 Task: Change the font of the selected cells to Calibri, set the font size to 20, and bold the text.
Action: Mouse moved to (161, 128)
Screenshot: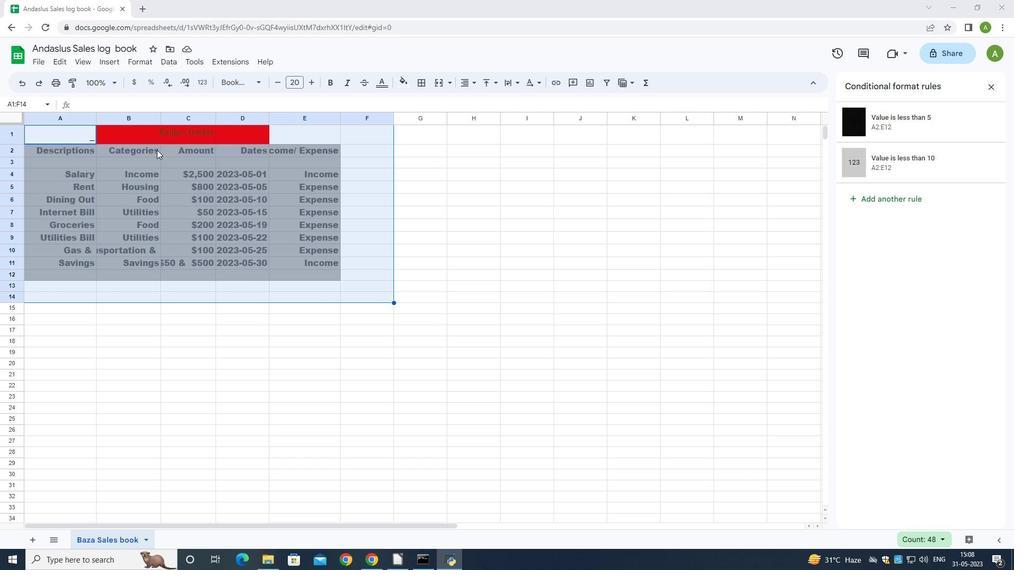 
Action: Mouse pressed left at (161, 128)
Screenshot: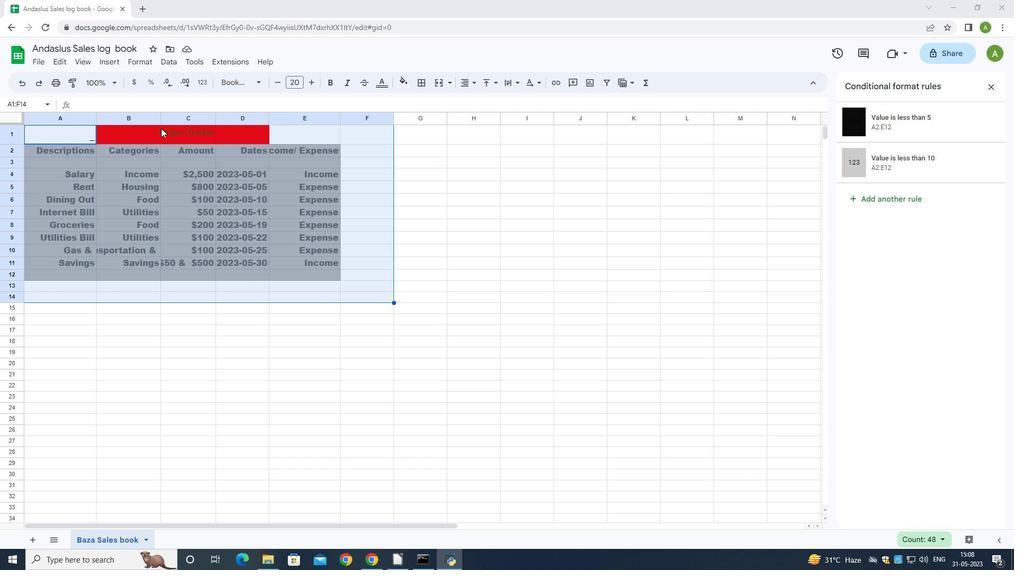
Action: Mouse moved to (179, 134)
Screenshot: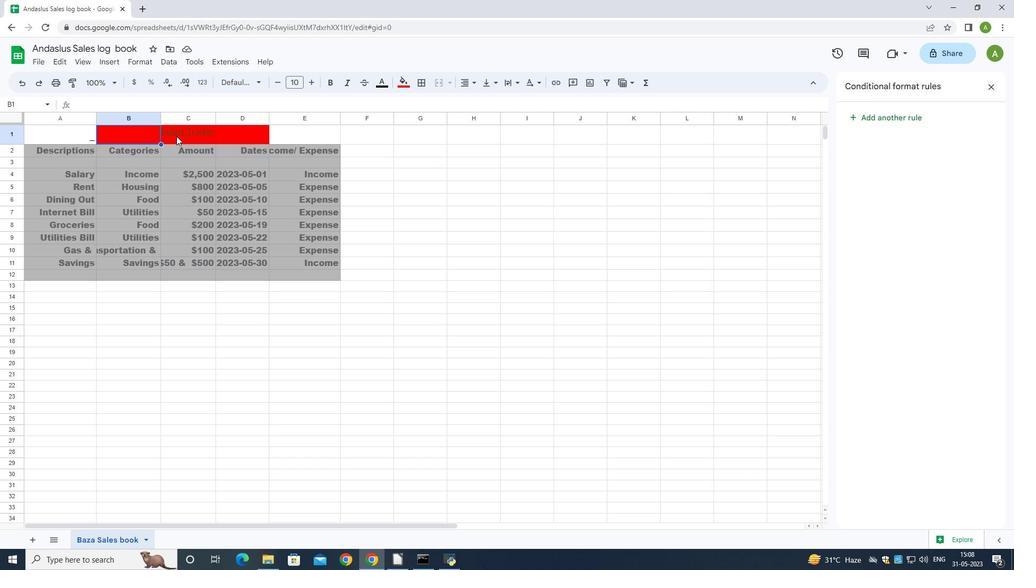 
Action: Mouse pressed left at (179, 134)
Screenshot: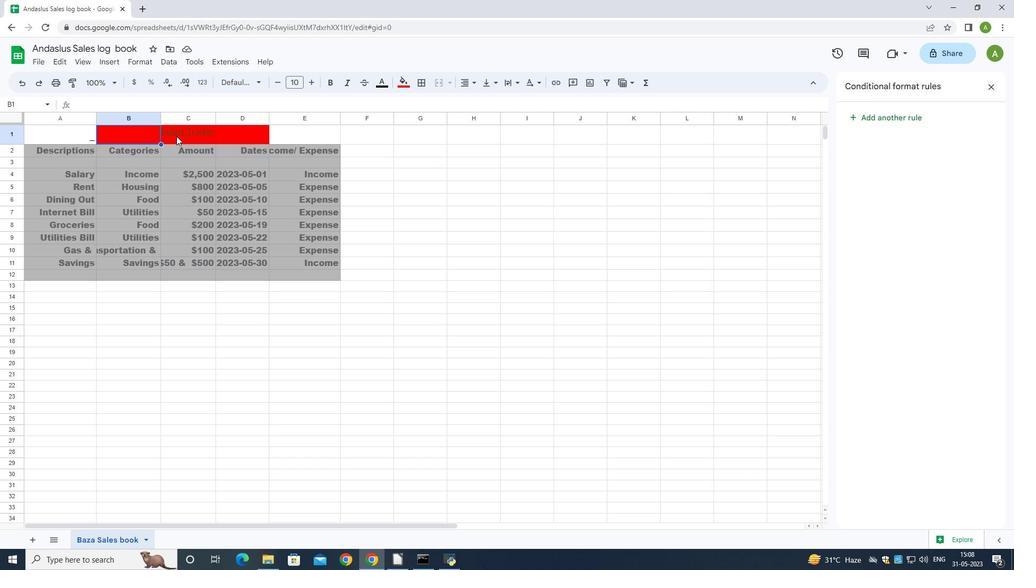 
Action: Mouse moved to (255, 82)
Screenshot: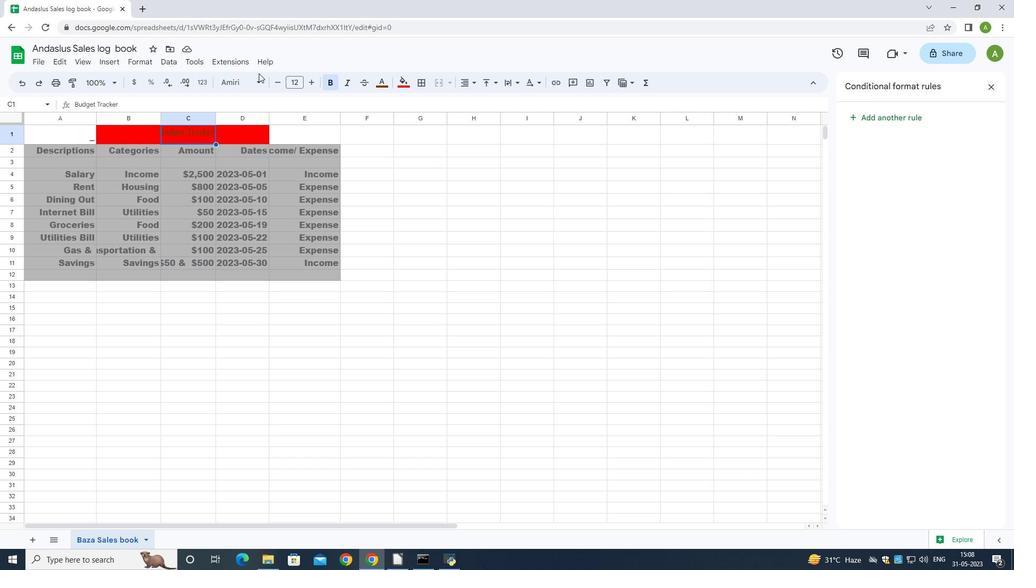 
Action: Mouse pressed left at (255, 82)
Screenshot: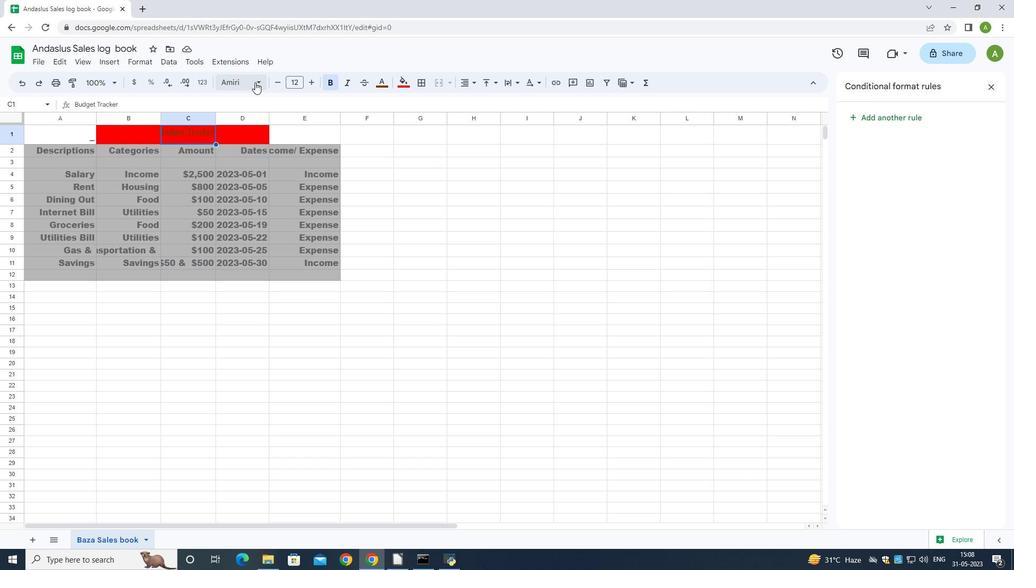 
Action: Mouse moved to (269, 188)
Screenshot: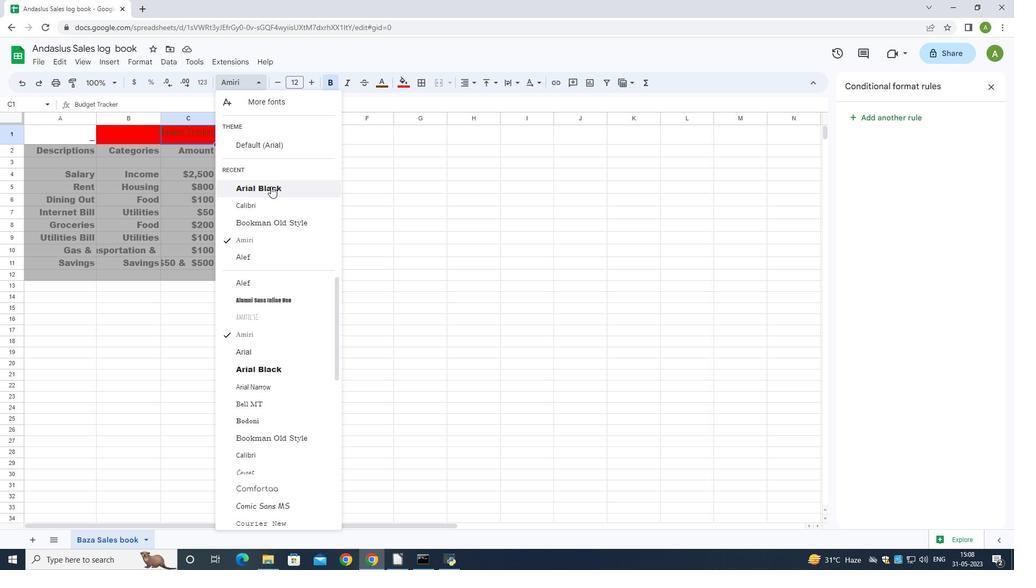 
Action: Mouse pressed left at (269, 188)
Screenshot: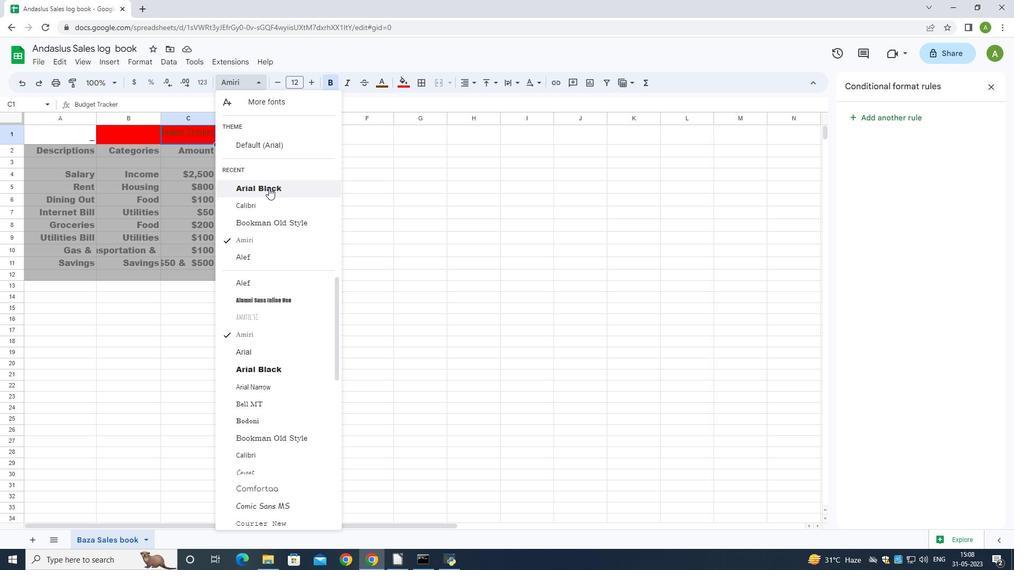 
Action: Mouse moved to (148, 59)
Screenshot: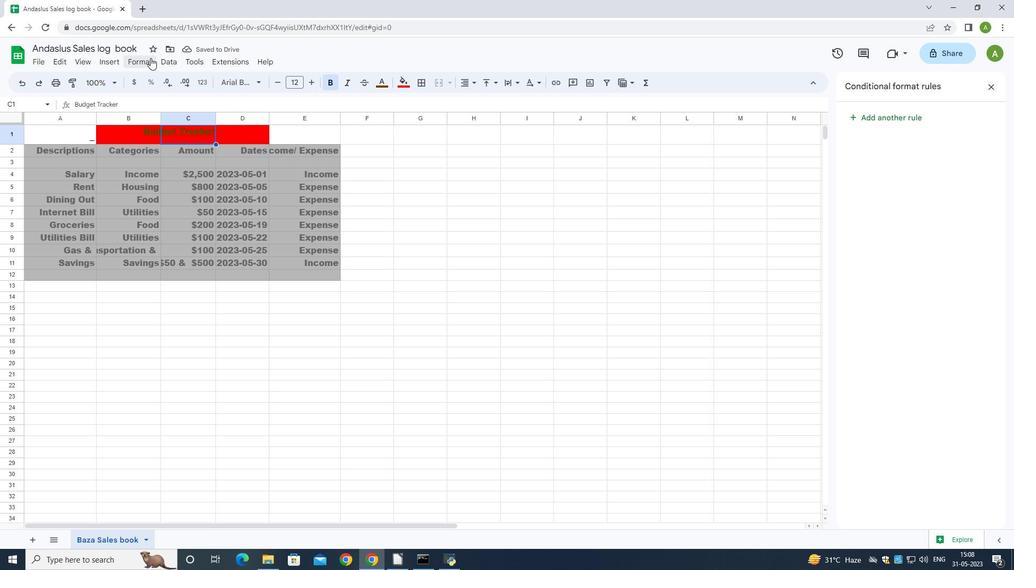 
Action: Mouse pressed left at (148, 59)
Screenshot: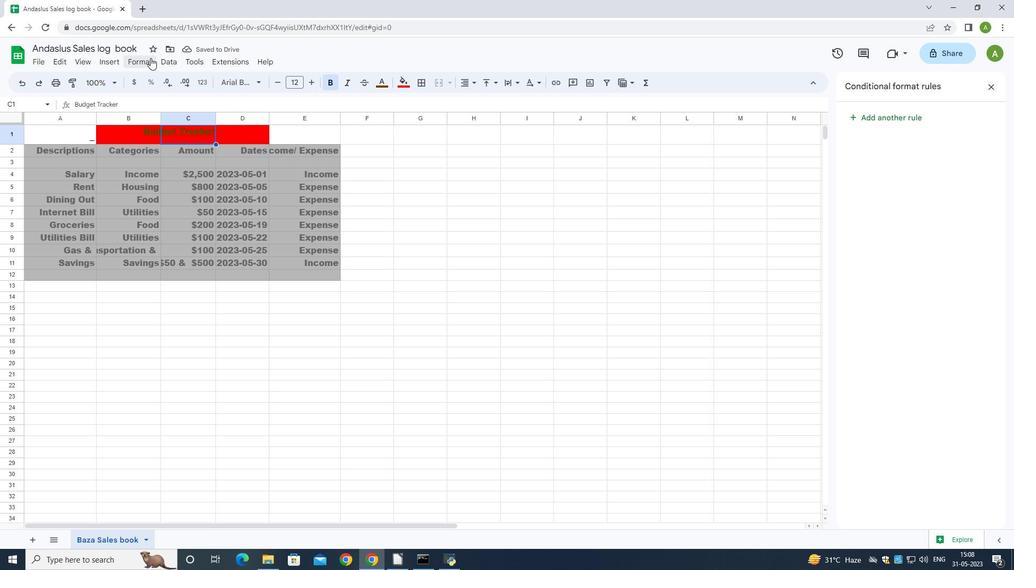 
Action: Mouse moved to (327, 159)
Screenshot: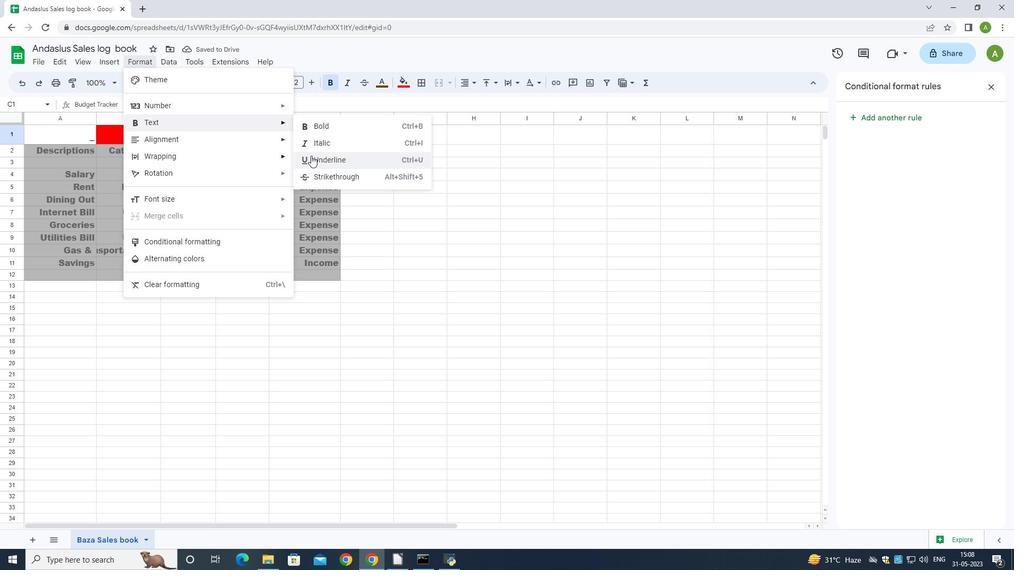 
Action: Mouse pressed left at (327, 159)
Screenshot: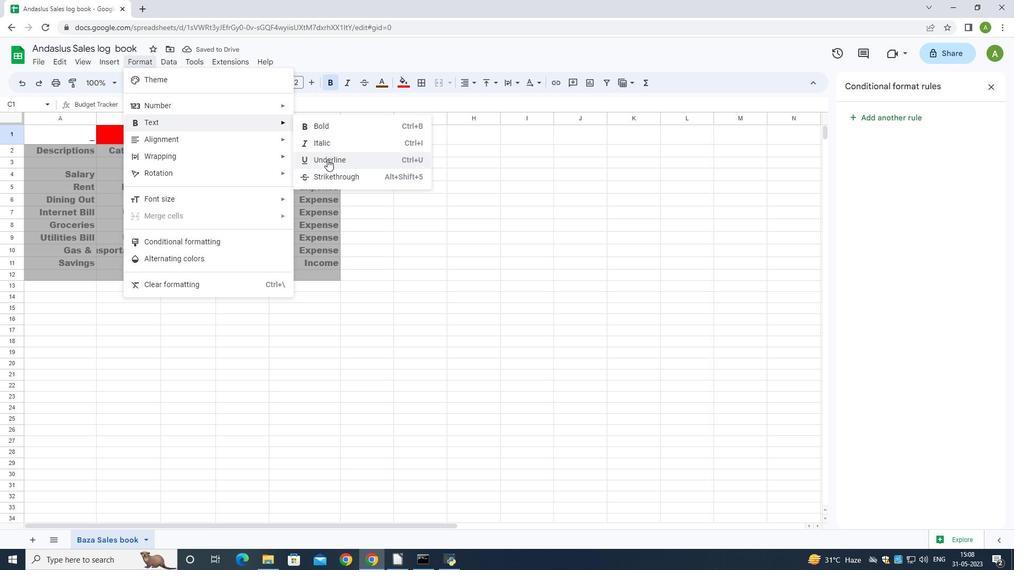 
Action: Mouse moved to (144, 62)
Screenshot: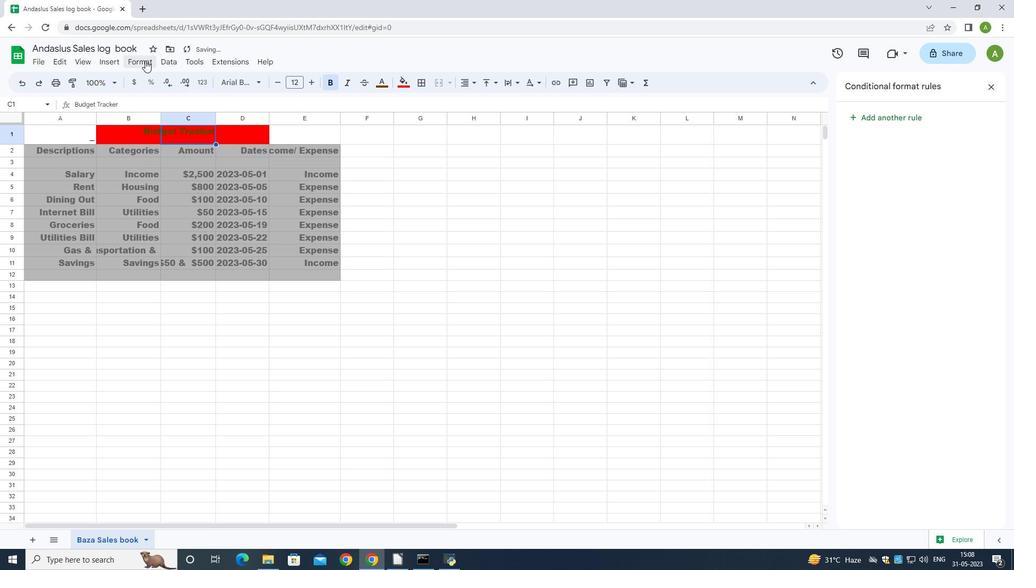 
Action: Mouse pressed left at (144, 62)
Screenshot: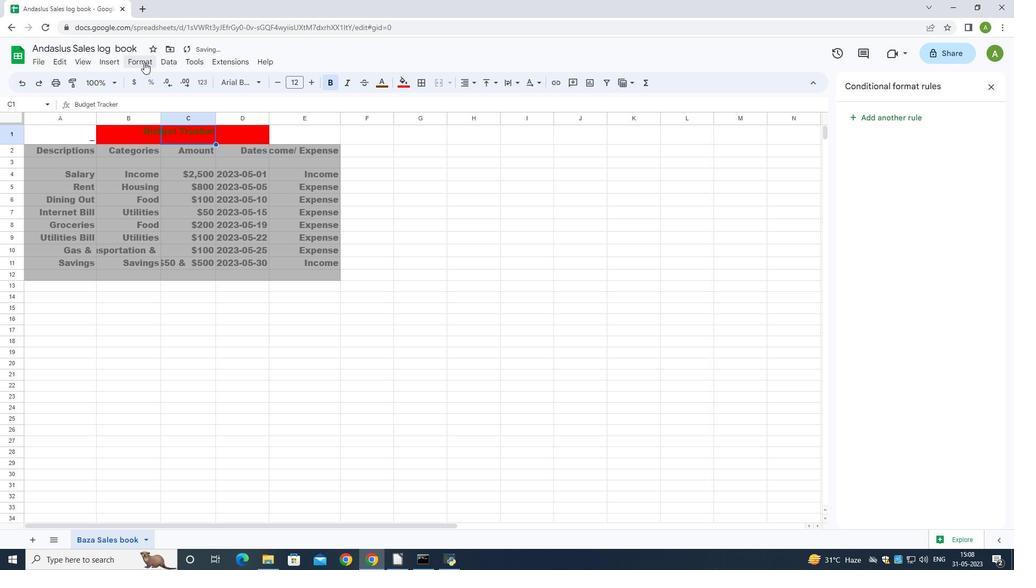 
Action: Mouse moved to (318, 163)
Screenshot: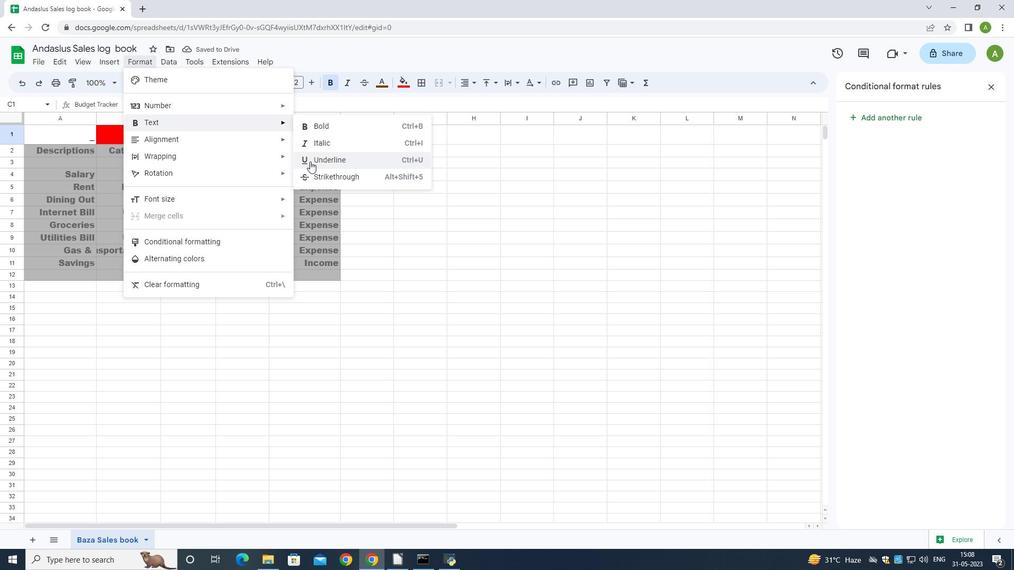 
Action: Mouse pressed left at (318, 163)
Screenshot: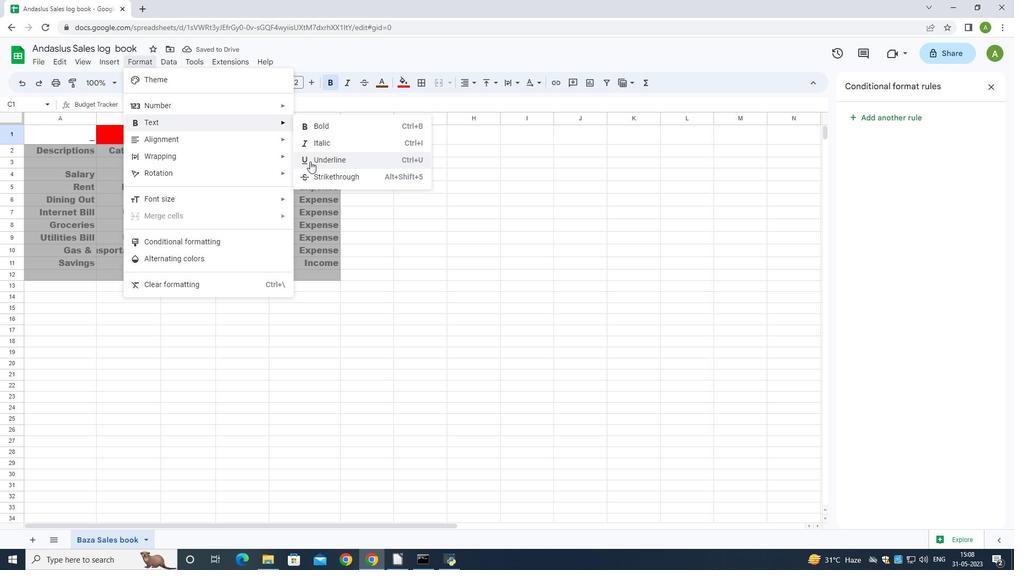 
Action: Mouse moved to (279, 81)
Screenshot: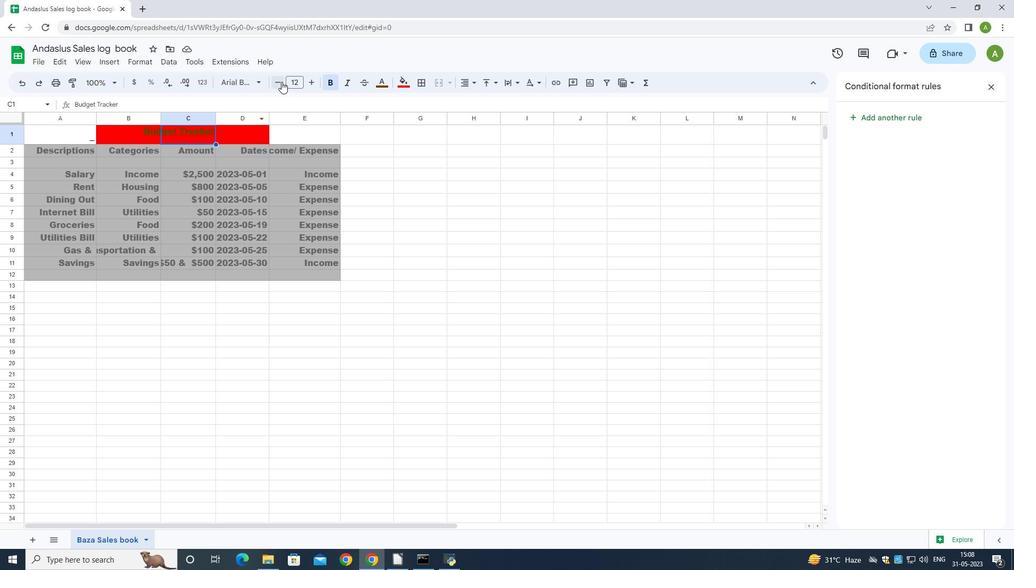 
Action: Mouse pressed left at (279, 81)
Screenshot: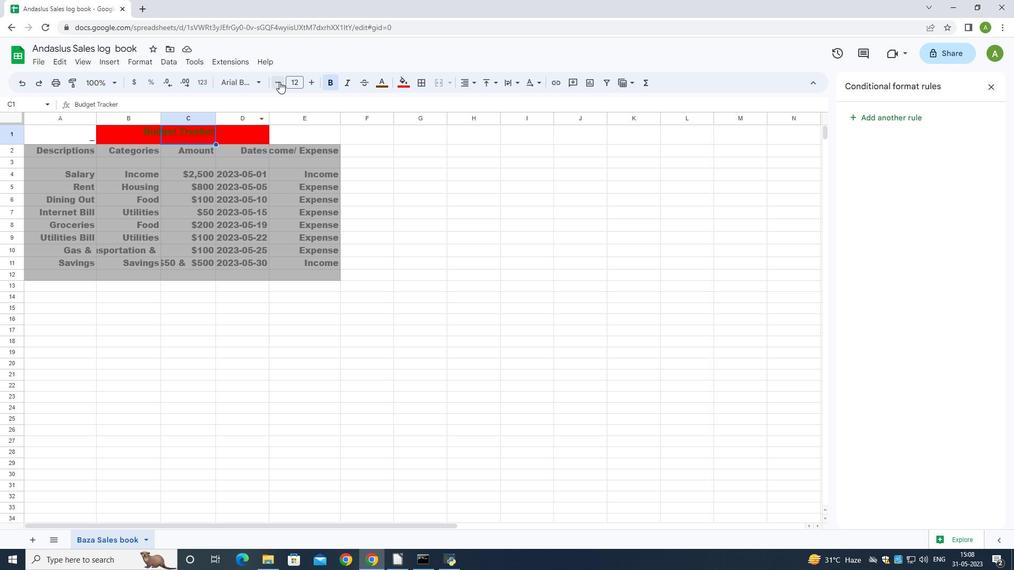 
Action: Mouse pressed left at (279, 81)
Screenshot: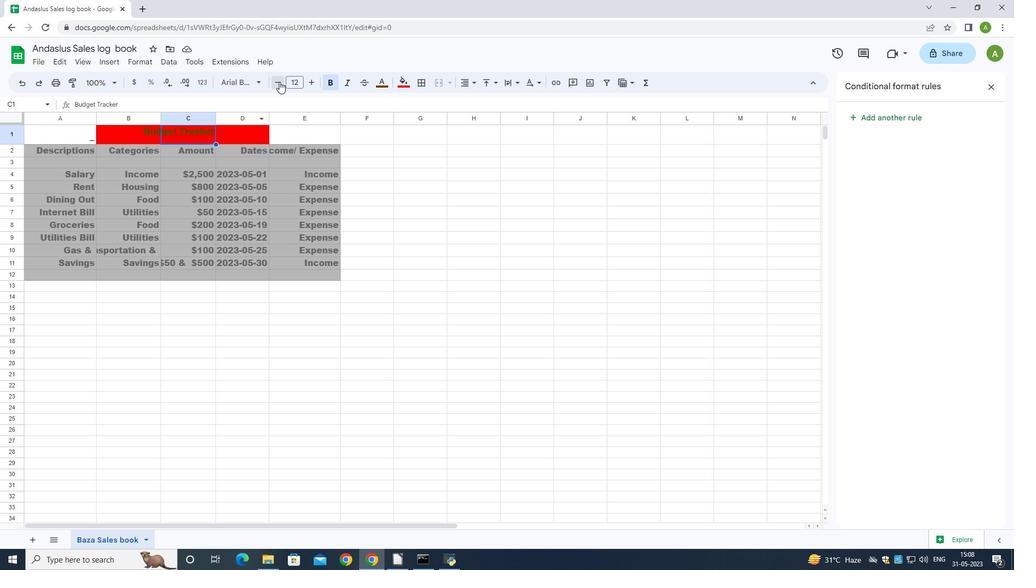 
Action: Mouse pressed left at (279, 81)
Screenshot: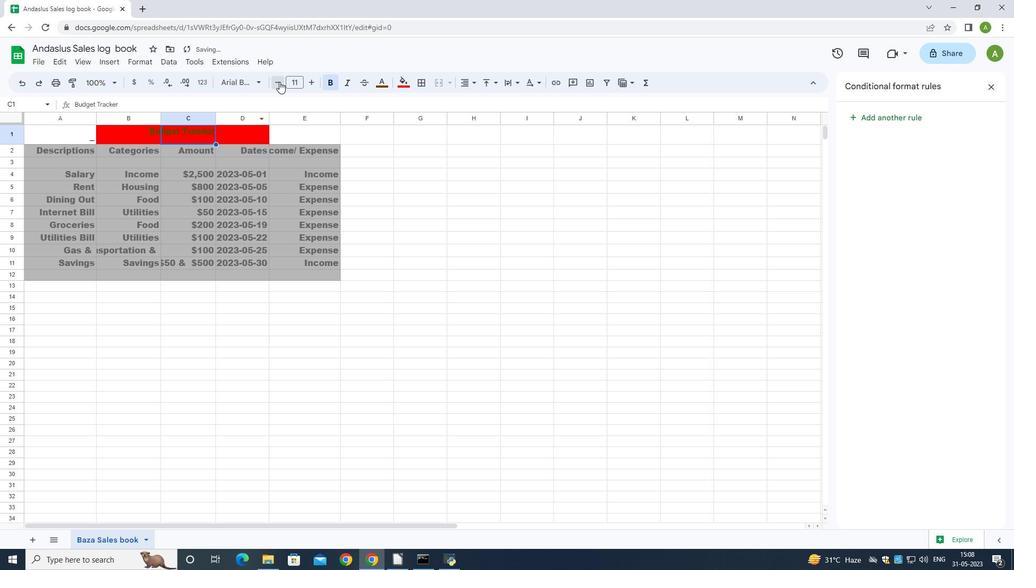 
Action: Mouse moved to (317, 82)
Screenshot: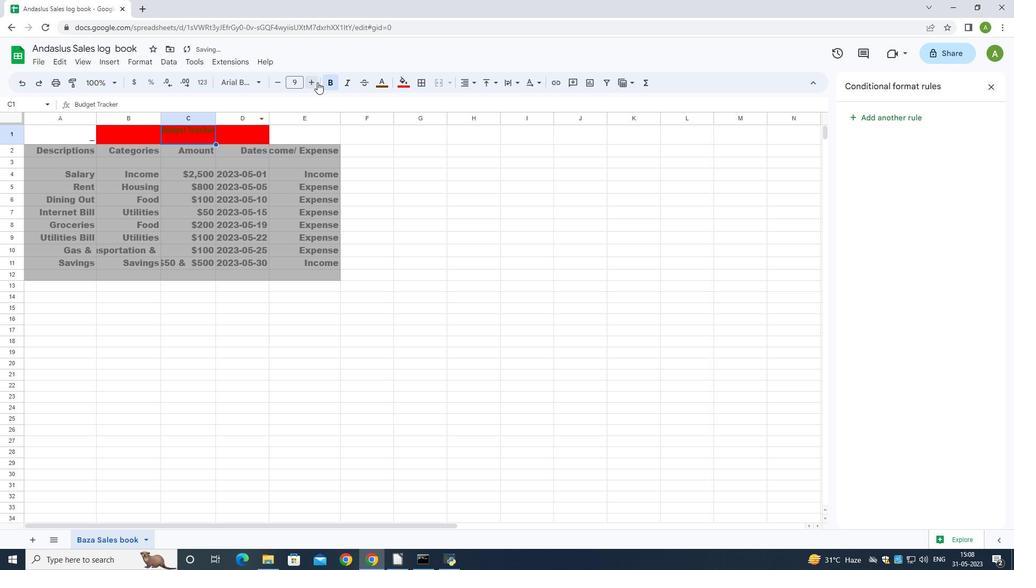 
Action: Mouse pressed left at (317, 82)
Screenshot: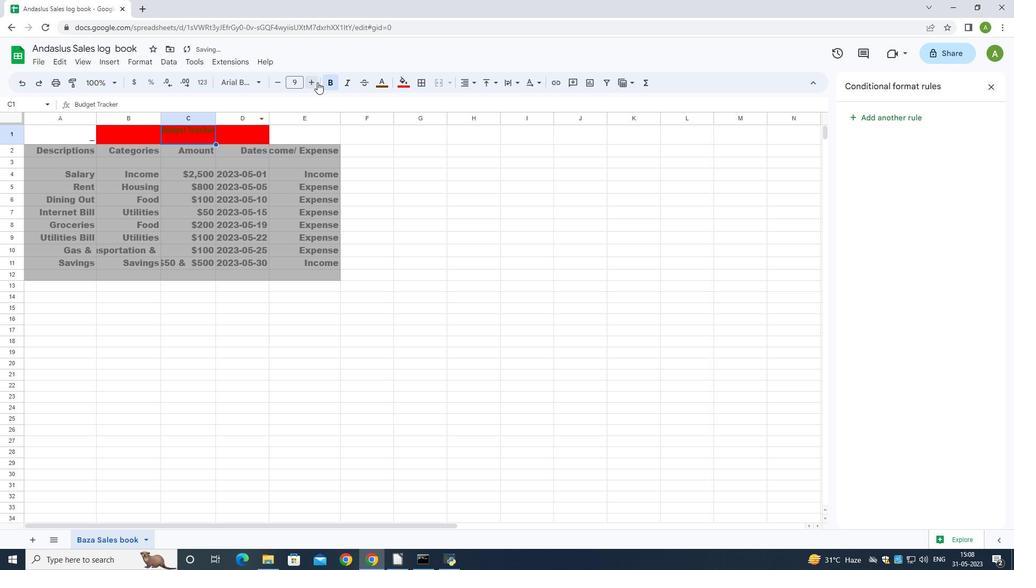 
Action: Mouse pressed left at (317, 82)
Screenshot: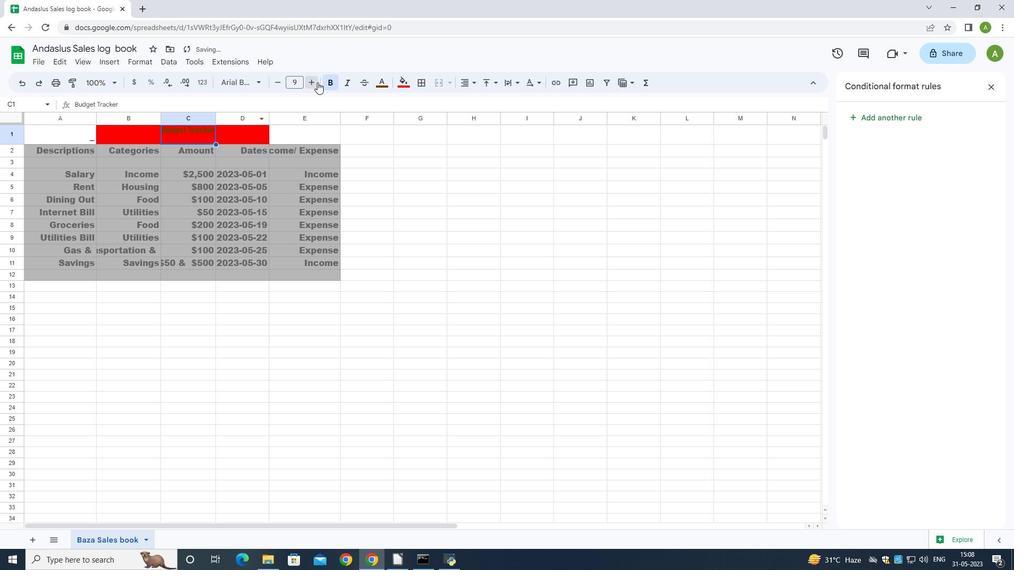 
Action: Mouse pressed left at (317, 82)
Screenshot: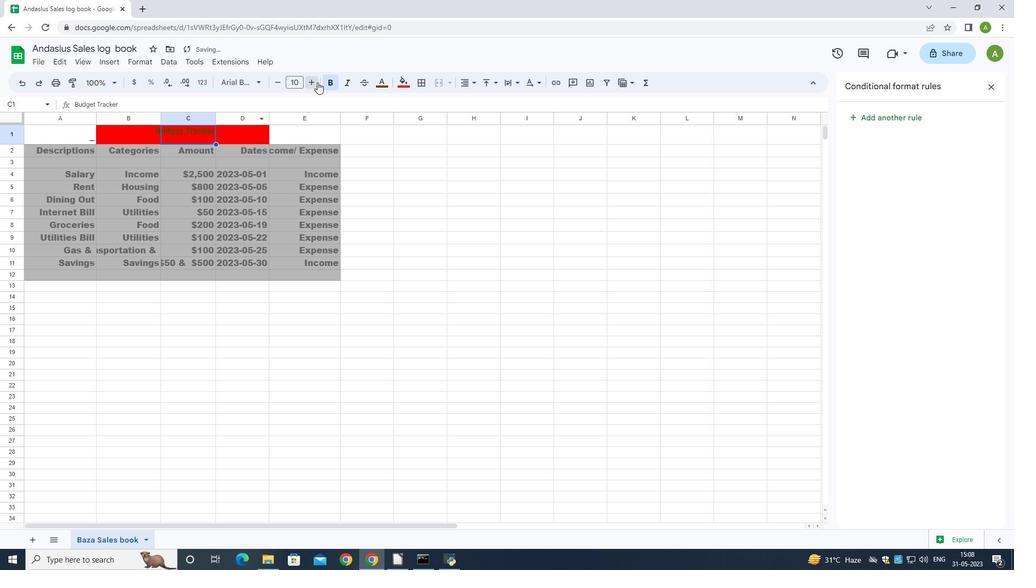 
Action: Mouse pressed left at (317, 82)
Screenshot: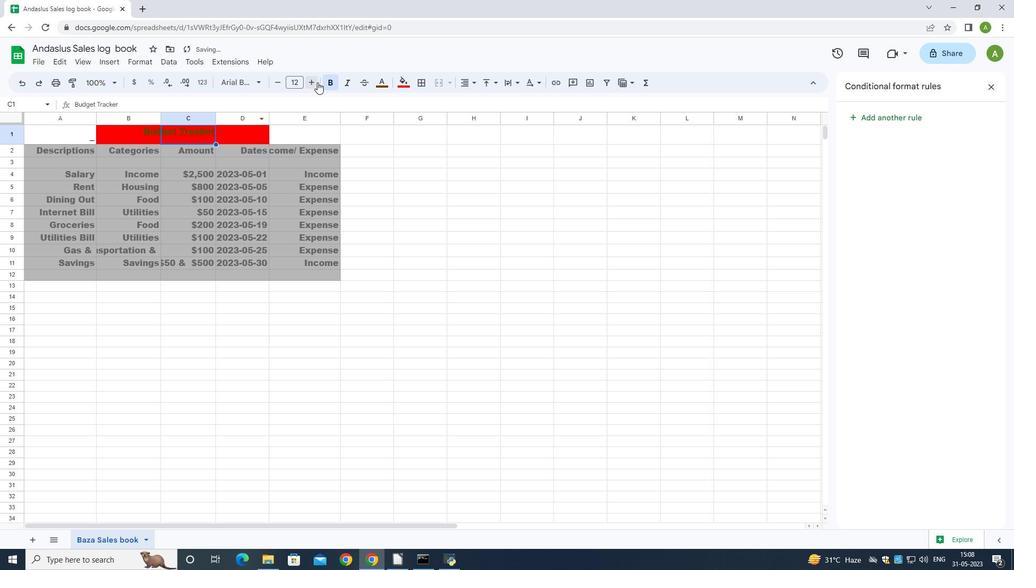
Action: Mouse pressed left at (317, 82)
Screenshot: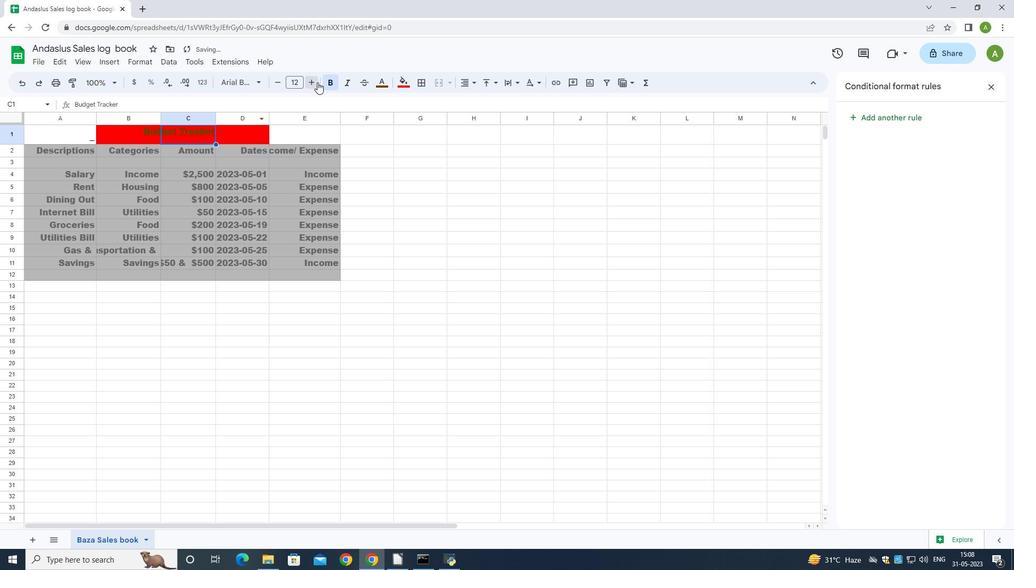 
Action: Mouse pressed left at (317, 82)
Screenshot: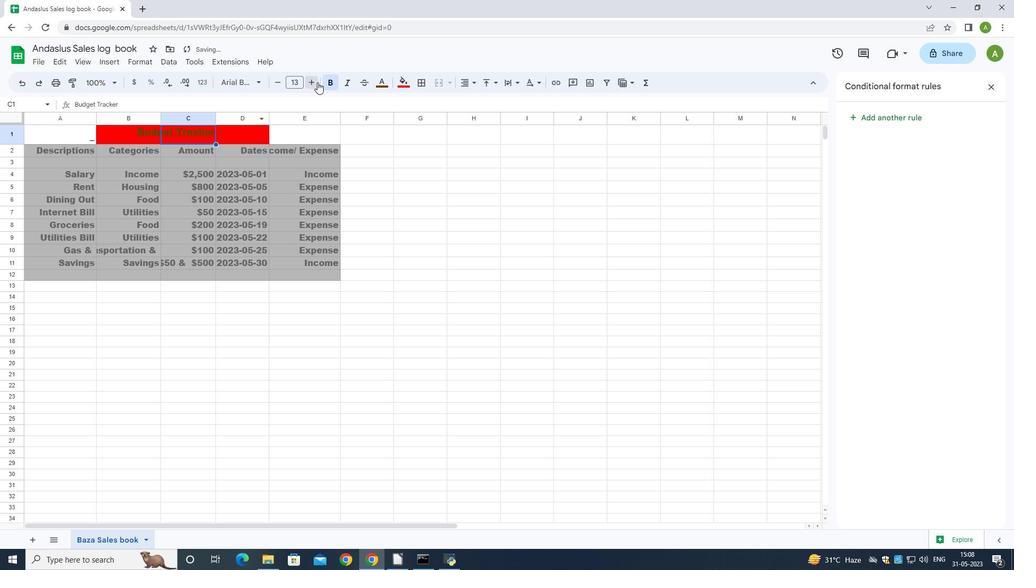 
Action: Mouse pressed left at (317, 82)
Screenshot: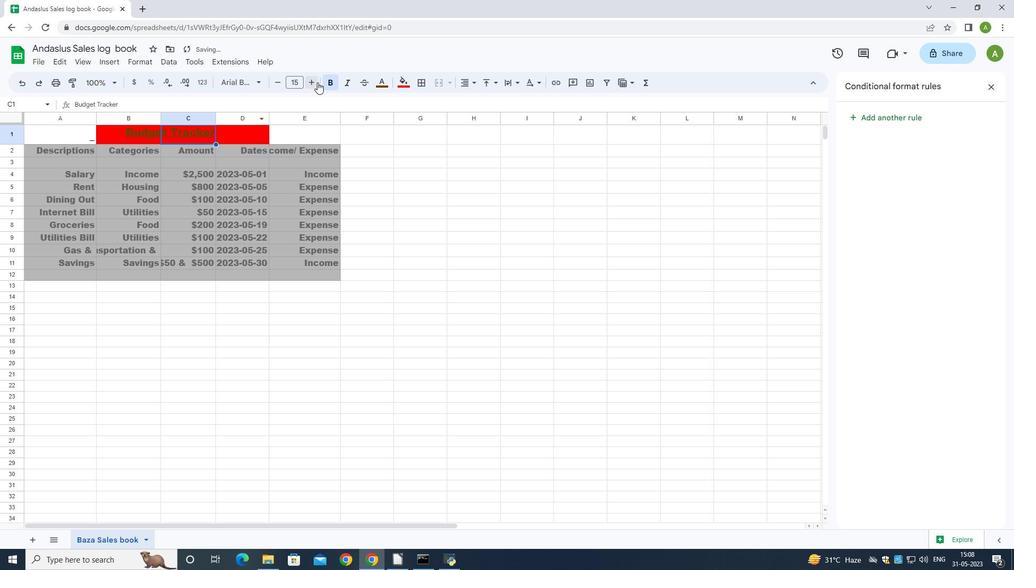
Action: Mouse pressed left at (317, 82)
Screenshot: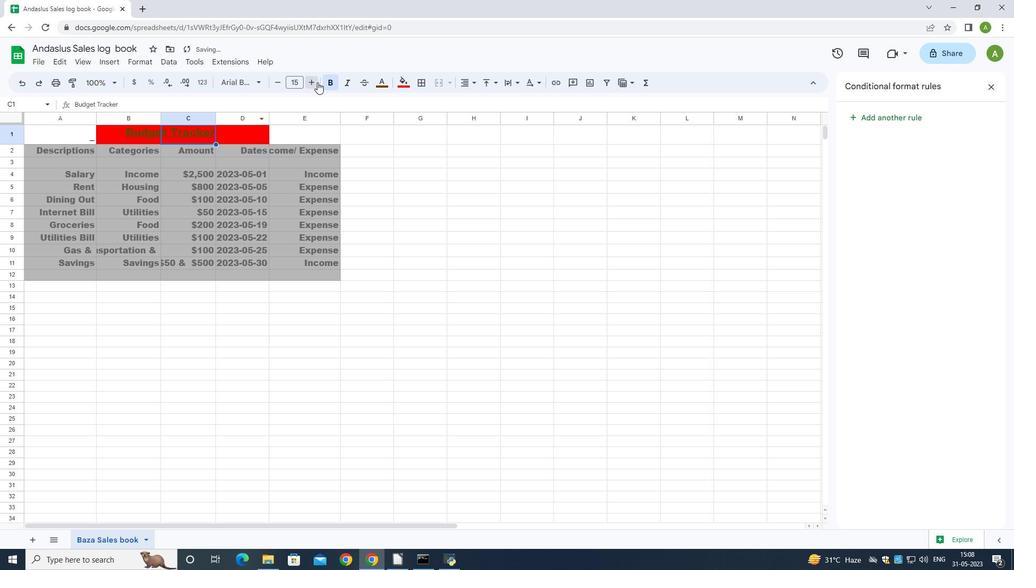 
Action: Mouse pressed left at (317, 82)
Screenshot: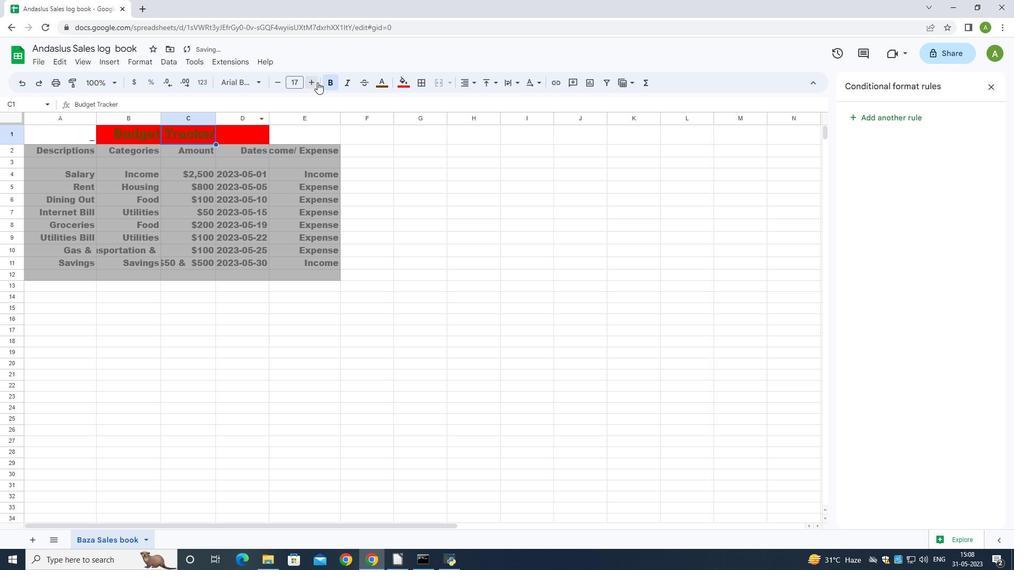 
Action: Mouse moved to (33, 146)
Screenshot: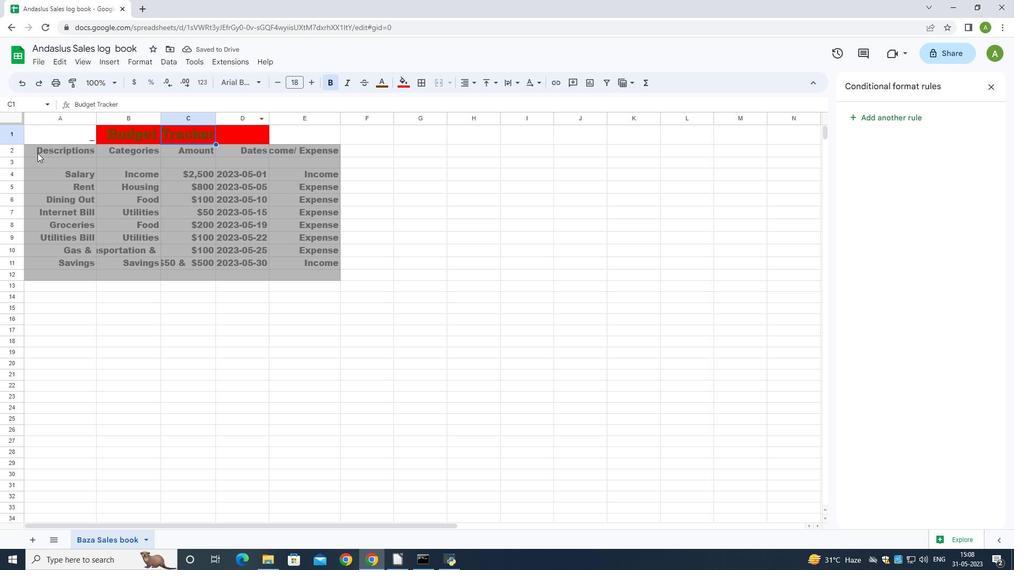 
Action: Mouse pressed left at (33, 146)
Screenshot: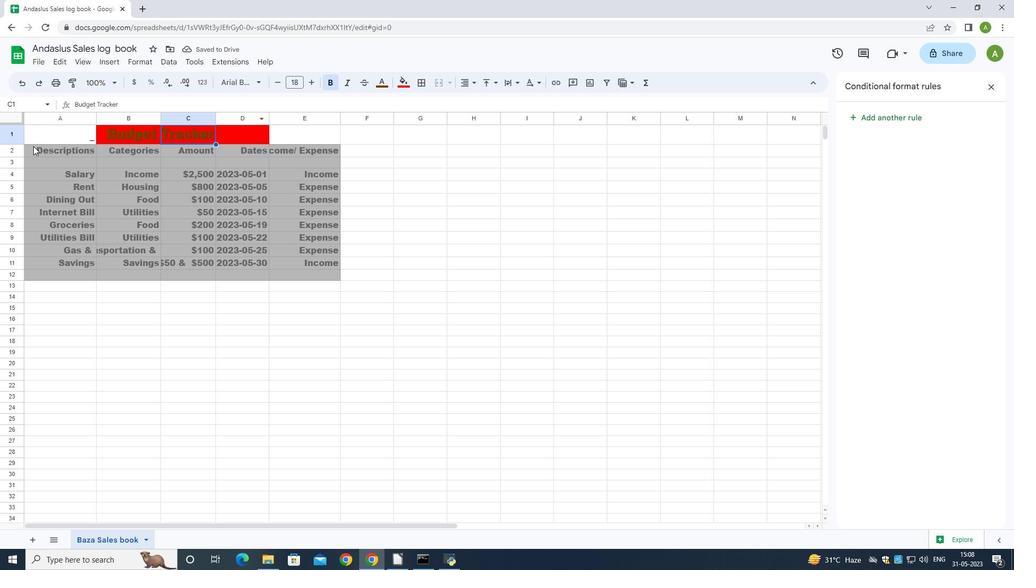 
Action: Mouse pressed left at (33, 146)
Screenshot: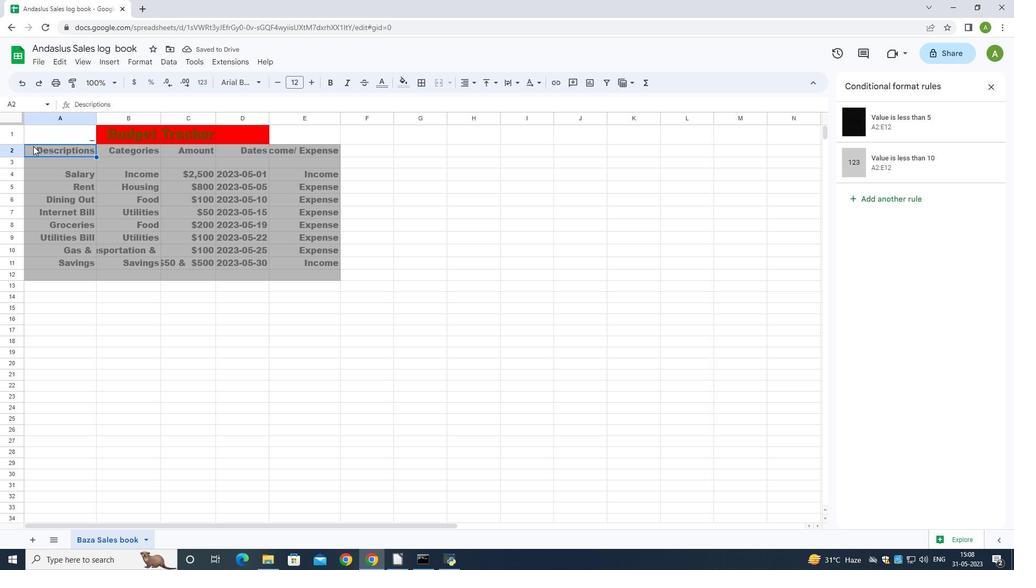 
Action: Mouse moved to (235, 85)
Screenshot: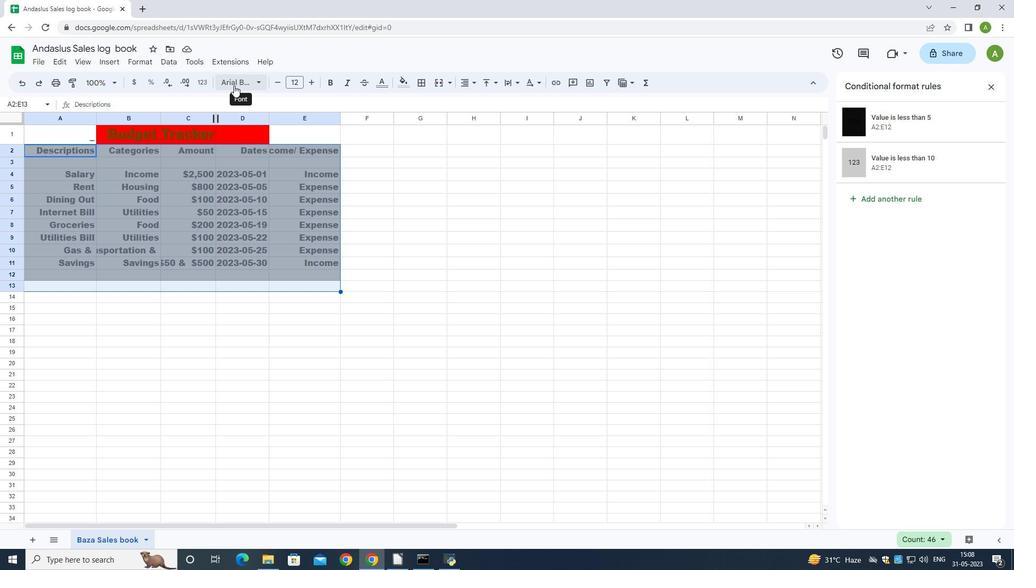 
Action: Mouse pressed left at (235, 85)
Screenshot: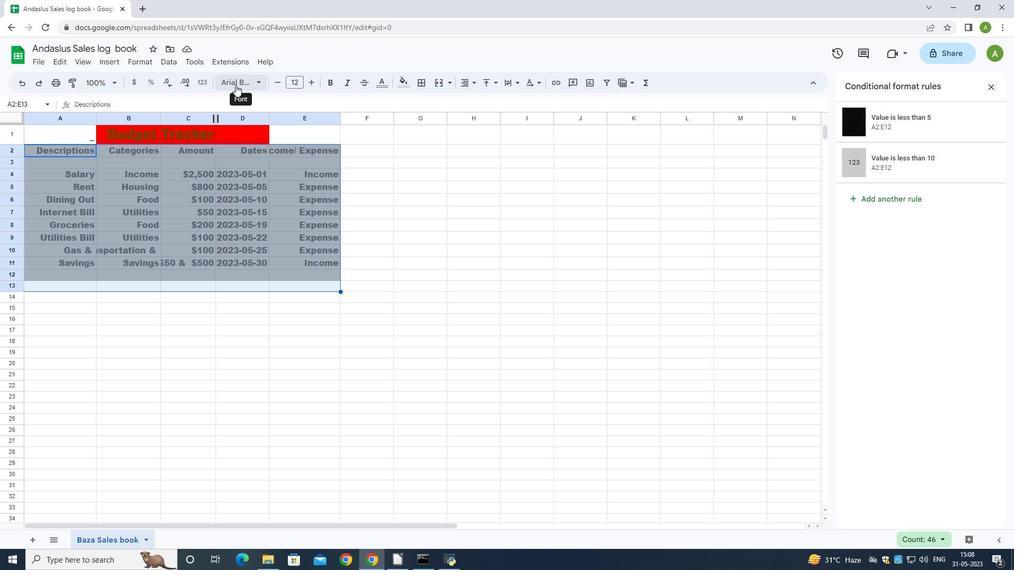 
Action: Mouse moved to (294, 353)
Screenshot: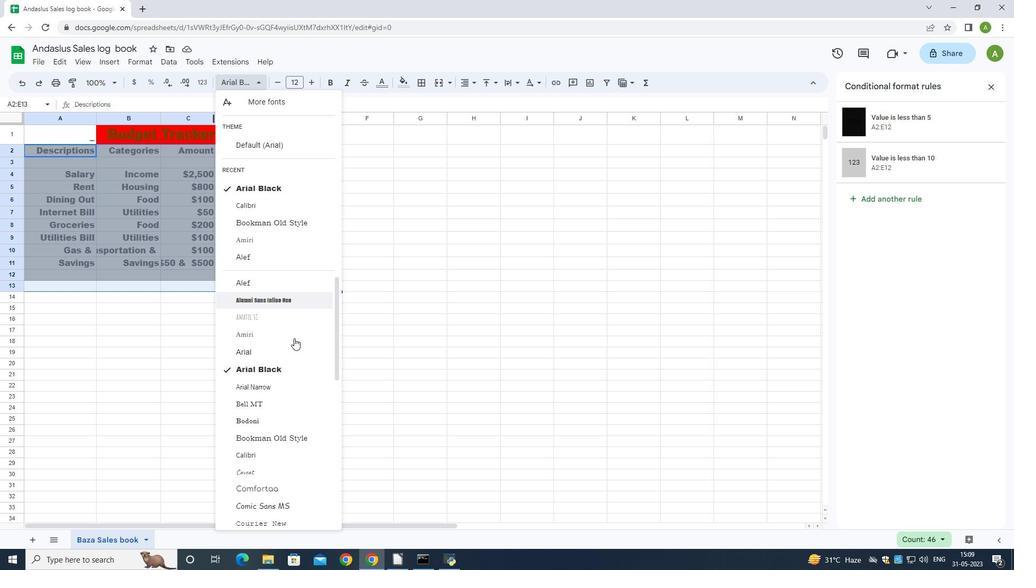 
Action: Mouse scrolled (294, 352) with delta (0, 0)
Screenshot: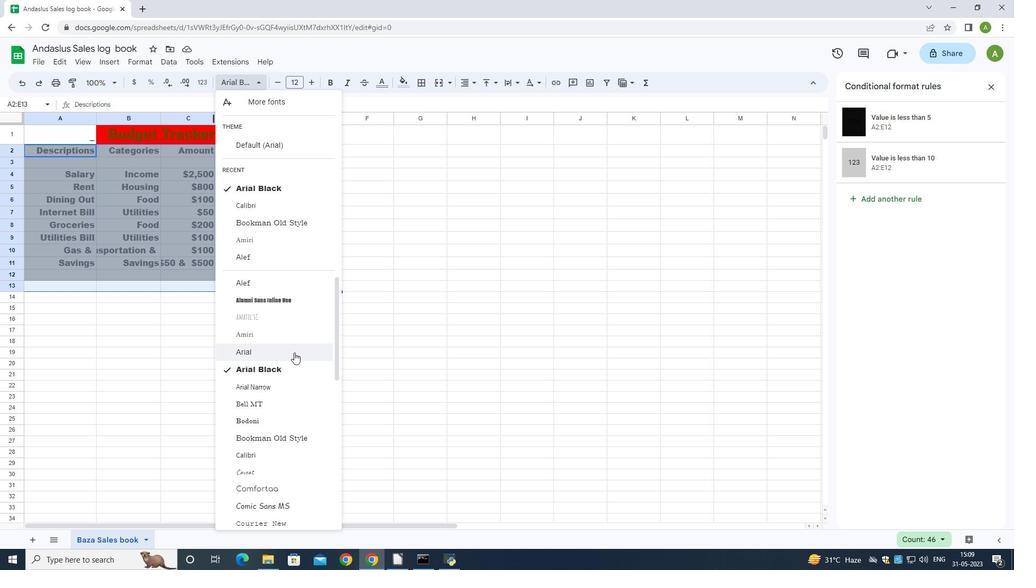 
Action: Mouse moved to (267, 370)
Screenshot: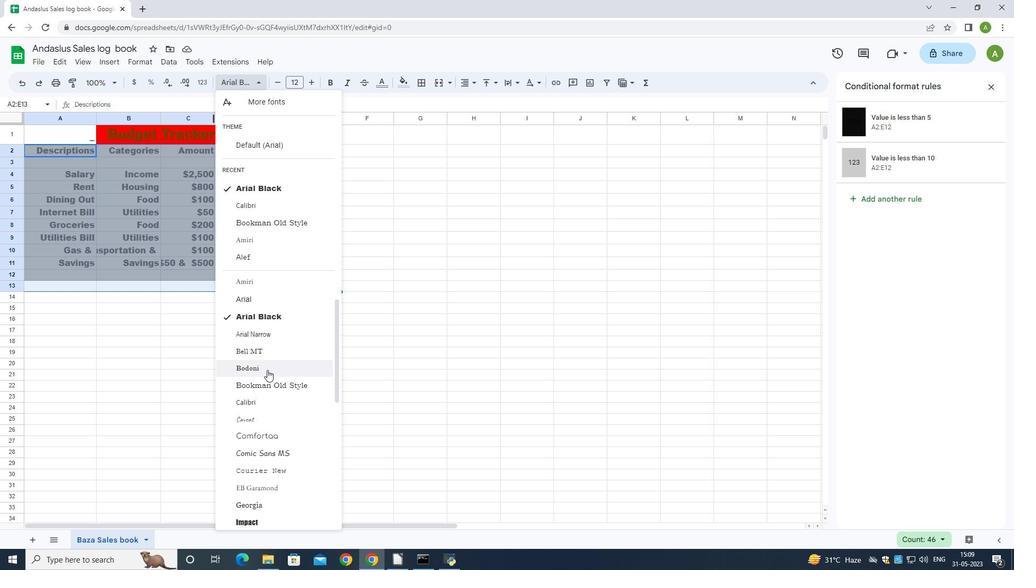 
Action: Mouse scrolled (267, 369) with delta (0, 0)
Screenshot: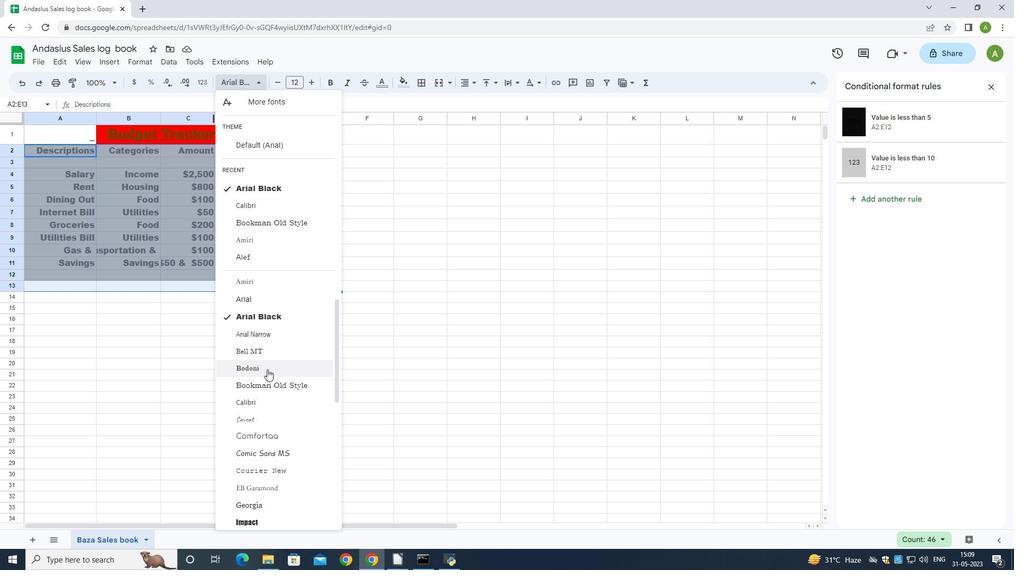 
Action: Mouse scrolled (267, 369) with delta (0, 0)
Screenshot: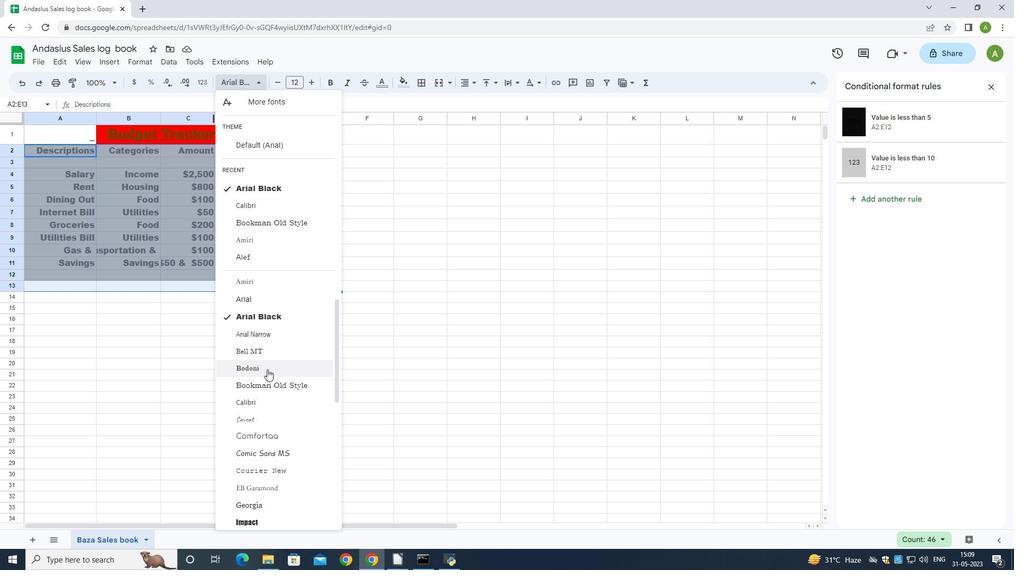 
Action: Mouse moved to (268, 371)
Screenshot: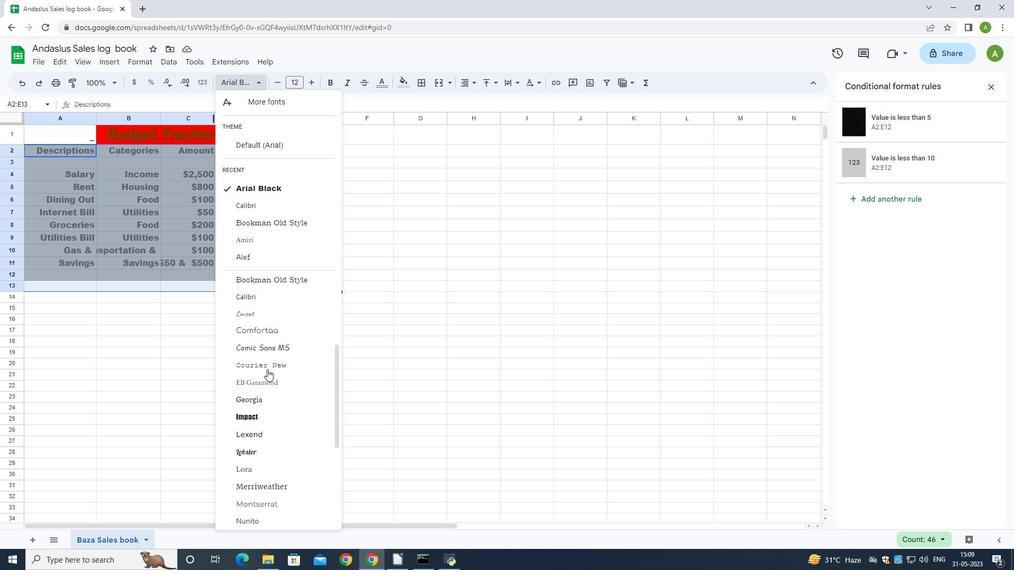 
Action: Mouse scrolled (268, 371) with delta (0, 0)
Screenshot: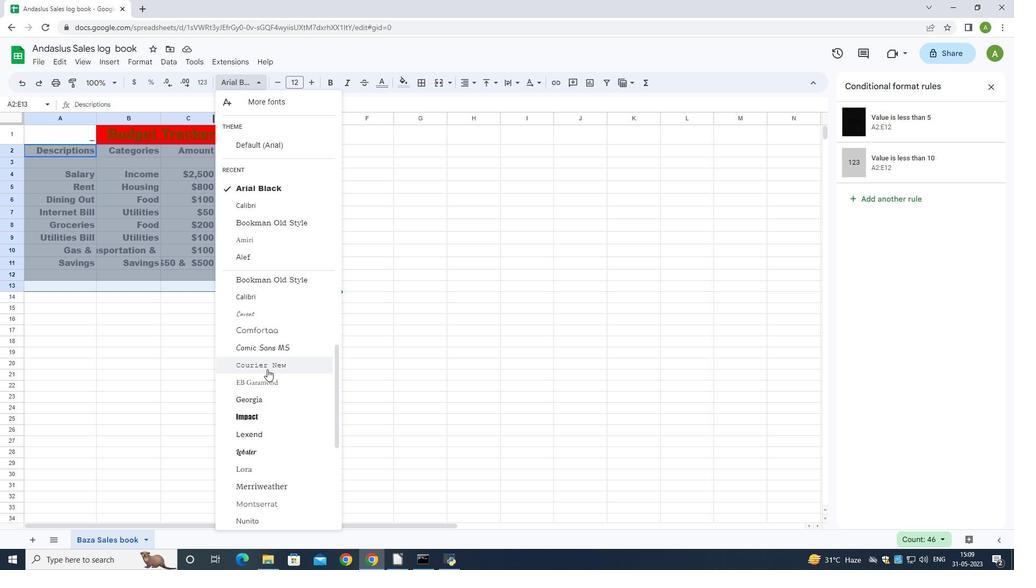 
Action: Mouse scrolled (268, 371) with delta (0, 0)
Screenshot: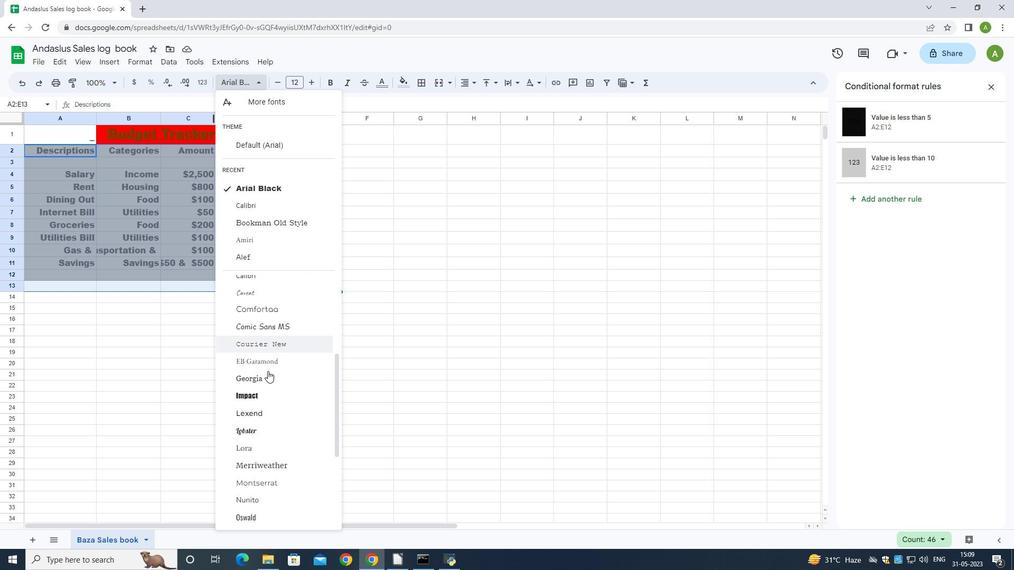 
Action: Mouse moved to (274, 390)
Screenshot: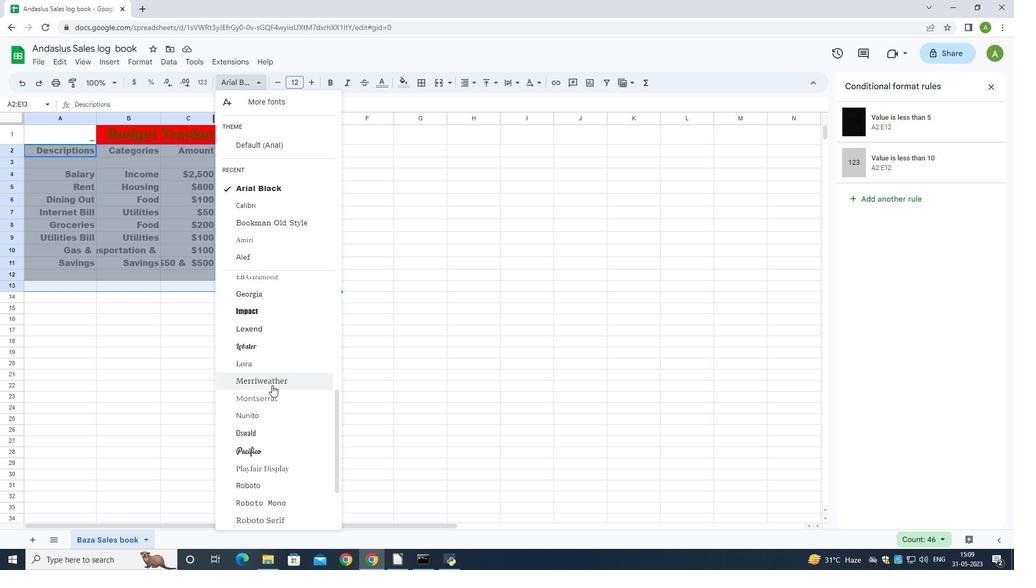 
Action: Mouse scrolled (274, 390) with delta (0, 0)
Screenshot: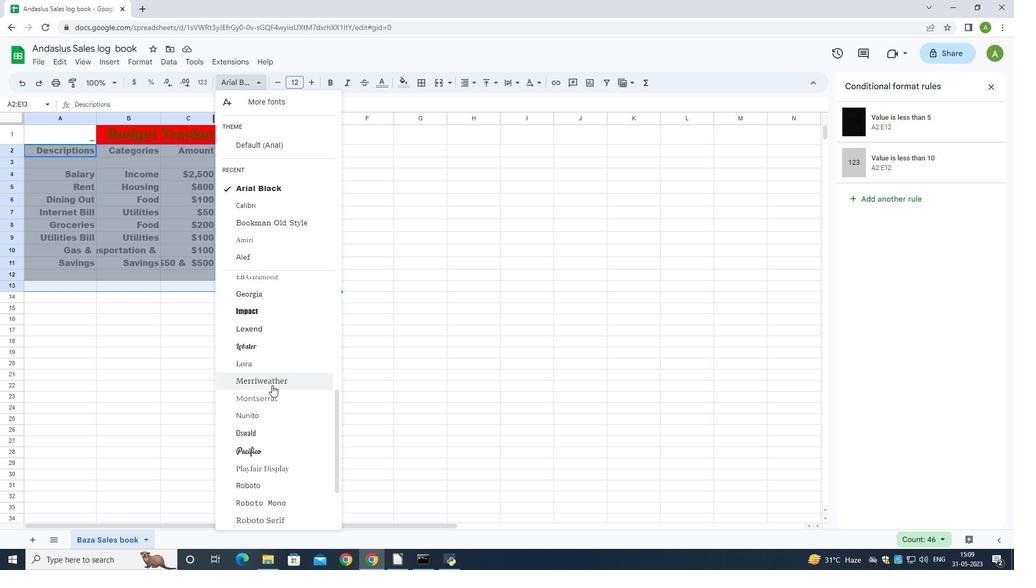 
Action: Mouse moved to (276, 400)
Screenshot: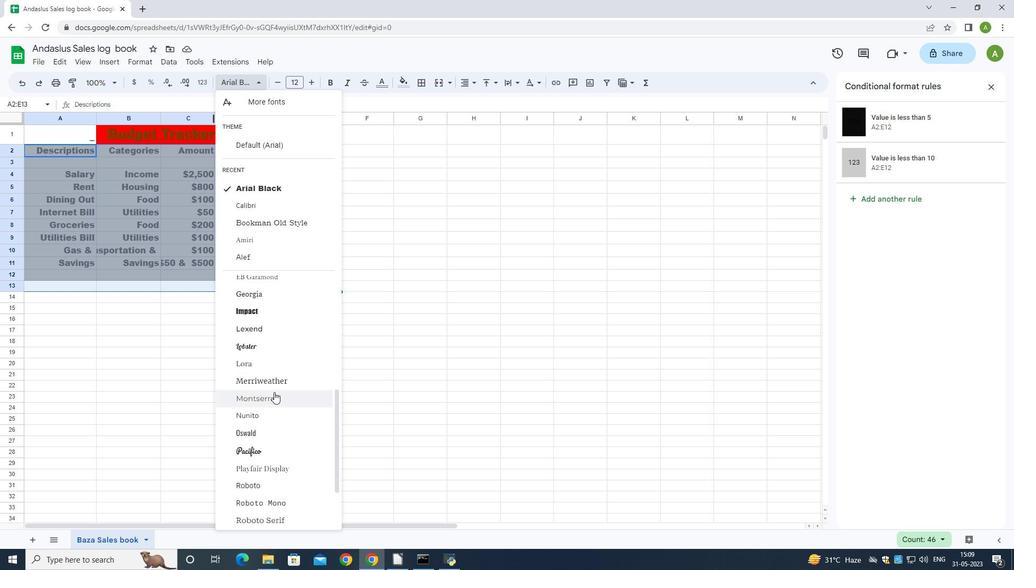 
Action: Mouse scrolled (276, 399) with delta (0, 0)
Screenshot: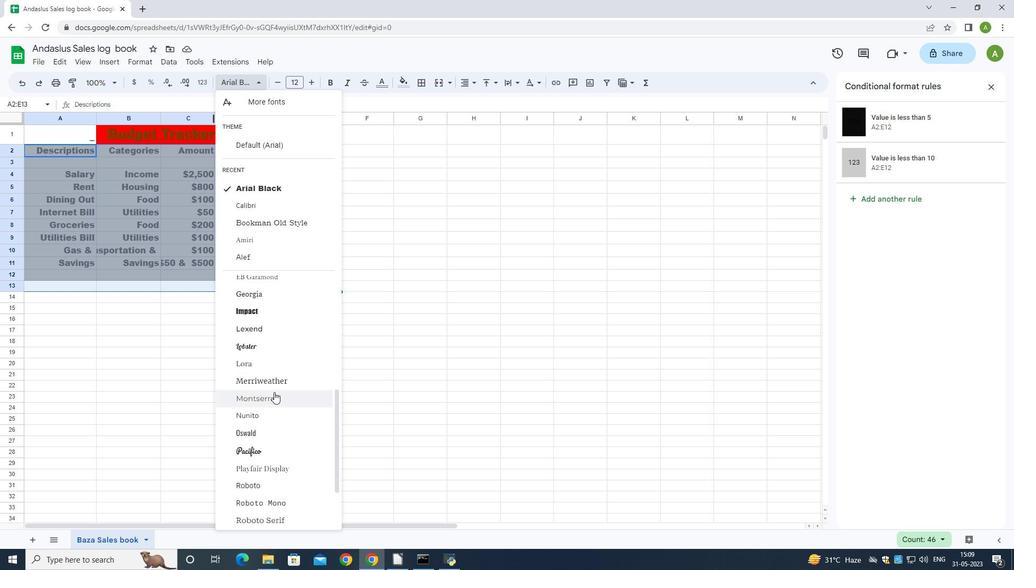 
Action: Mouse moved to (281, 436)
Screenshot: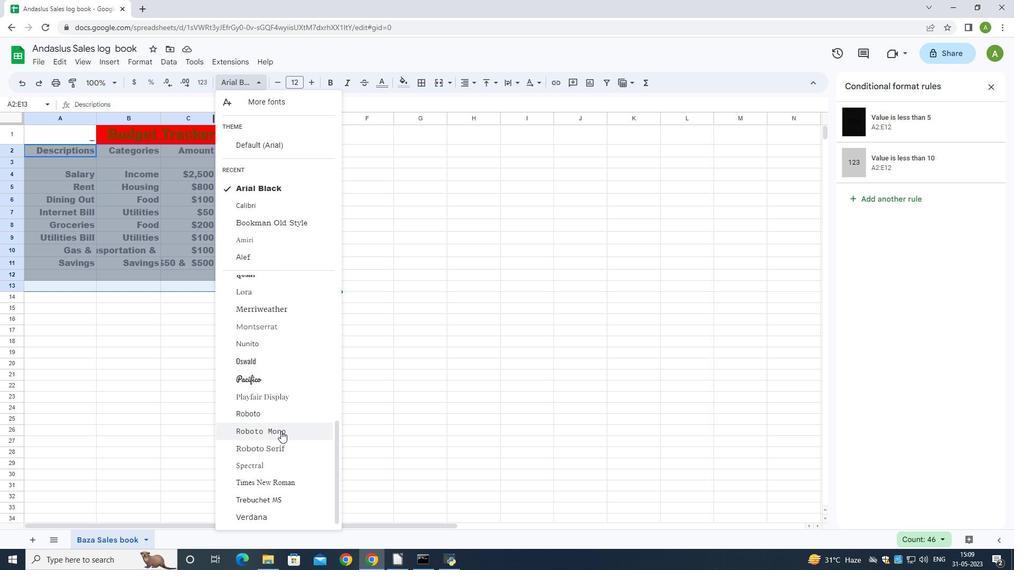 
Action: Mouse scrolled (281, 435) with delta (0, 0)
Screenshot: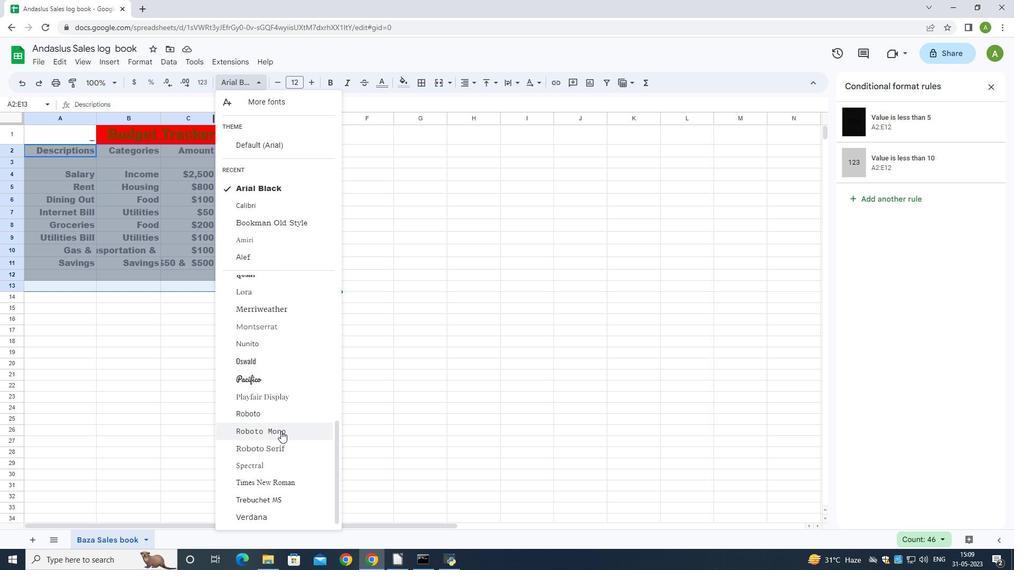 
Action: Mouse moved to (281, 436)
Screenshot: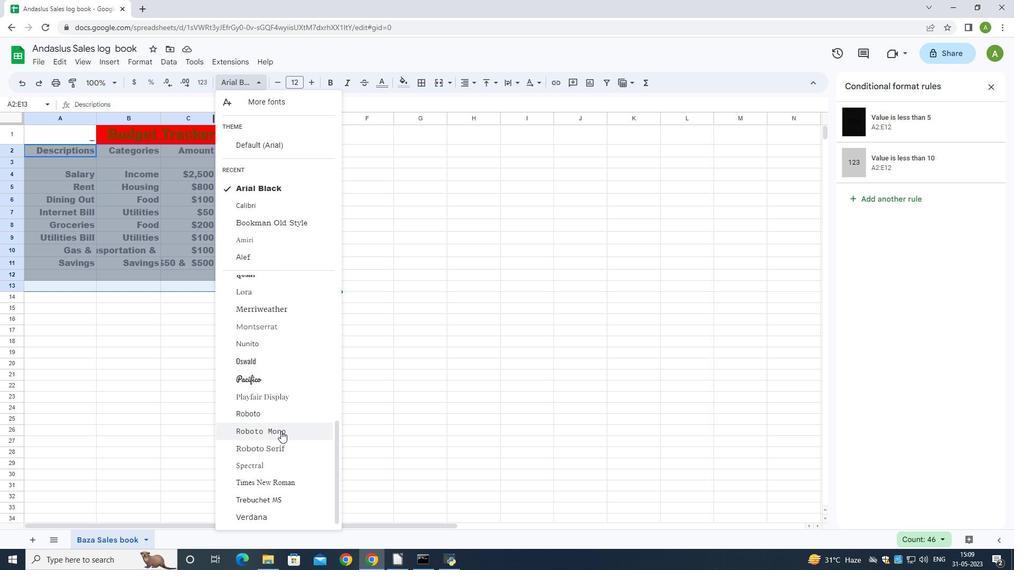 
Action: Mouse scrolled (281, 436) with delta (0, 0)
Screenshot: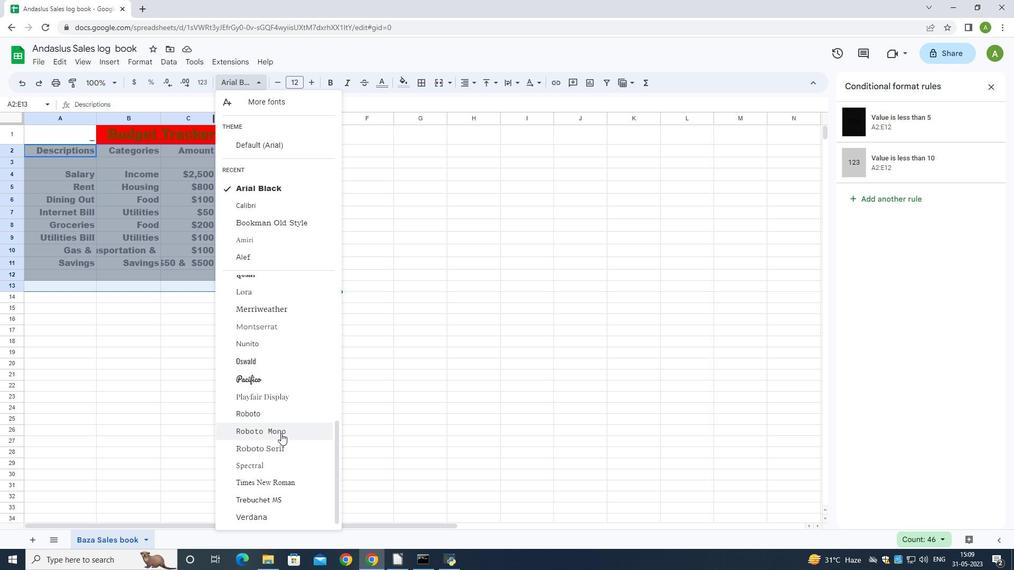 
Action: Mouse scrolled (281, 436) with delta (0, 0)
Screenshot: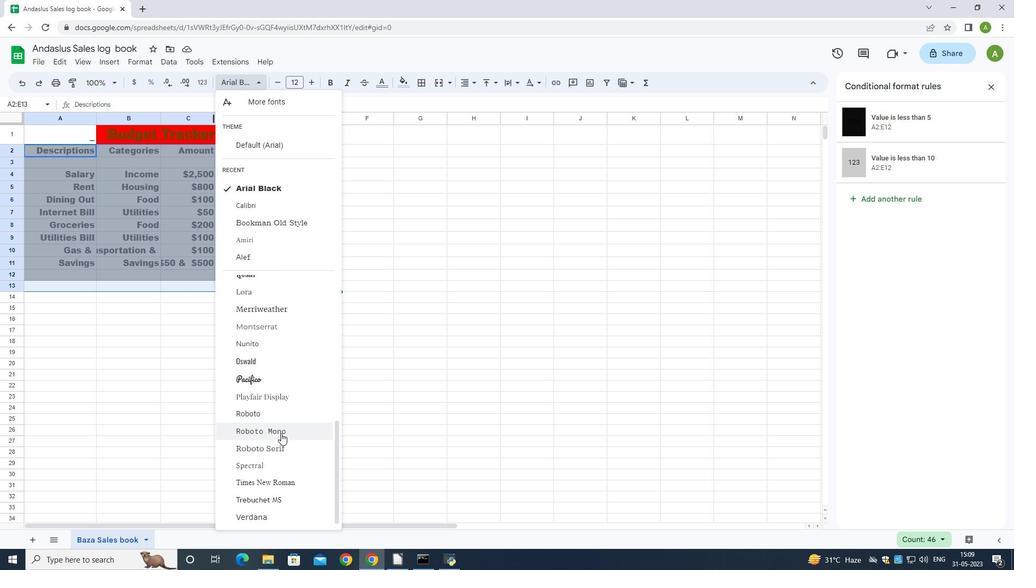 
Action: Mouse scrolled (281, 437) with delta (0, 0)
Screenshot: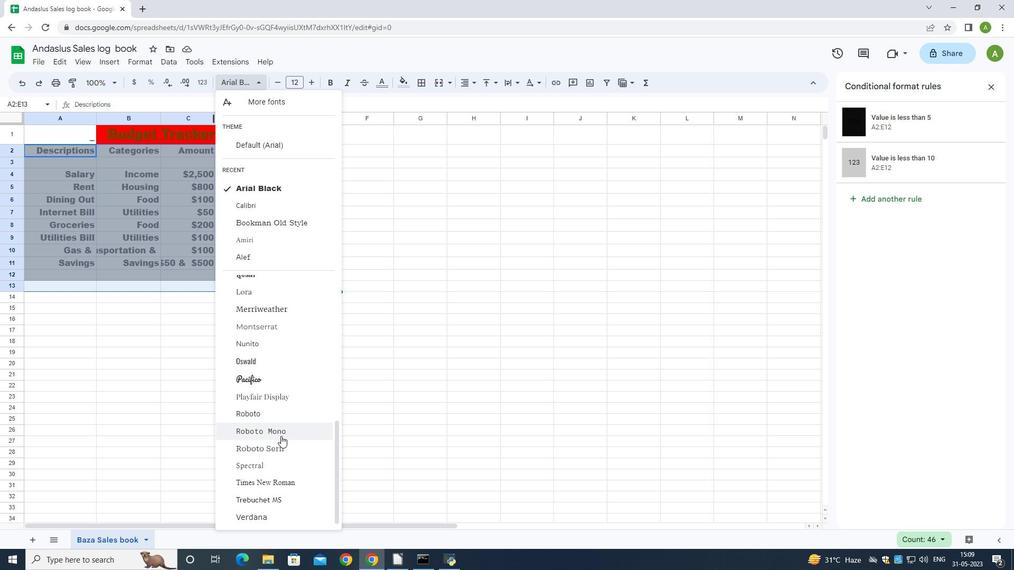 
Action: Mouse moved to (281, 435)
Screenshot: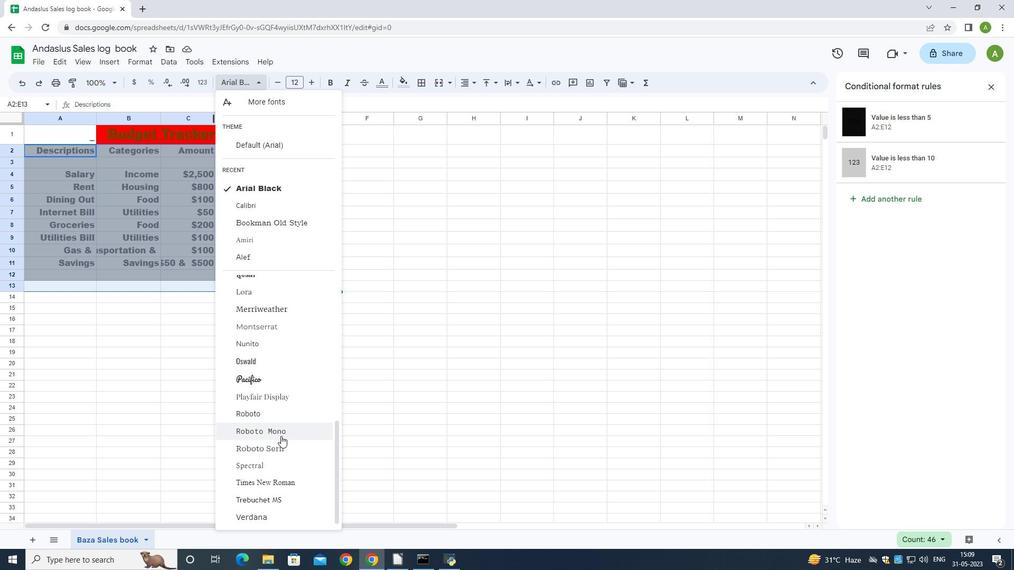 
Action: Mouse scrolled (281, 435) with delta (0, 0)
Screenshot: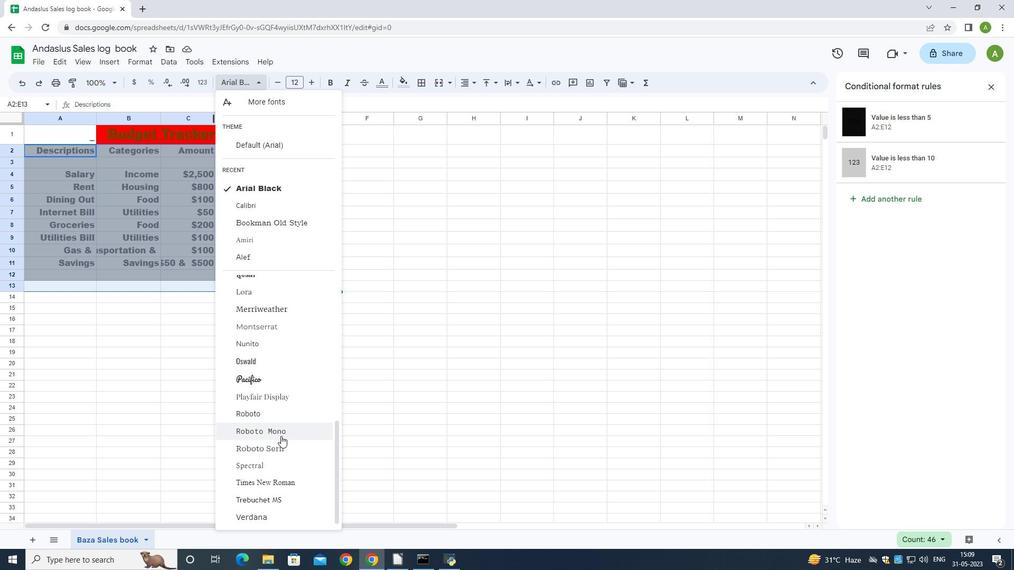 
Action: Mouse moved to (281, 433)
Screenshot: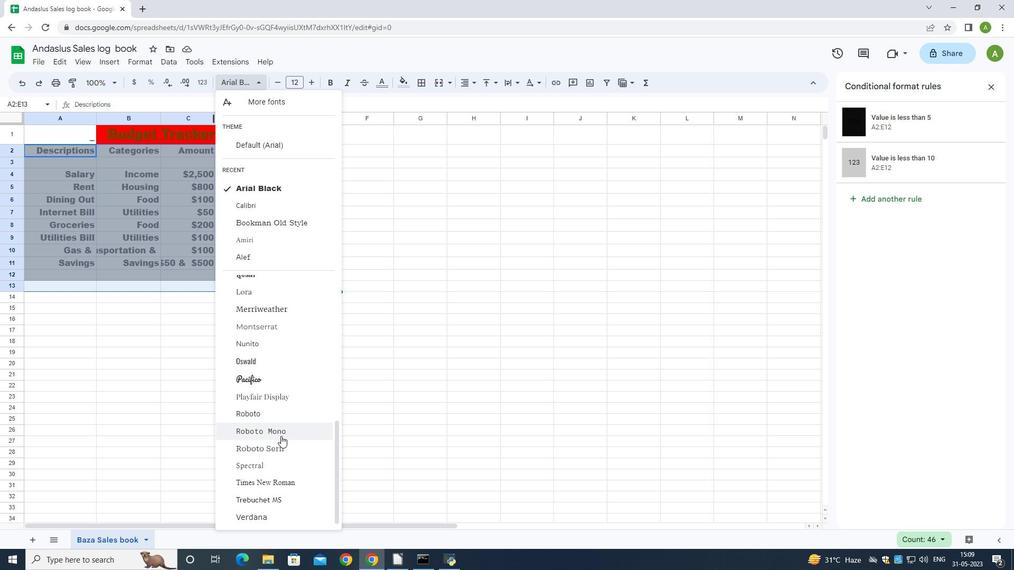 
Action: Mouse scrolled (281, 434) with delta (0, 0)
Screenshot: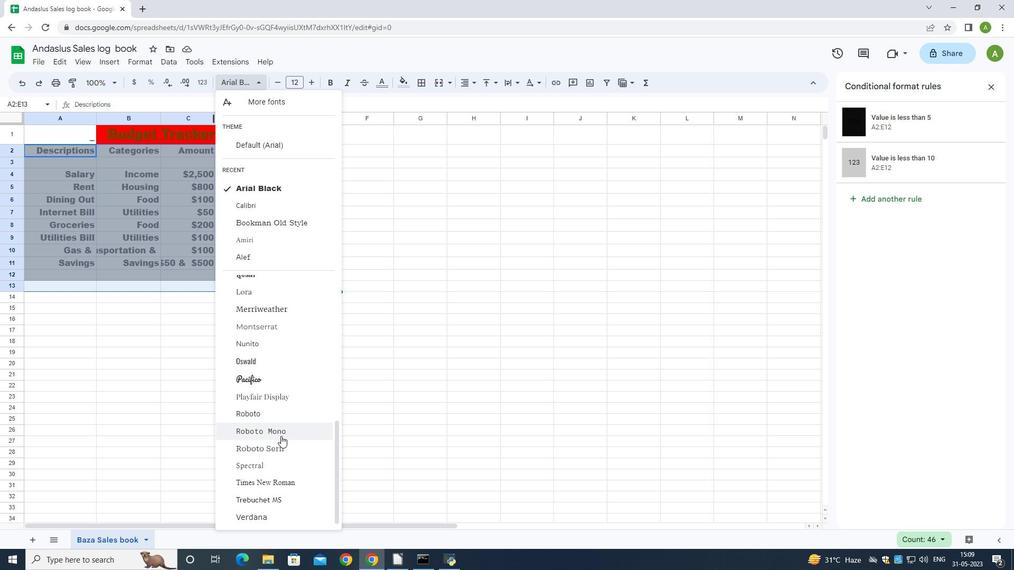 
Action: Mouse scrolled (281, 434) with delta (0, 0)
Screenshot: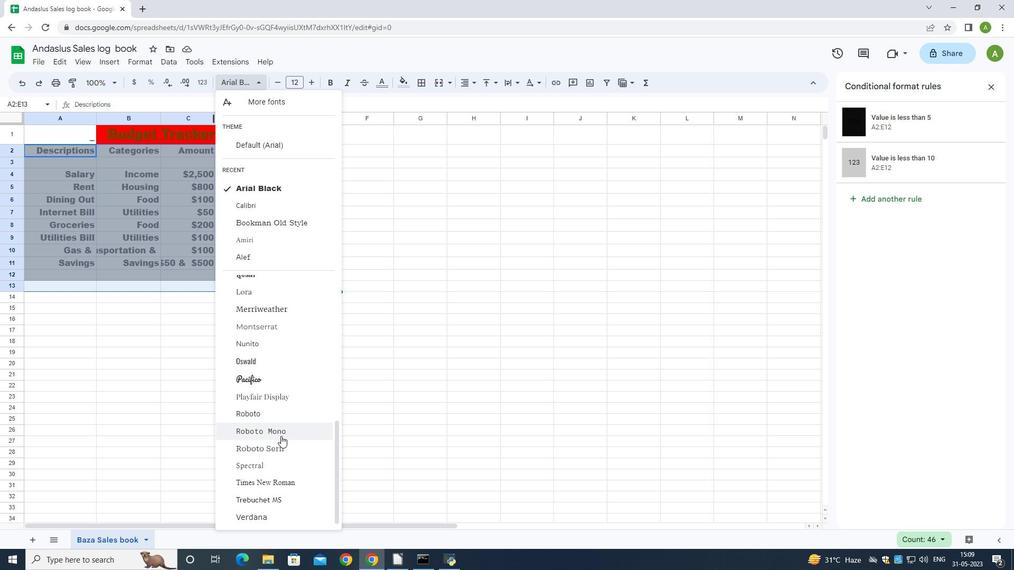 
Action: Mouse scrolled (281, 434) with delta (0, 0)
Screenshot: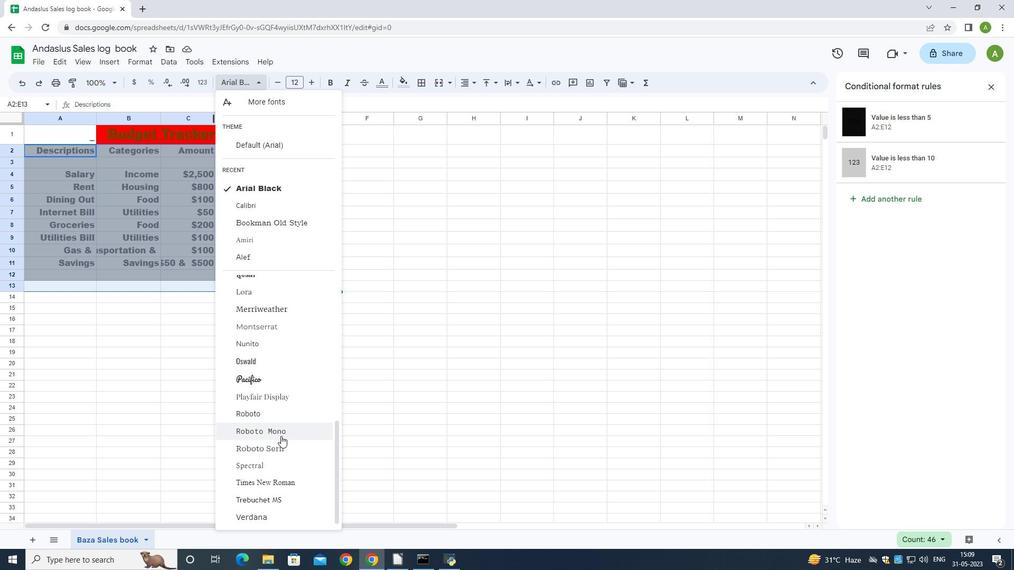 
Action: Mouse scrolled (281, 434) with delta (0, 0)
Screenshot: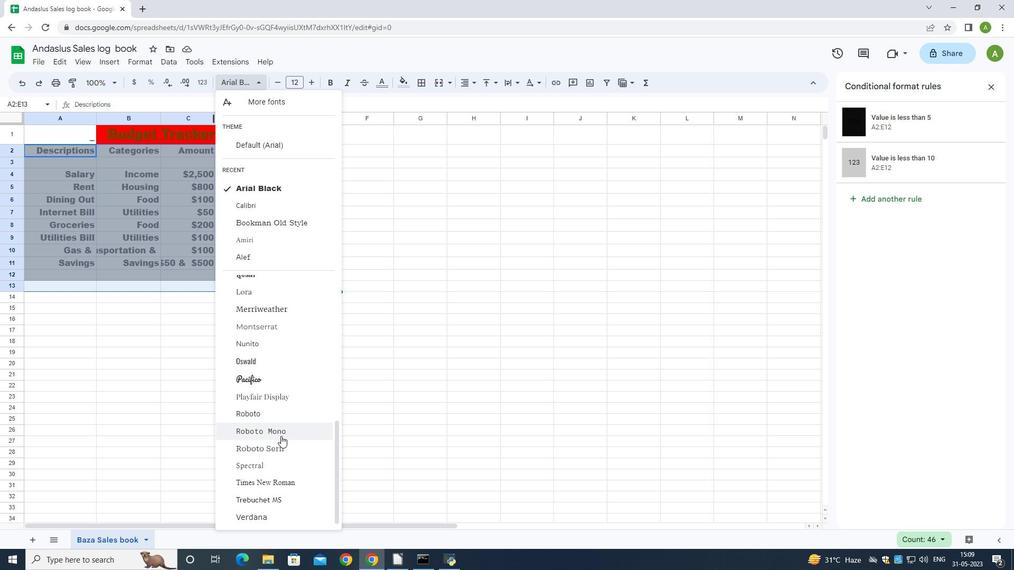 
Action: Mouse moved to (282, 391)
Screenshot: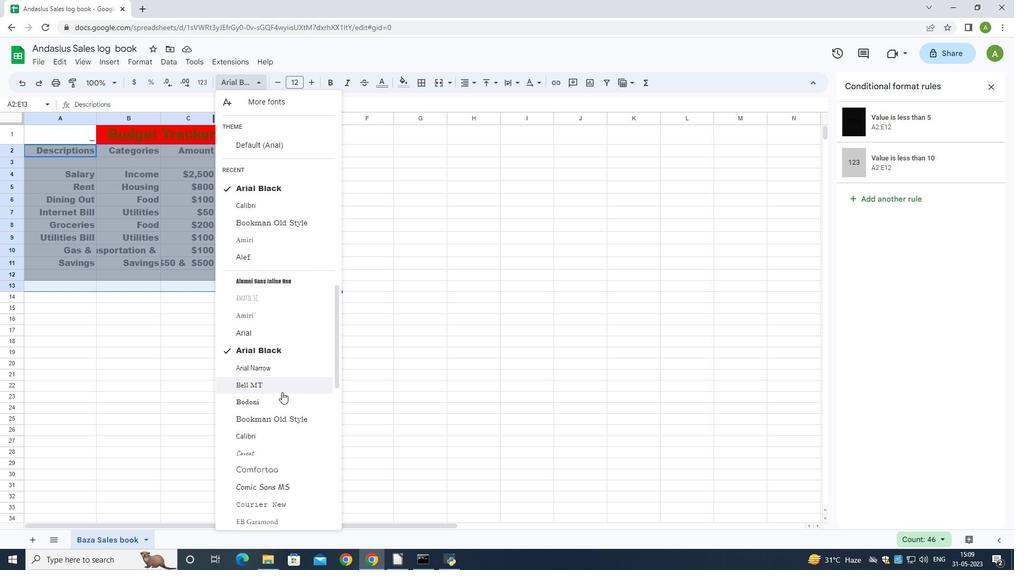 
Action: Mouse scrolled (282, 392) with delta (0, 0)
Screenshot: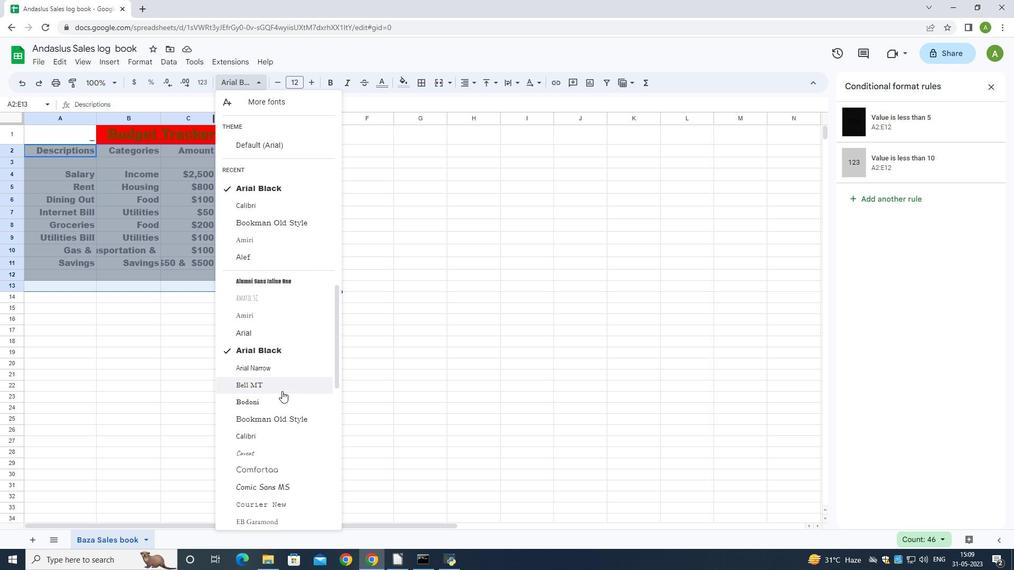 
Action: Mouse scrolled (282, 392) with delta (0, 0)
Screenshot: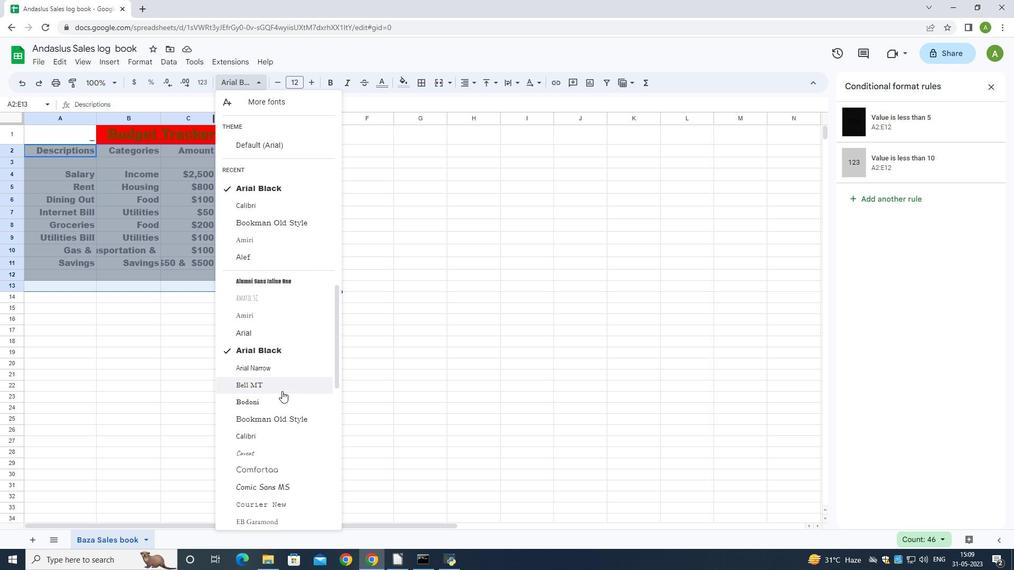 
Action: Mouse scrolled (282, 392) with delta (0, 0)
Screenshot: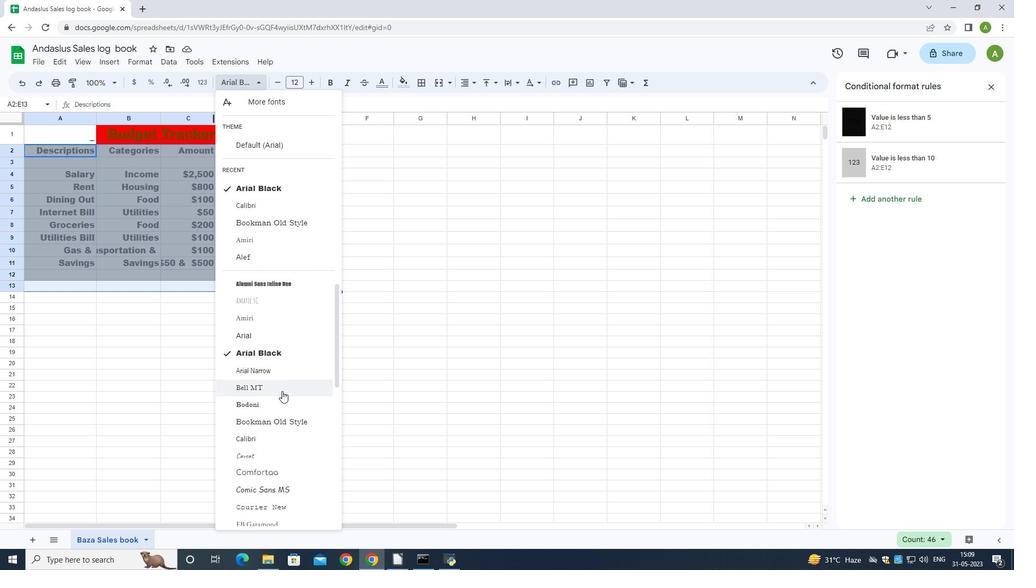 
Action: Mouse scrolled (282, 392) with delta (0, 0)
Screenshot: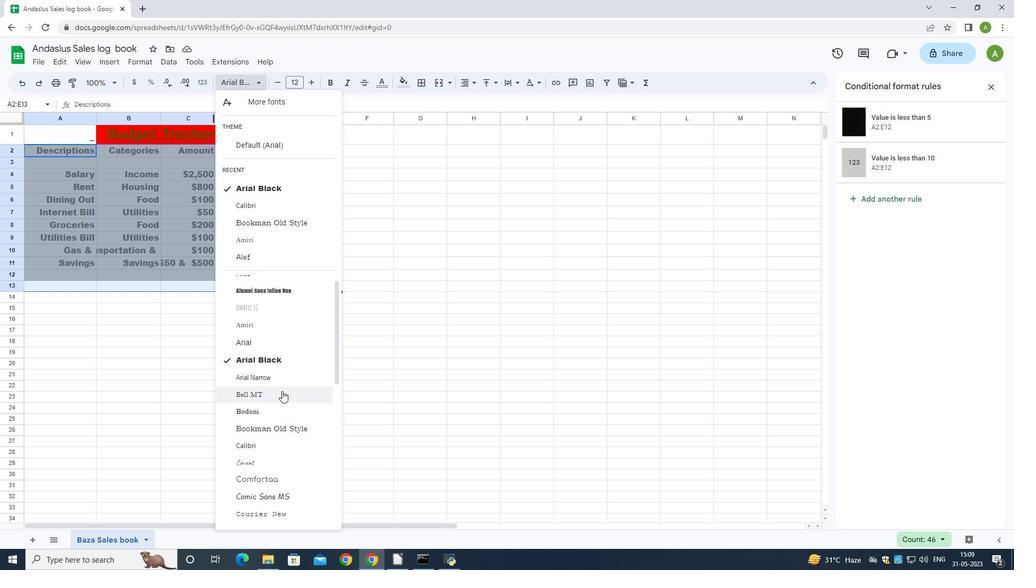 
Action: Mouse scrolled (282, 392) with delta (0, 0)
Screenshot: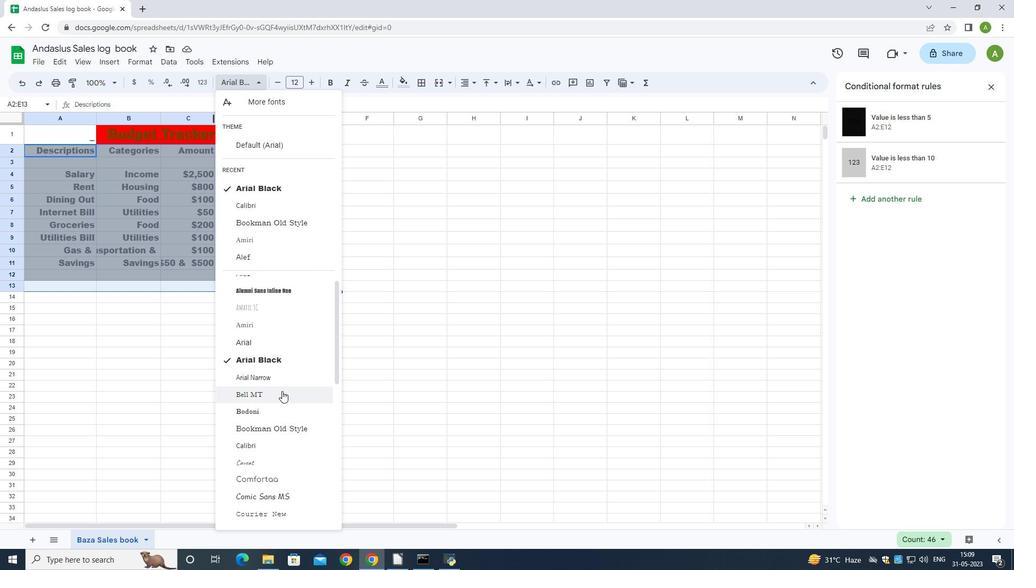 
Action: Mouse moved to (272, 285)
Screenshot: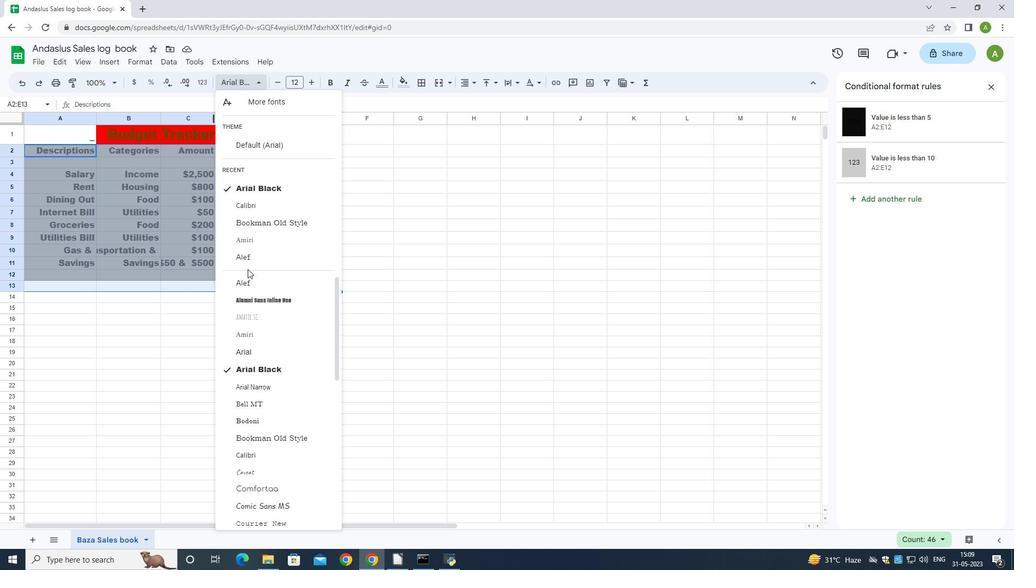 
Action: Mouse scrolled (272, 286) with delta (0, 0)
Screenshot: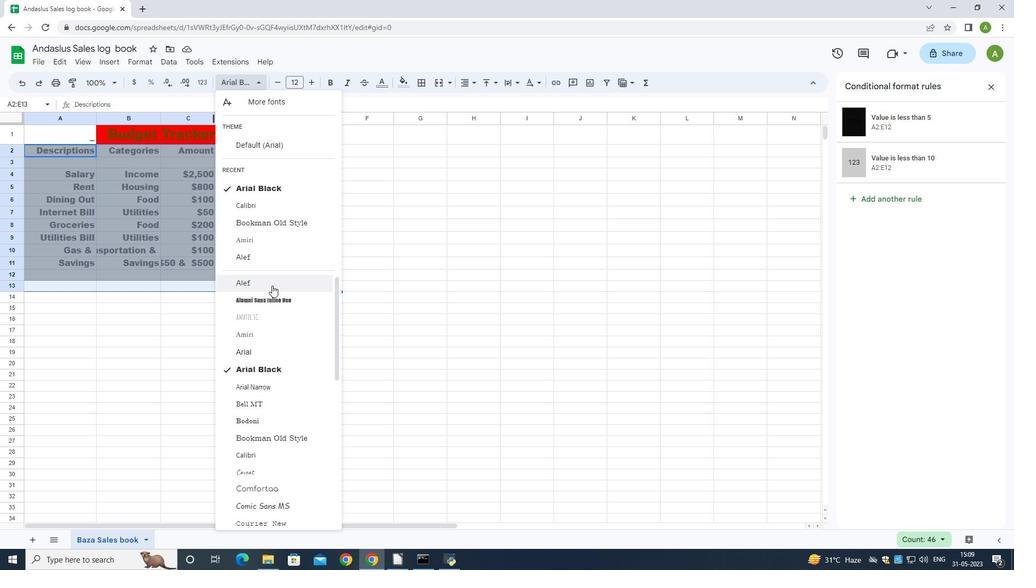 
Action: Mouse scrolled (272, 286) with delta (0, 0)
Screenshot: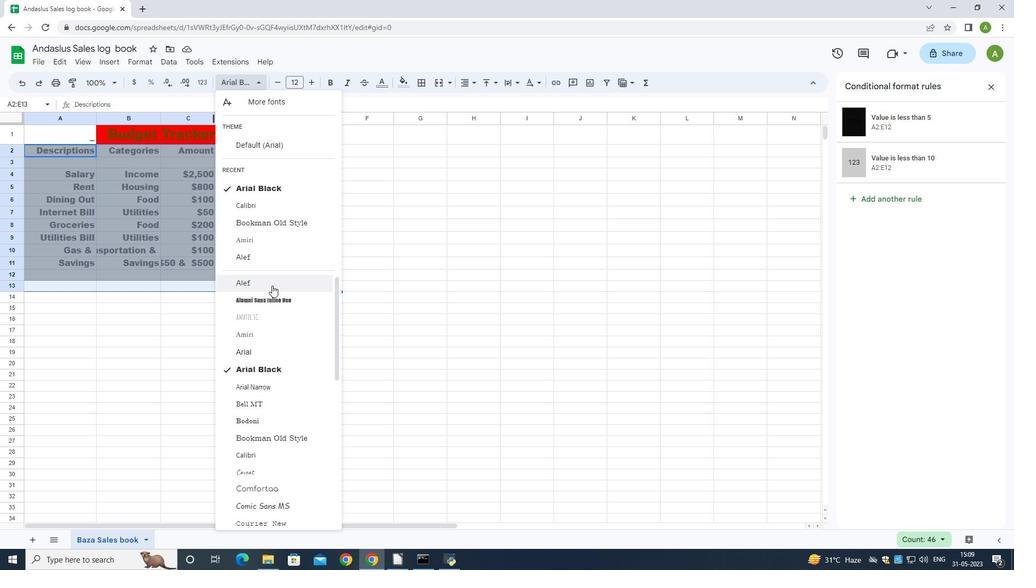 
Action: Mouse scrolled (272, 286) with delta (0, 0)
Screenshot: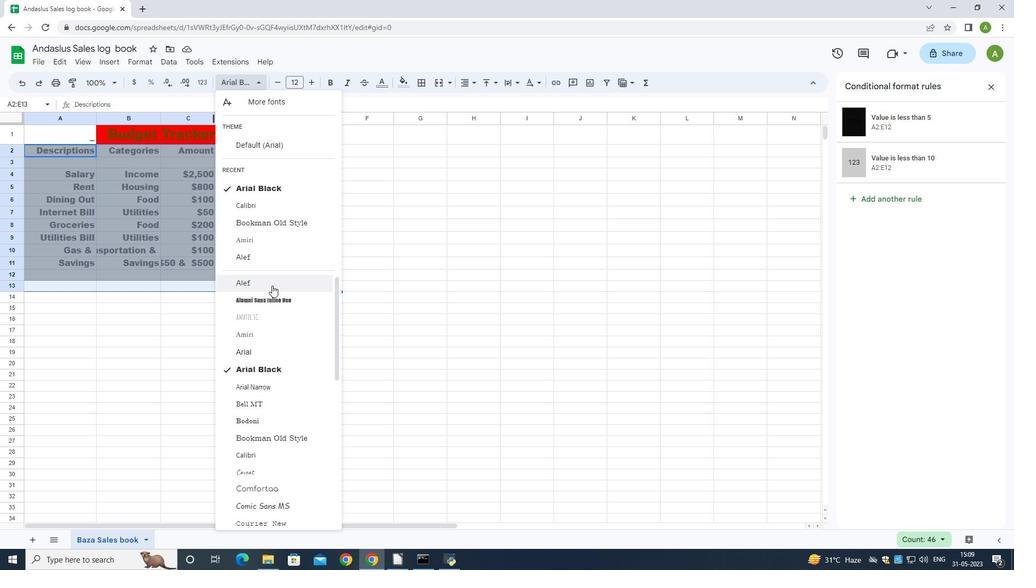 
Action: Mouse moved to (269, 274)
Screenshot: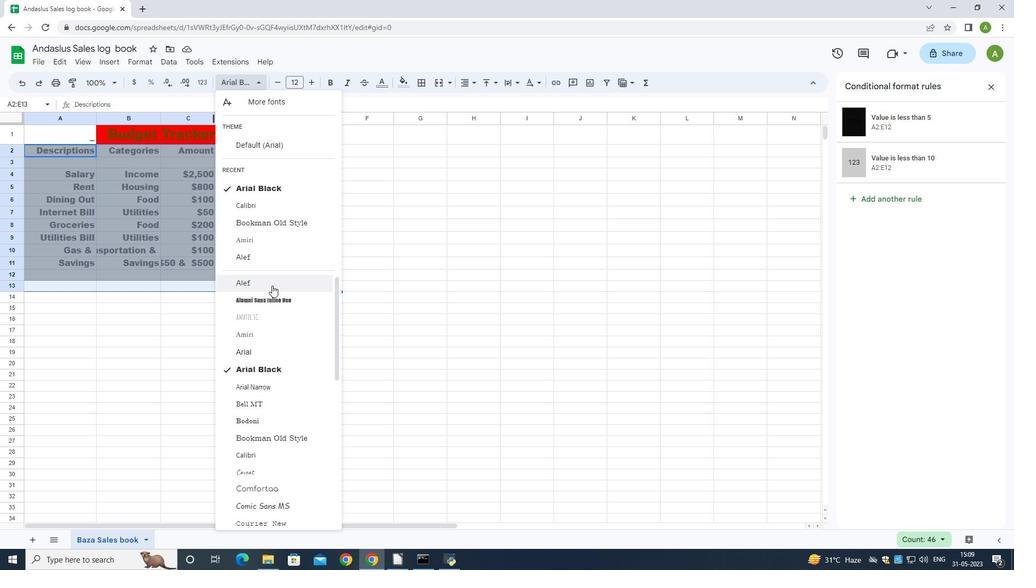 
Action: Mouse scrolled (269, 274) with delta (0, 0)
Screenshot: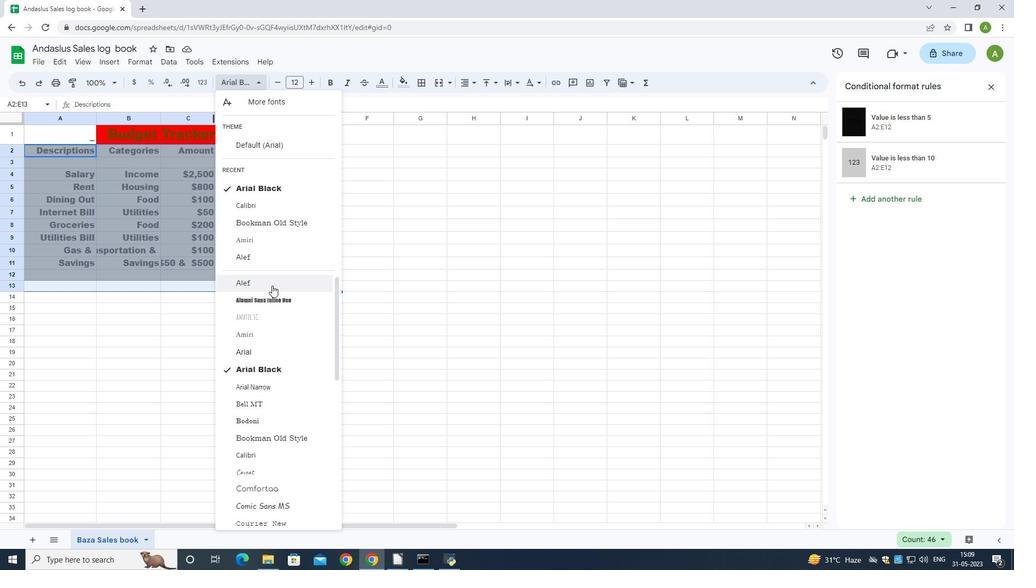 
Action: Mouse moved to (284, 352)
Screenshot: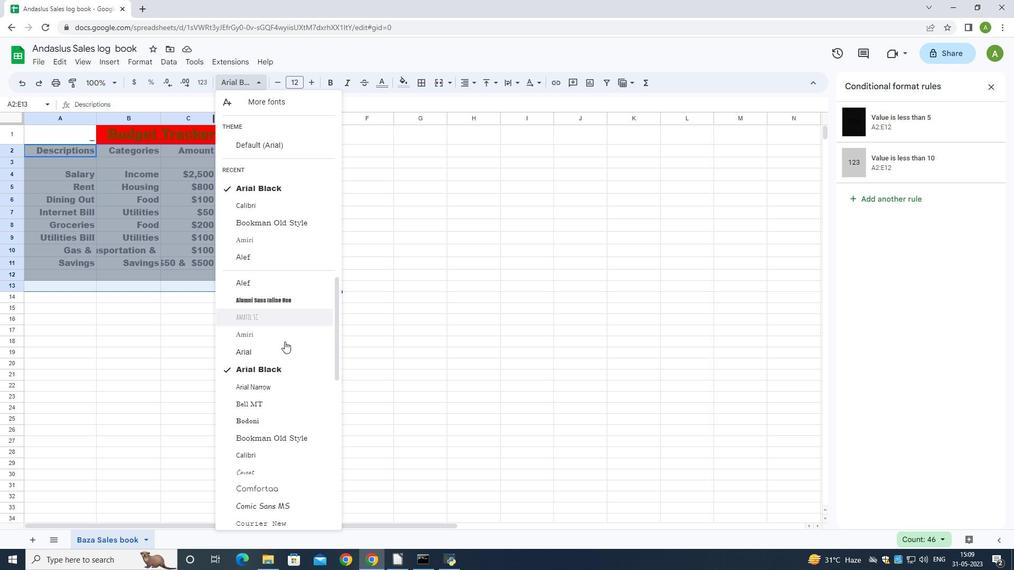 
Action: Mouse scrolled (284, 352) with delta (0, 0)
Screenshot: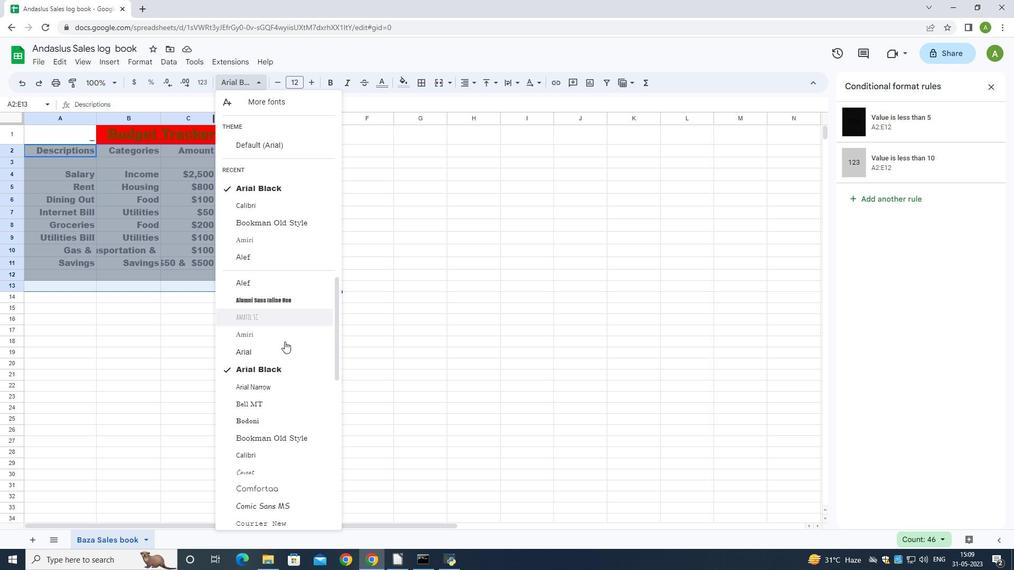 
Action: Mouse moved to (284, 354)
Screenshot: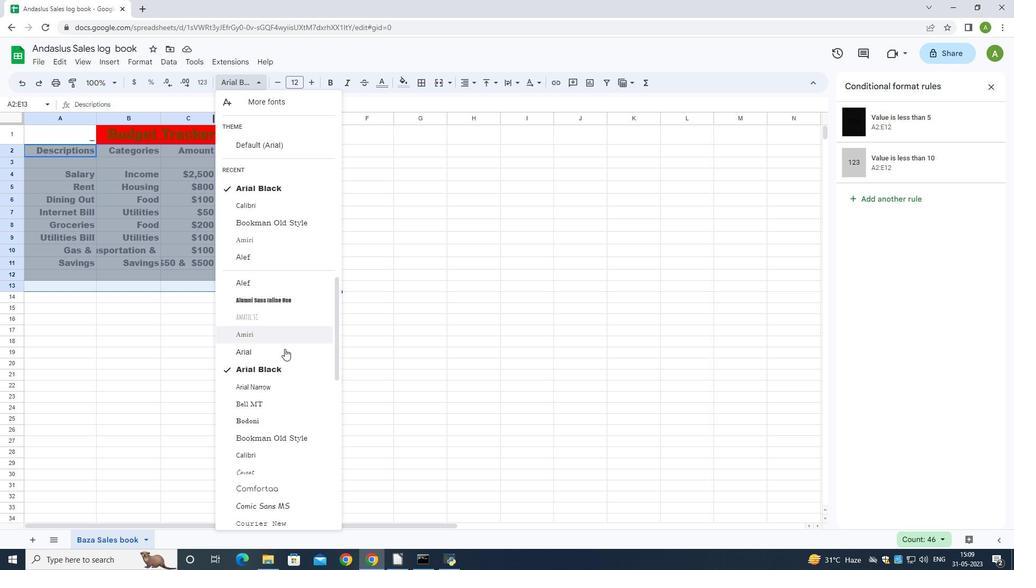 
Action: Mouse scrolled (284, 354) with delta (0, 0)
Screenshot: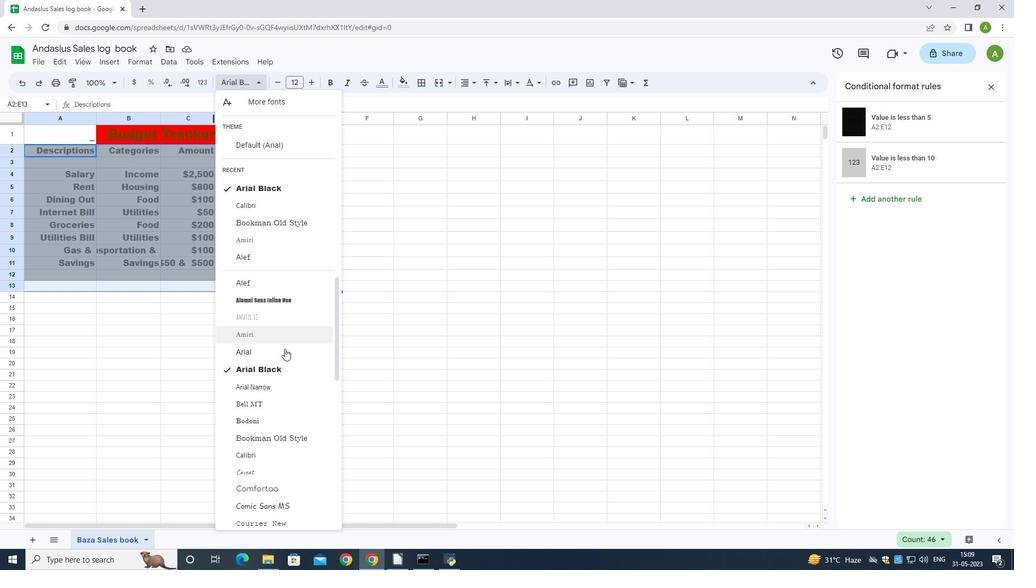 
Action: Mouse moved to (284, 355)
Screenshot: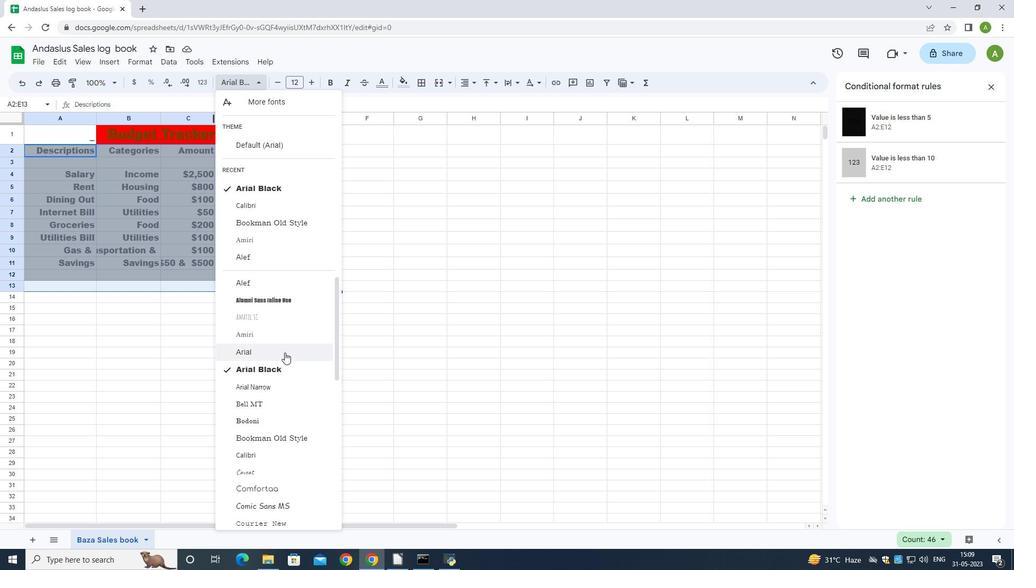 
Action: Mouse scrolled (284, 355) with delta (0, 0)
Screenshot: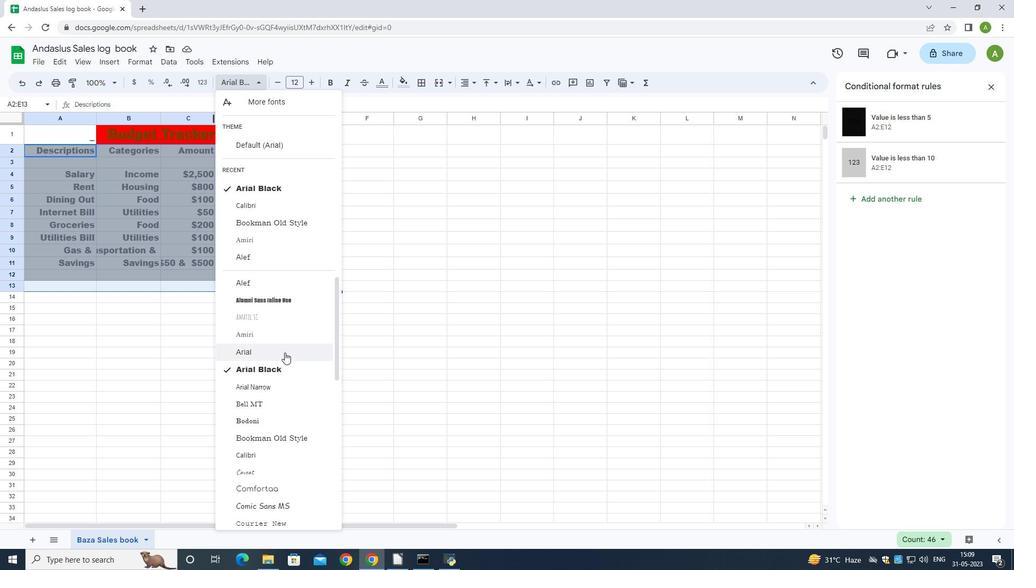 
Action: Mouse moved to (261, 103)
Screenshot: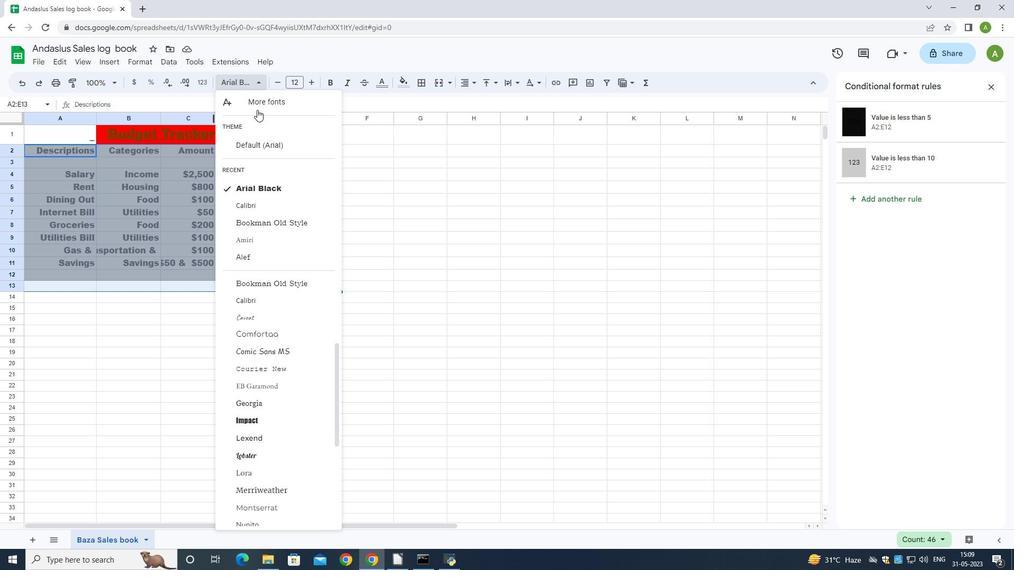 
Action: Mouse pressed left at (261, 103)
Screenshot: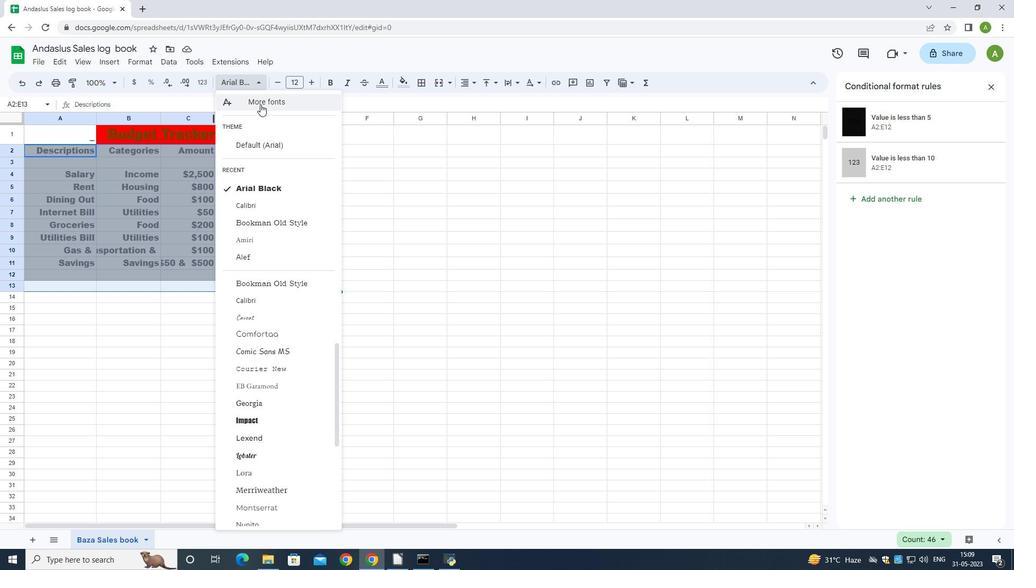 
Action: Mouse moved to (318, 173)
Screenshot: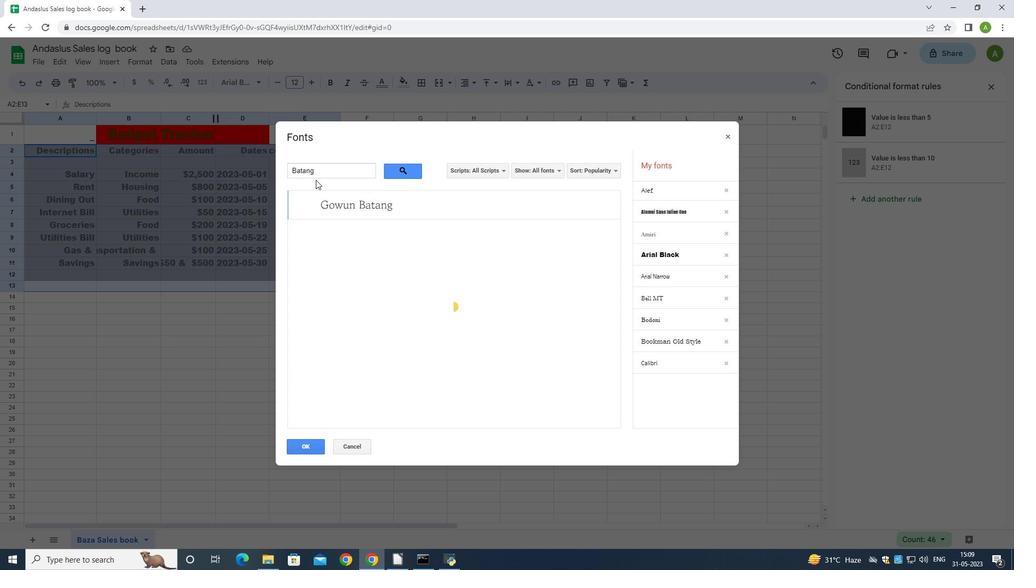 
Action: Mouse pressed left at (318, 173)
Screenshot: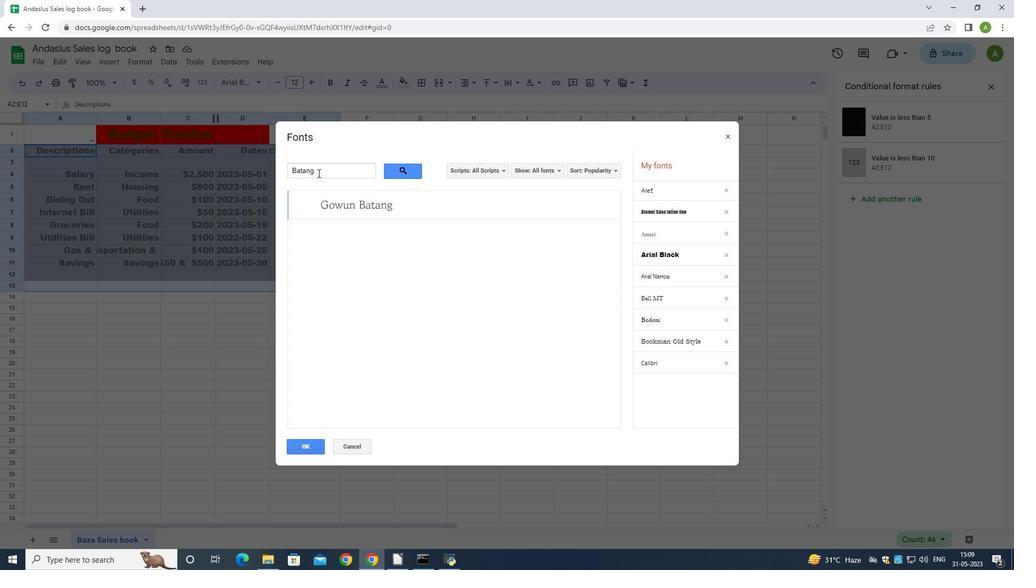 
Action: Mouse pressed left at (318, 173)
Screenshot: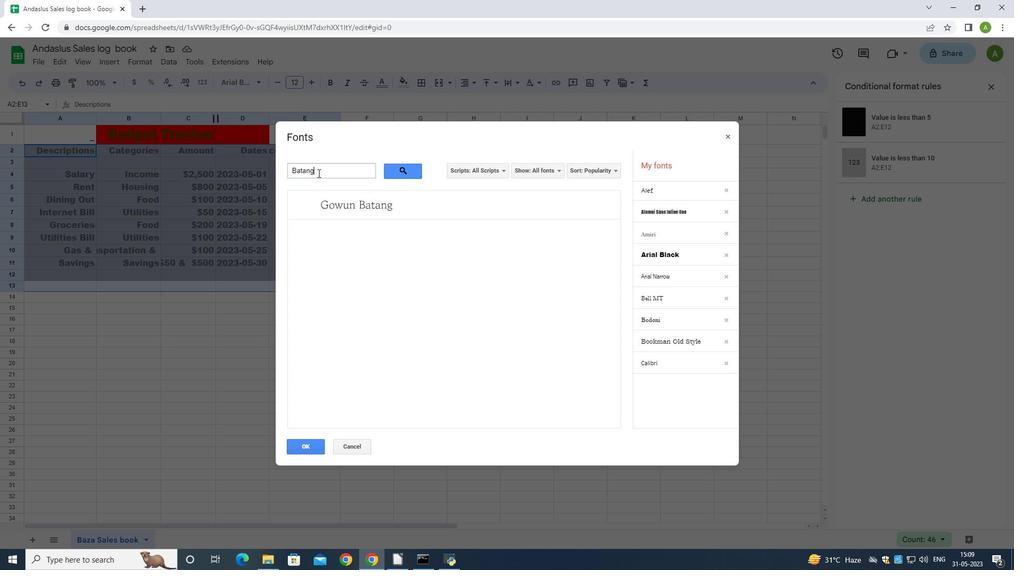 
Action: Mouse pressed left at (318, 173)
Screenshot: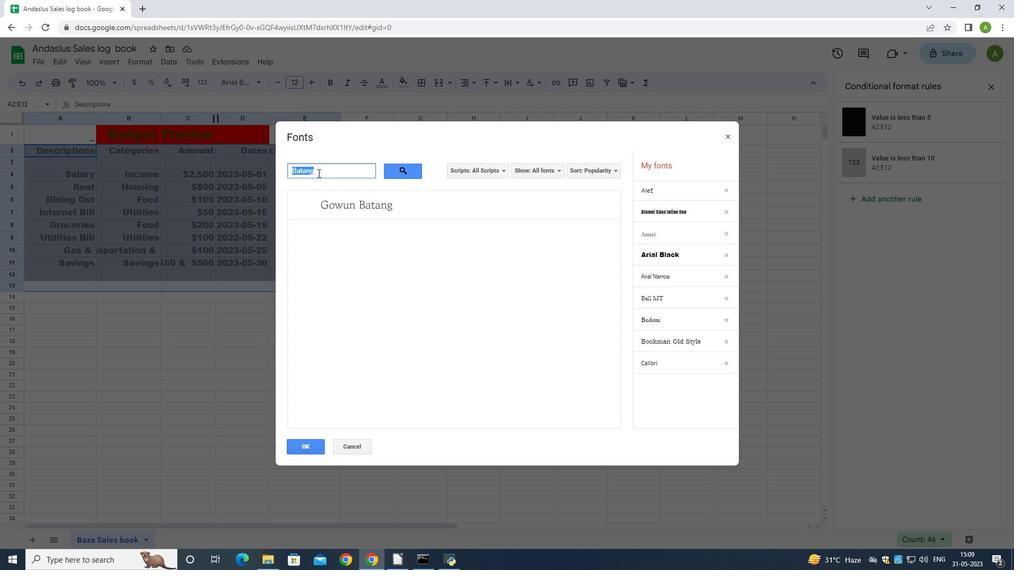 
Action: Key pressed <Key.backspace><Key.shift>Calibri
Screenshot: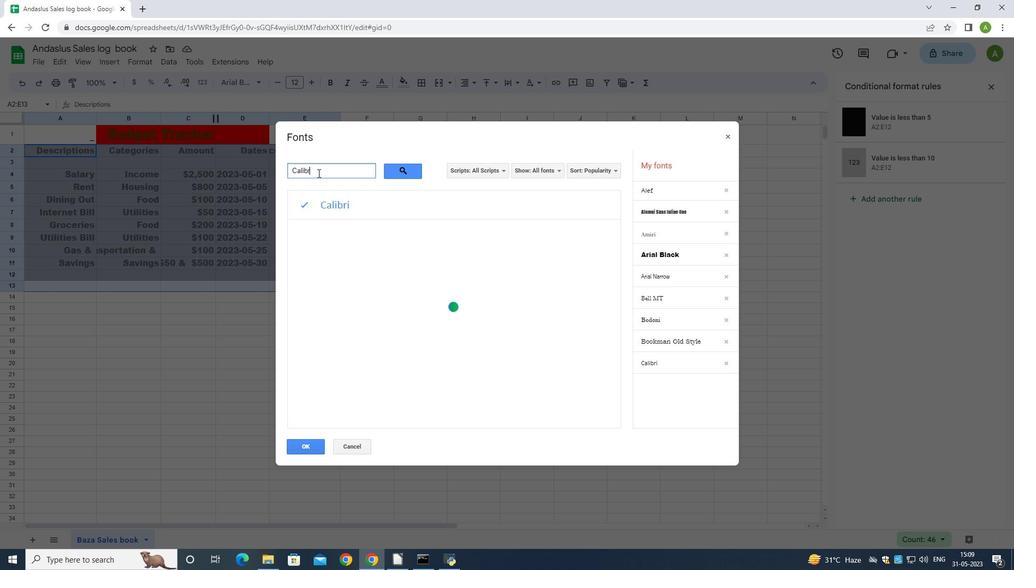 
Action: Mouse moved to (300, 449)
Screenshot: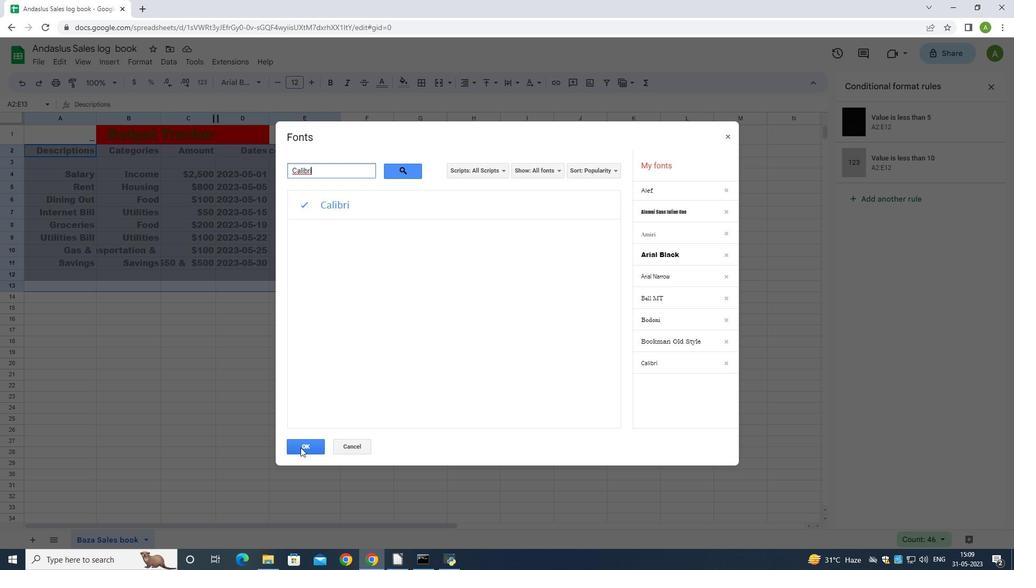 
Action: Mouse pressed left at (300, 449)
Screenshot: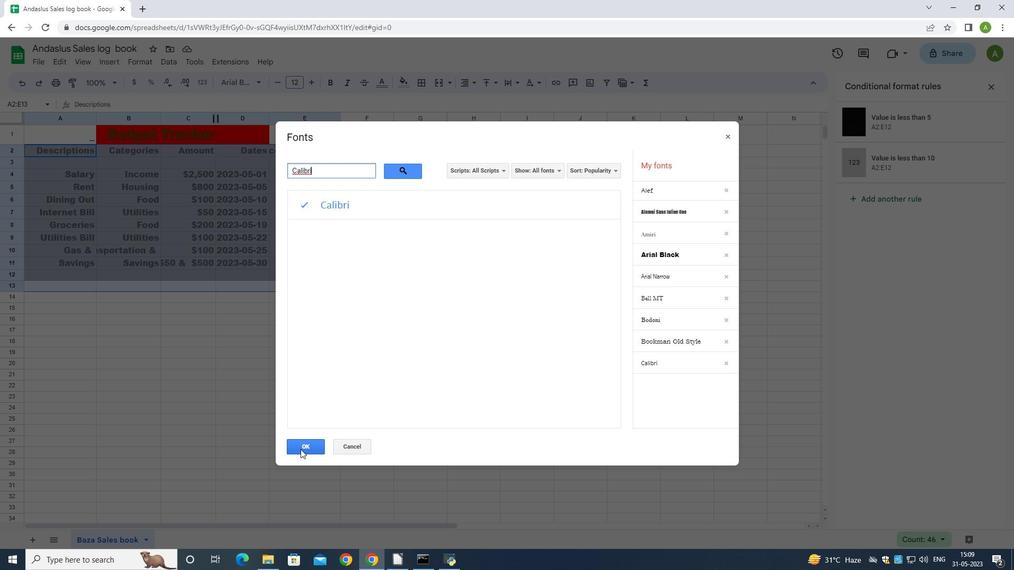 
Action: Mouse moved to (313, 81)
Screenshot: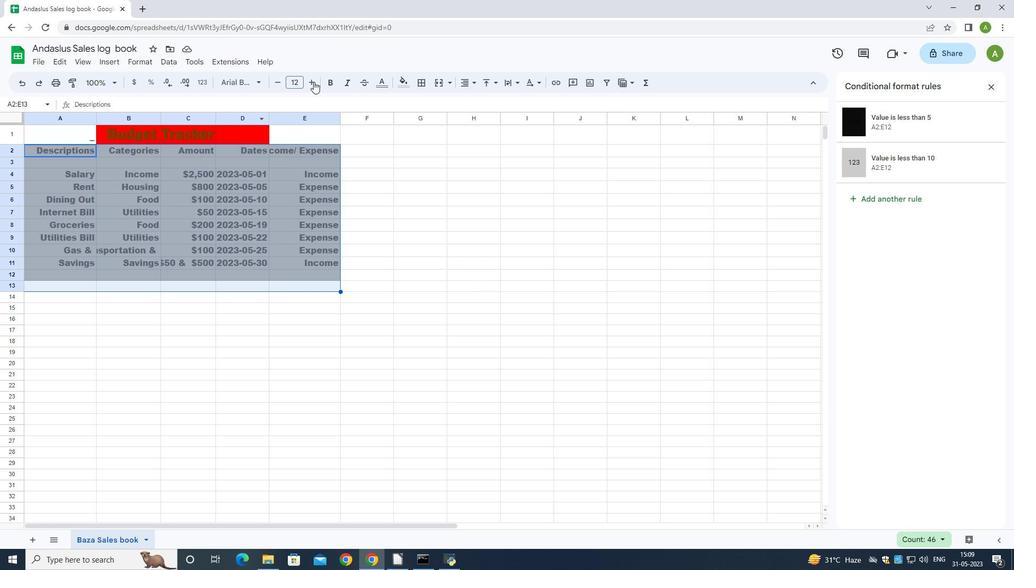 
Action: Mouse pressed left at (313, 81)
Screenshot: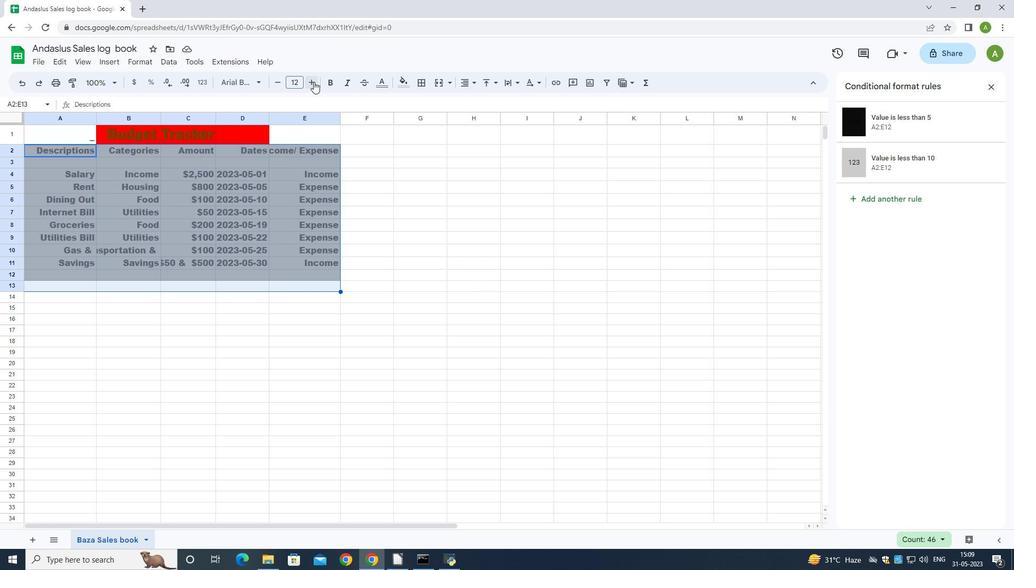 
Action: Mouse moved to (276, 78)
Screenshot: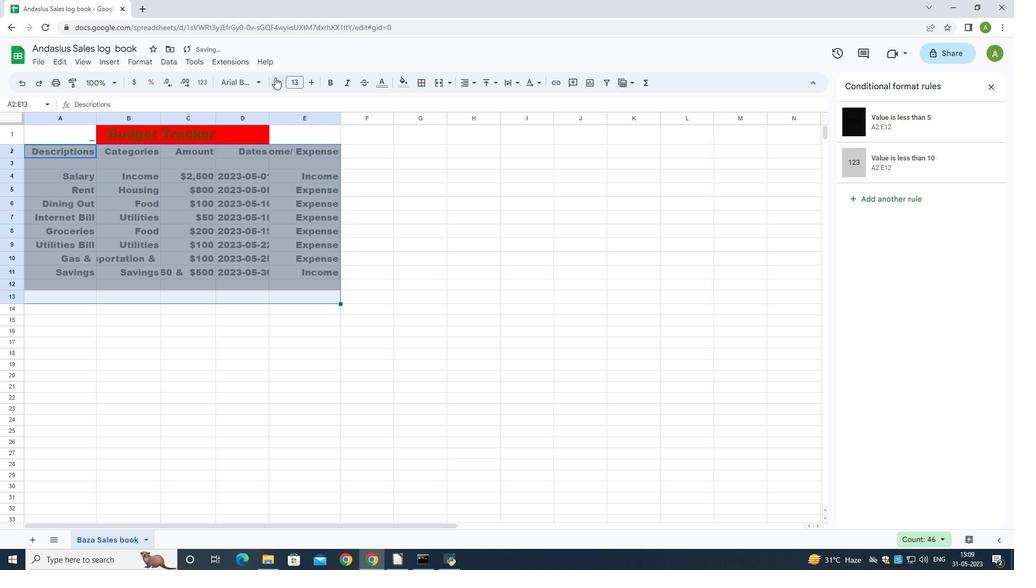 
Action: Mouse pressed left at (276, 78)
Screenshot: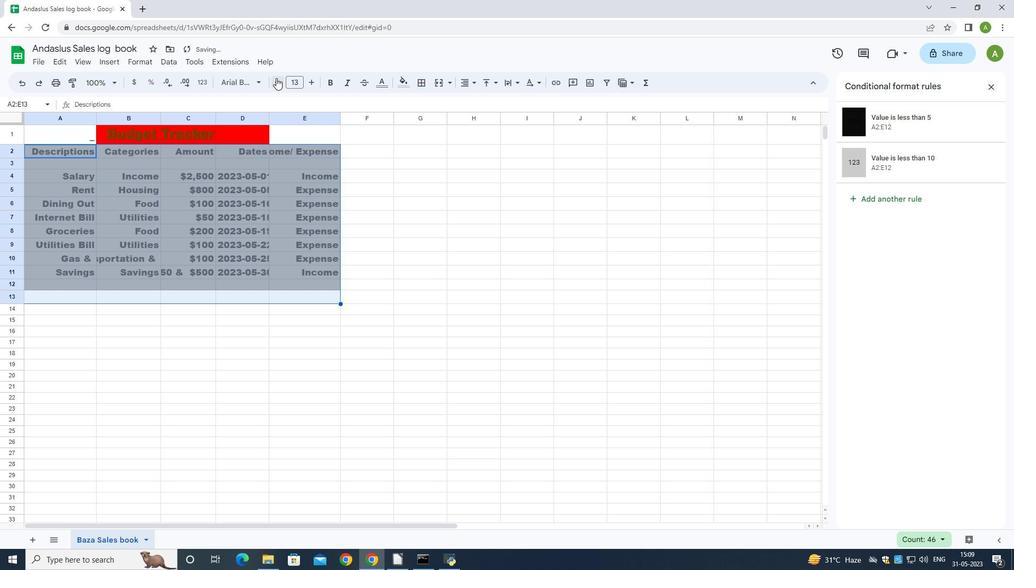 
Action: Mouse pressed left at (276, 78)
Screenshot: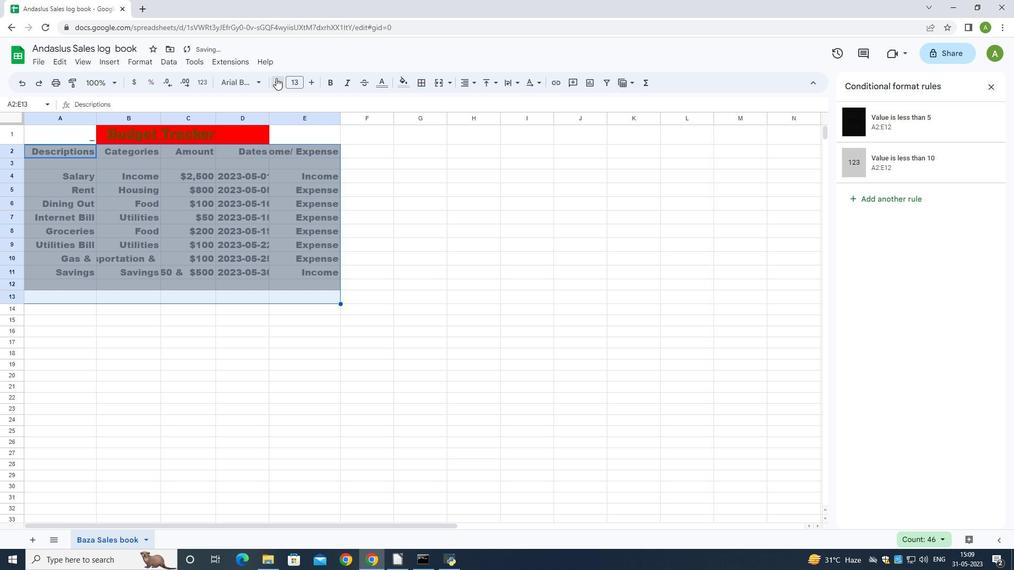 
Action: Mouse pressed left at (276, 78)
Screenshot: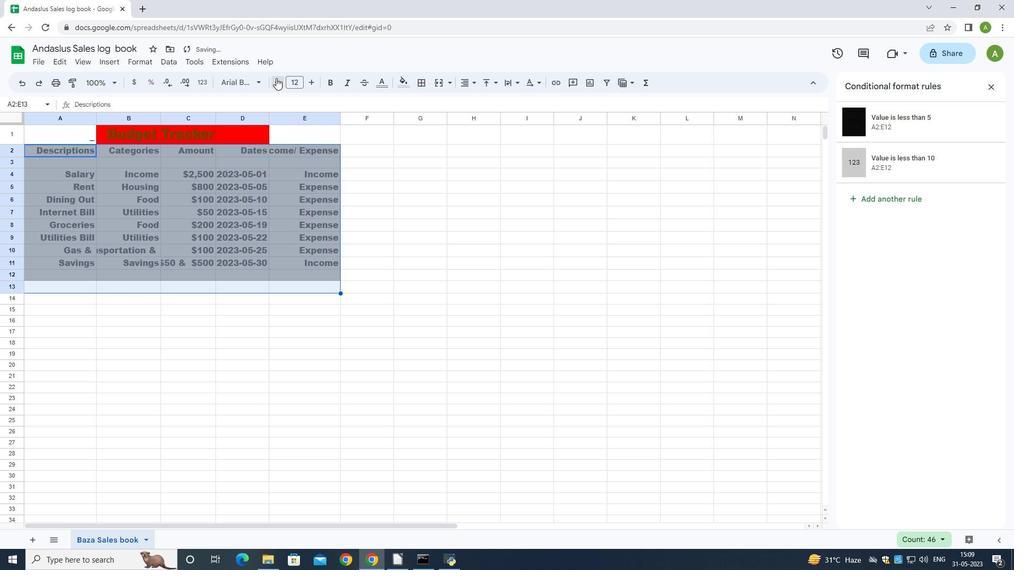 
Action: Mouse pressed left at (276, 78)
Screenshot: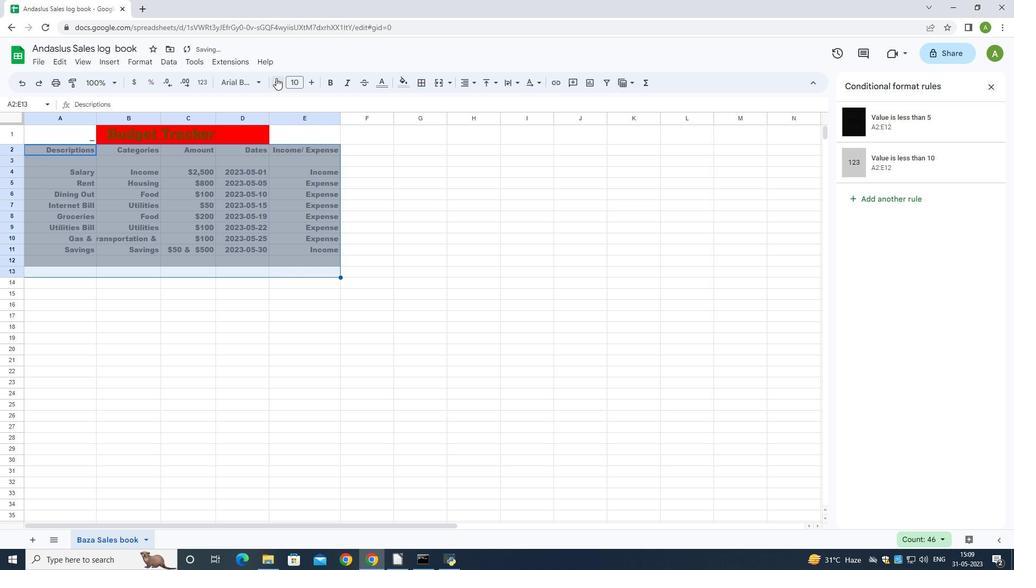 
Action: Mouse moved to (50, 130)
Screenshot: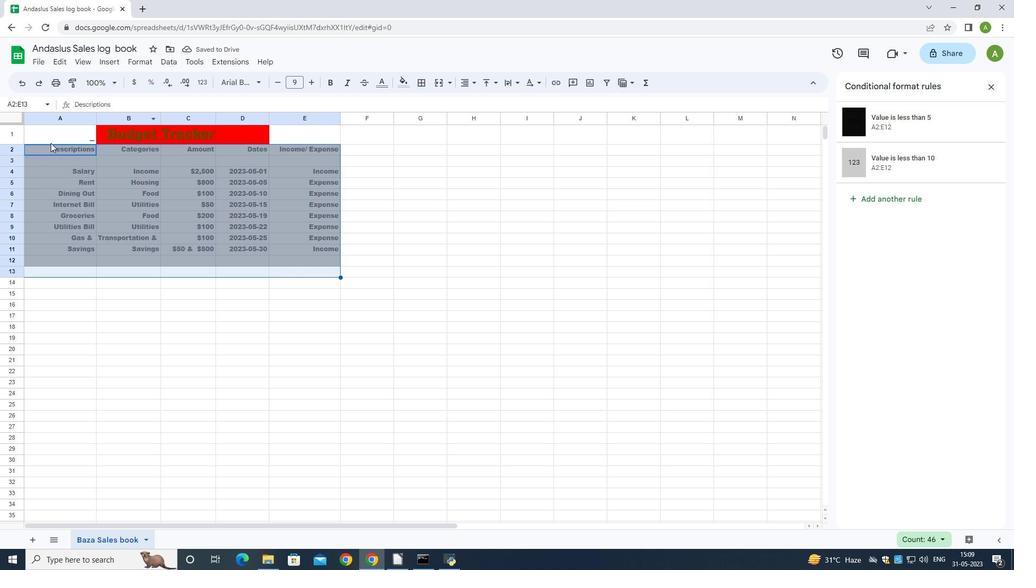 
Action: Mouse pressed left at (50, 130)
Screenshot: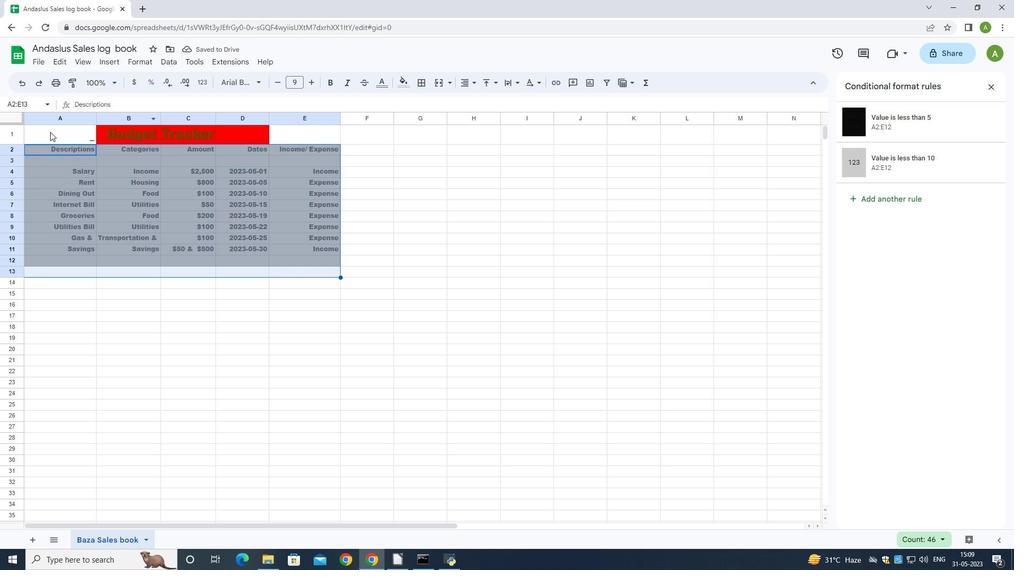 
Action: Mouse pressed left at (50, 130)
Screenshot: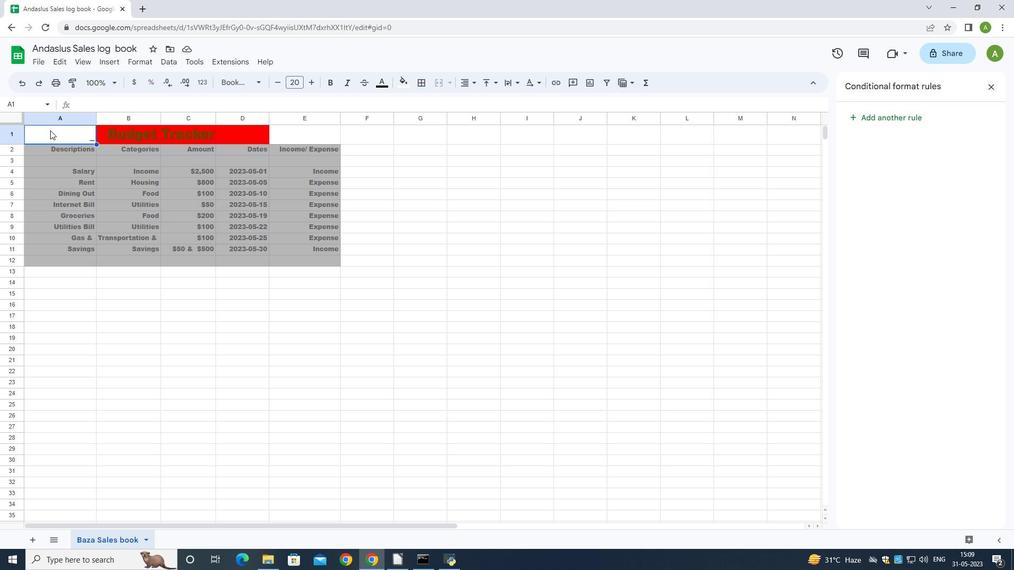
Action: Mouse moved to (460, 80)
Screenshot: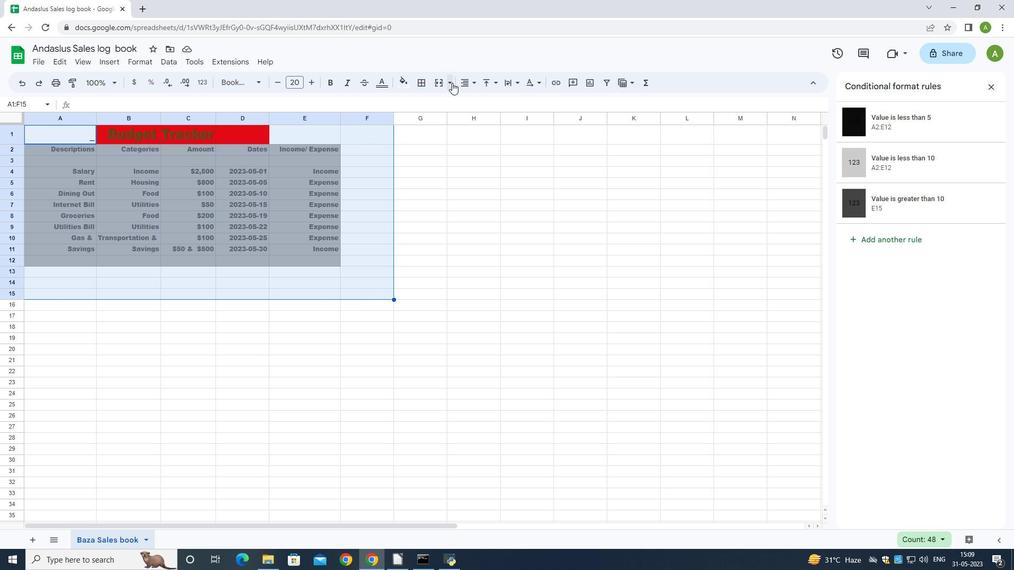 
Action: Mouse pressed left at (460, 80)
Screenshot: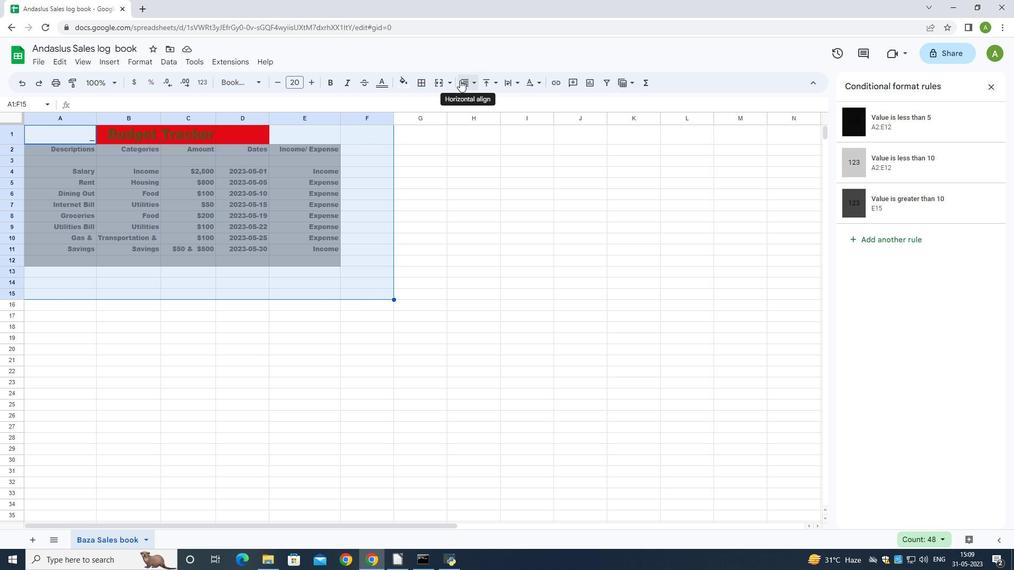 
Action: Mouse moved to (502, 98)
Screenshot: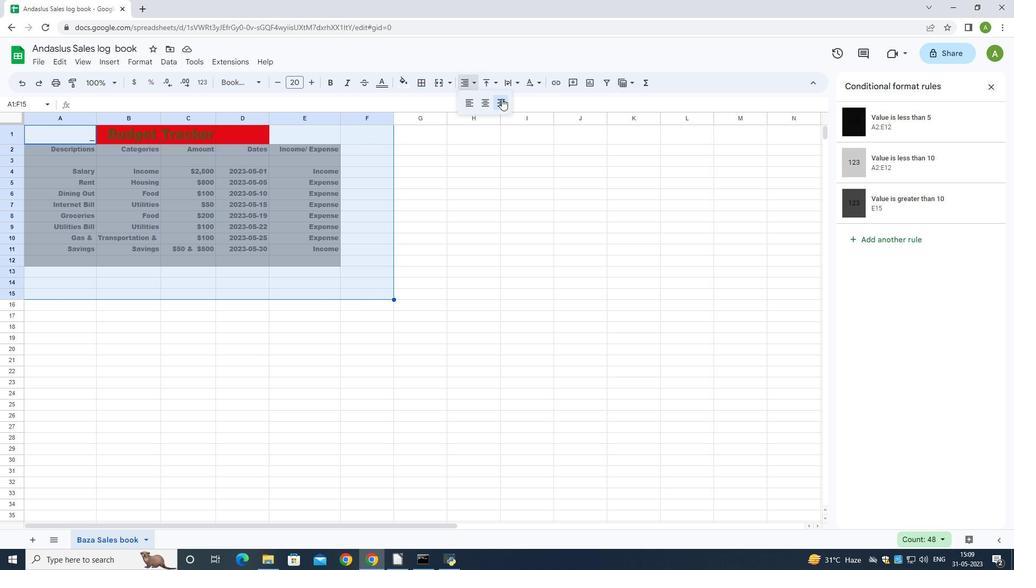 
Action: Mouse pressed left at (502, 98)
Screenshot: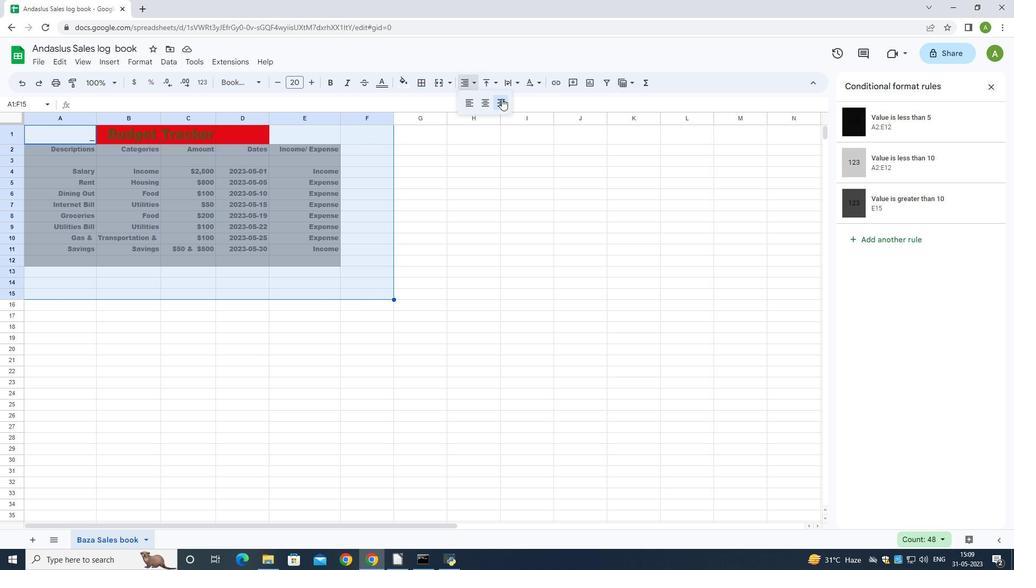 
Action: Mouse moved to (128, 137)
Screenshot: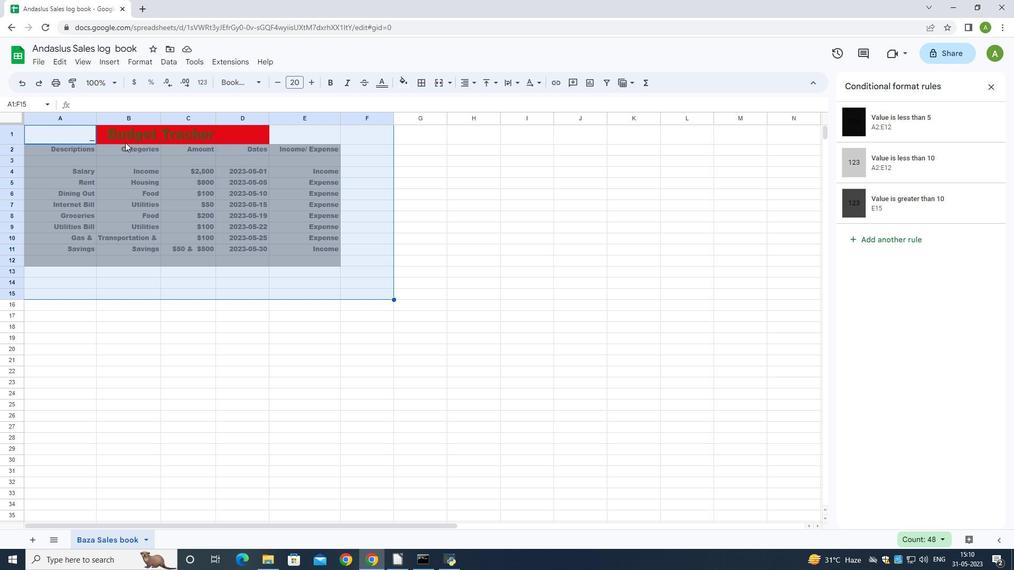 
Action: Mouse pressed left at (128, 137)
Screenshot: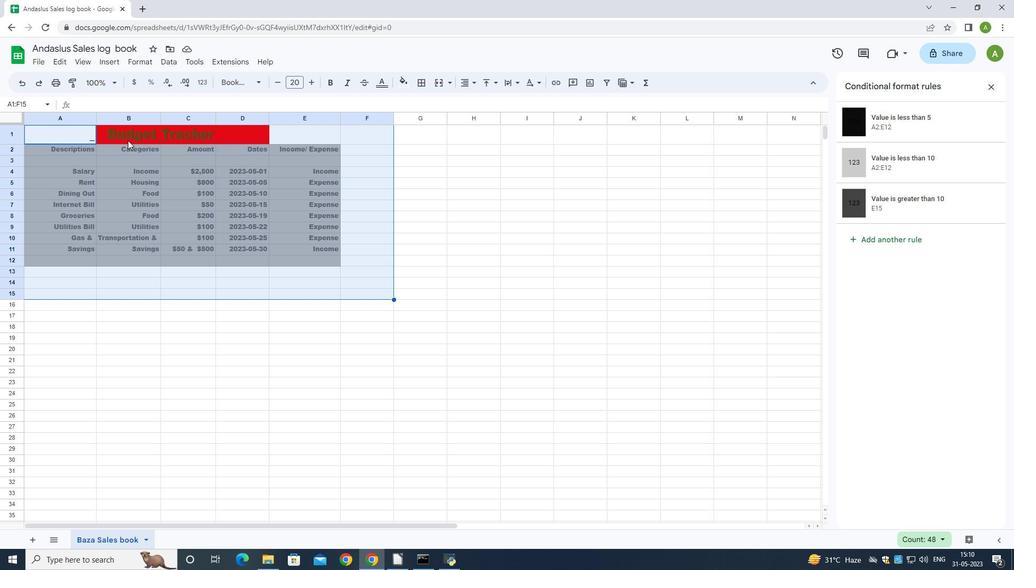 
Action: Mouse moved to (208, 139)
Screenshot: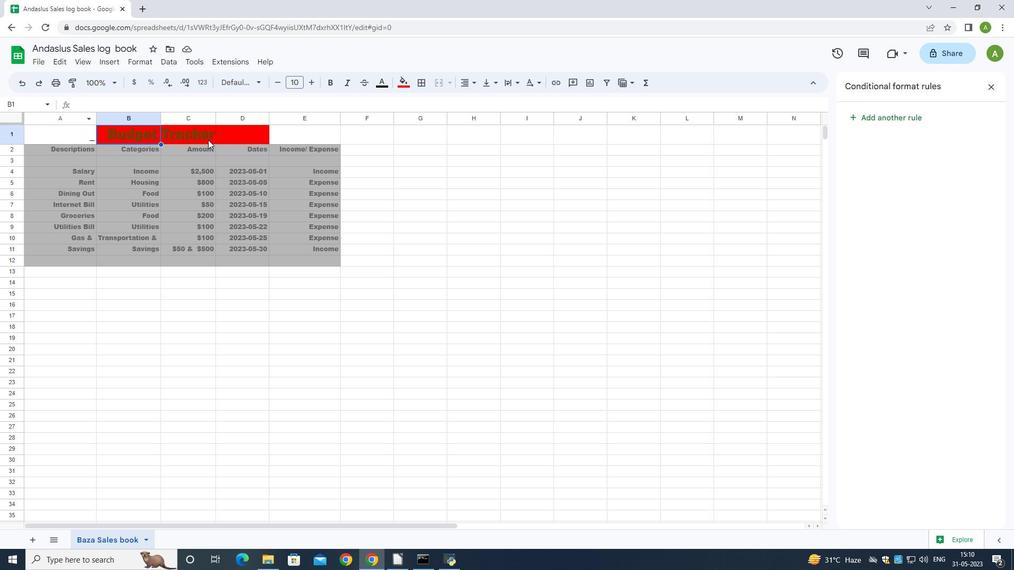 
Action: Mouse pressed left at (208, 139)
Screenshot: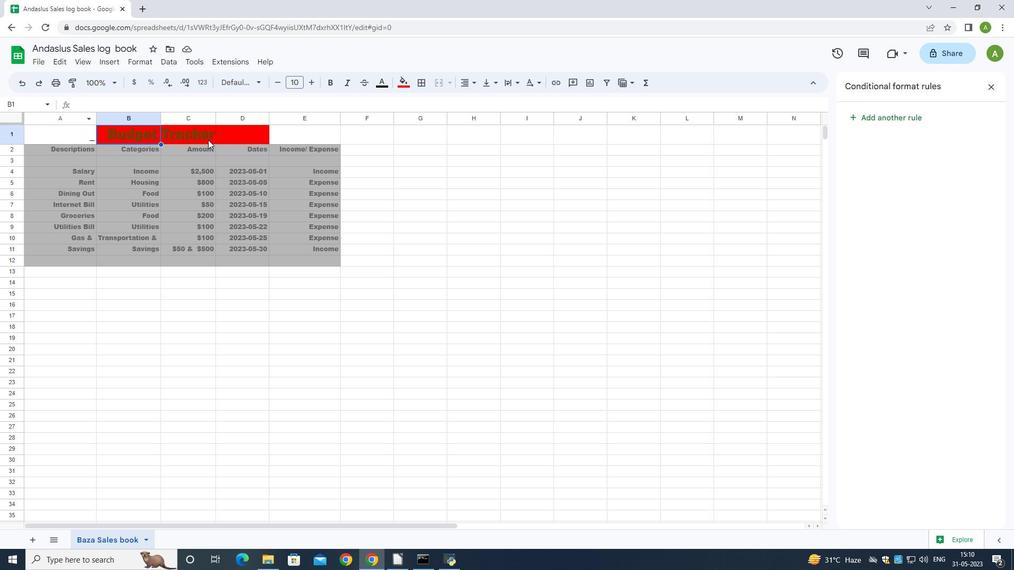 
Action: Mouse moved to (401, 86)
Screenshot: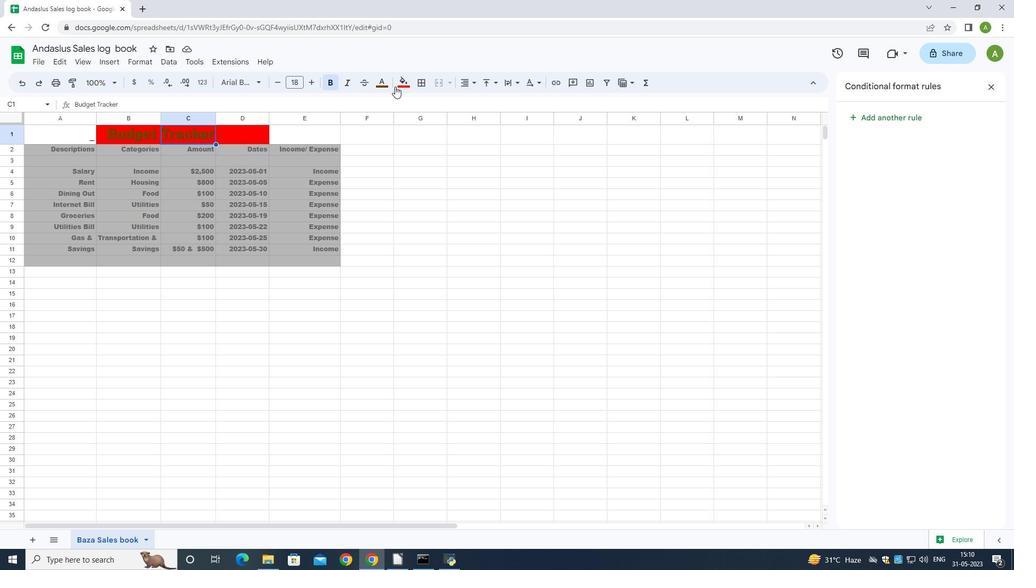 
Action: Mouse pressed left at (401, 86)
Screenshot: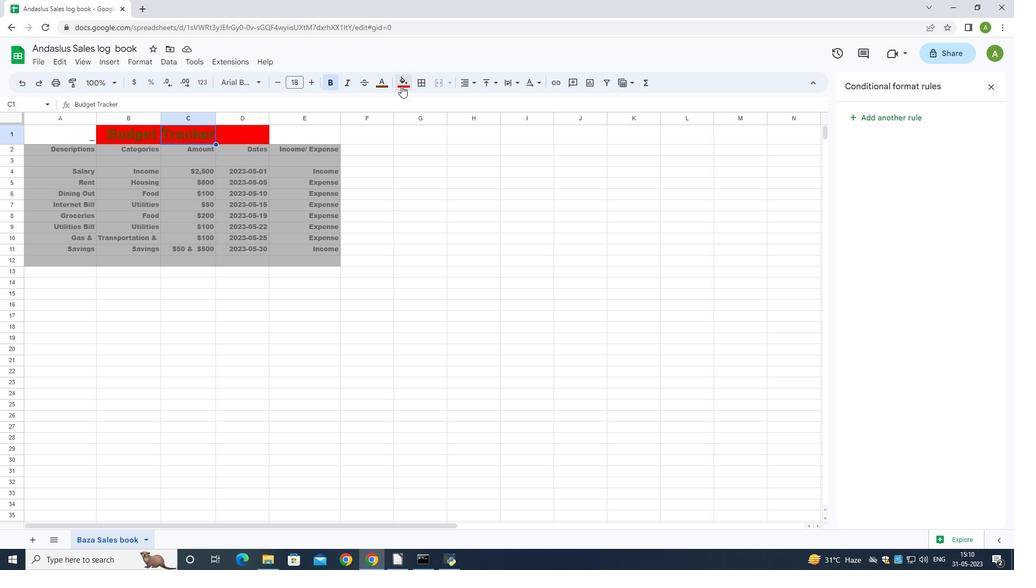 
Action: Mouse moved to (420, 127)
Screenshot: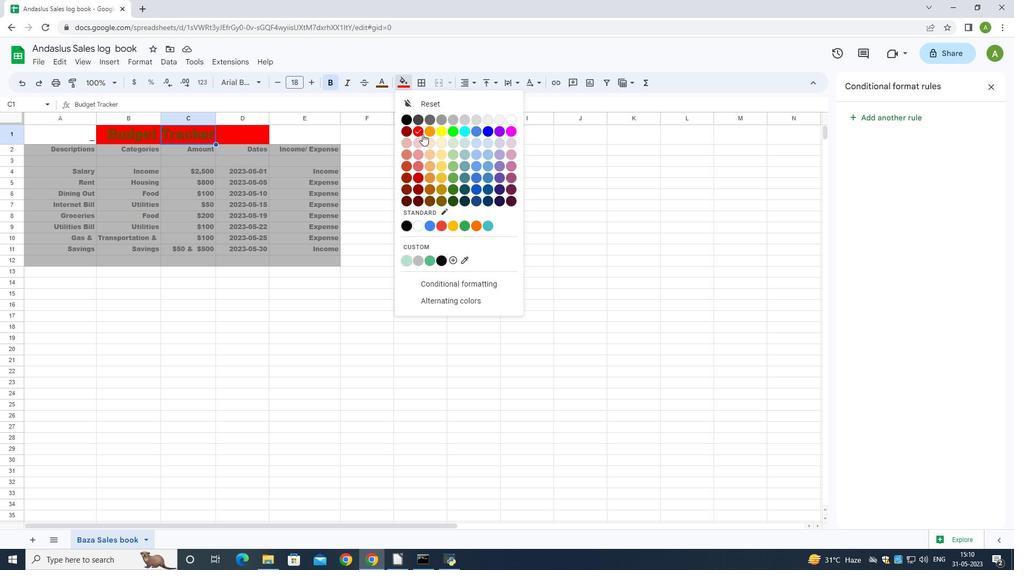 
Action: Mouse pressed left at (420, 127)
Screenshot: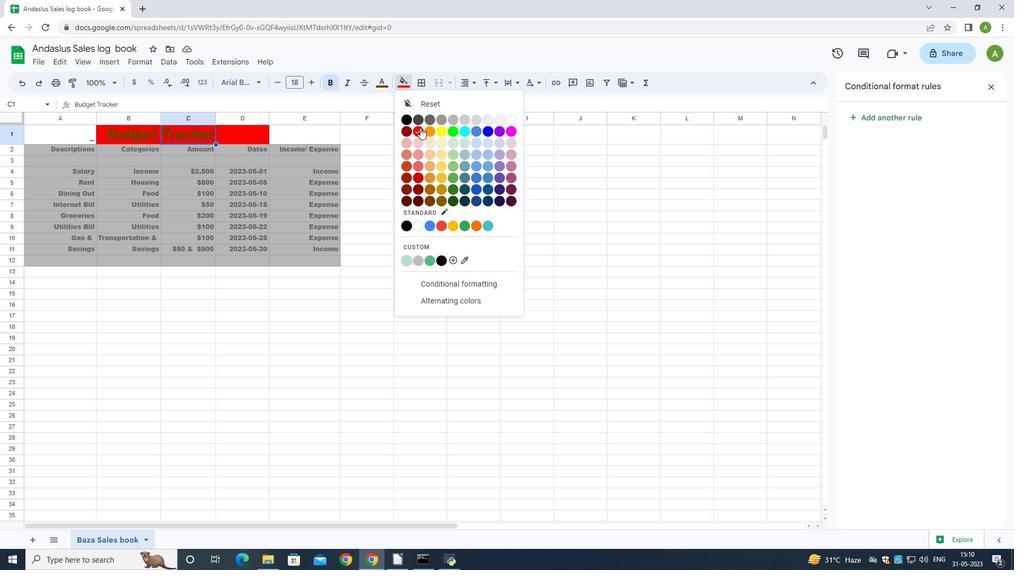
Action: Mouse moved to (401, 89)
Screenshot: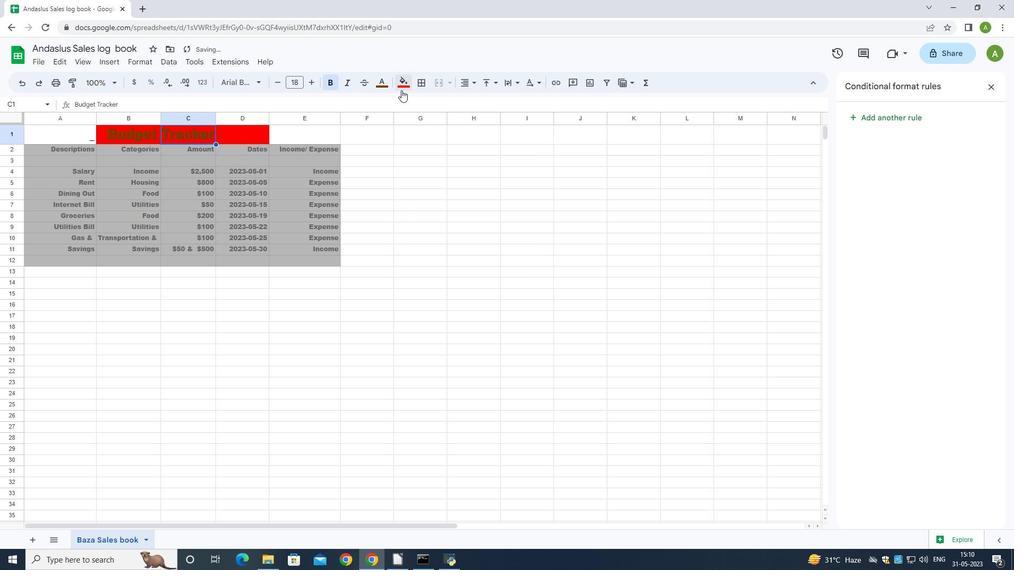 
Action: Mouse pressed left at (401, 89)
Screenshot: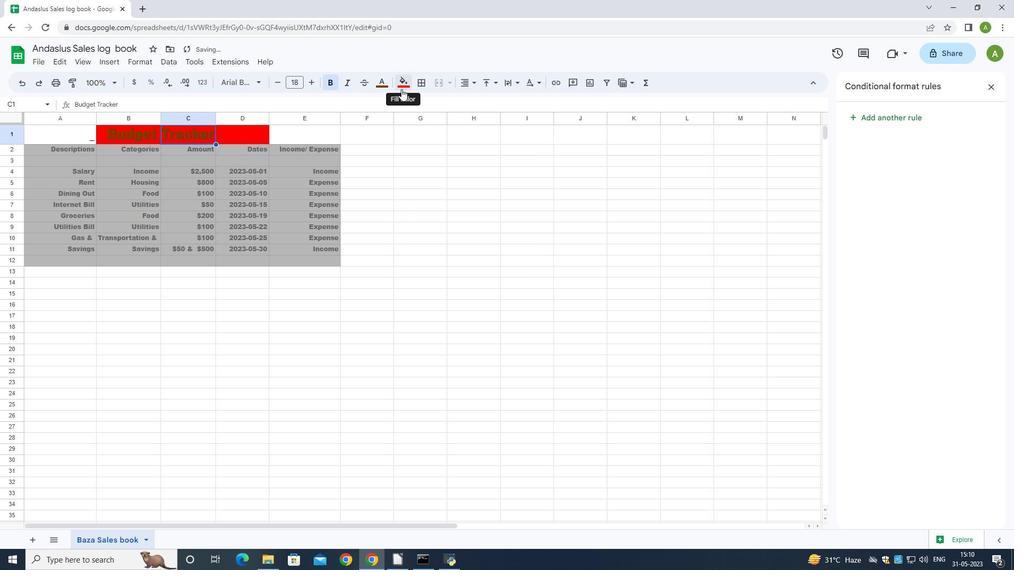 
Action: Mouse moved to (417, 132)
Screenshot: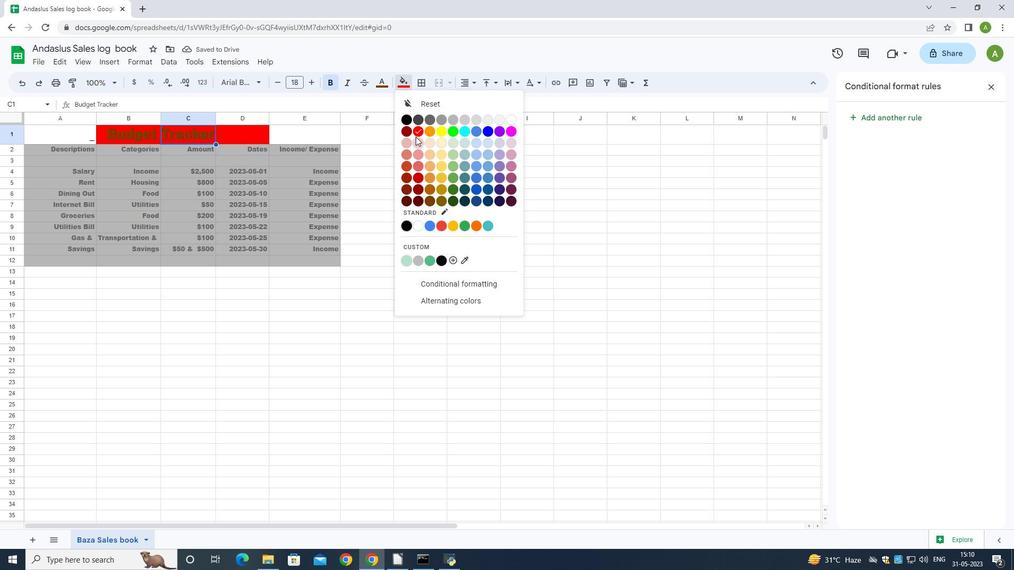 
Action: Mouse pressed left at (417, 132)
Screenshot: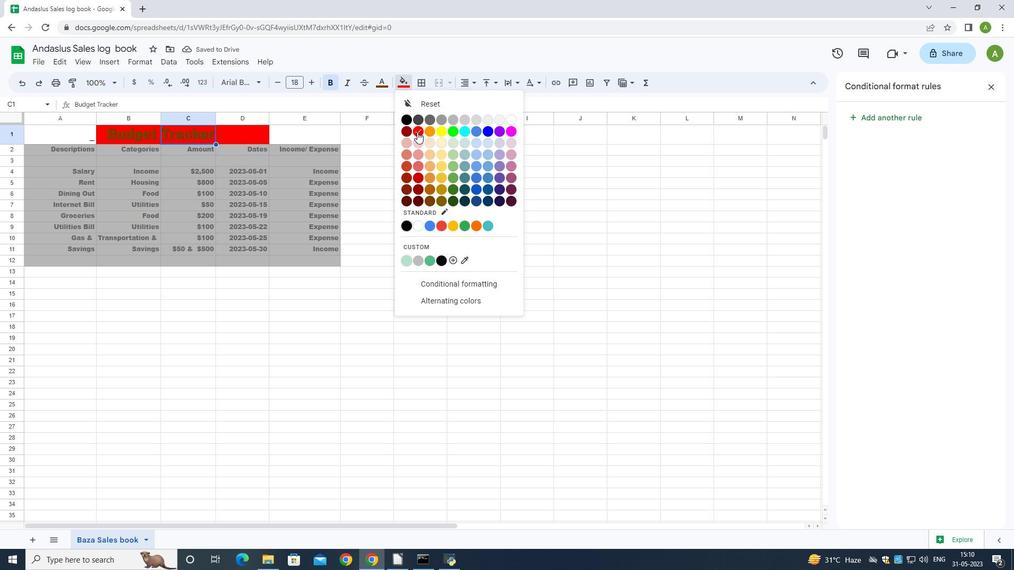 
Action: Mouse moved to (54, 152)
Screenshot: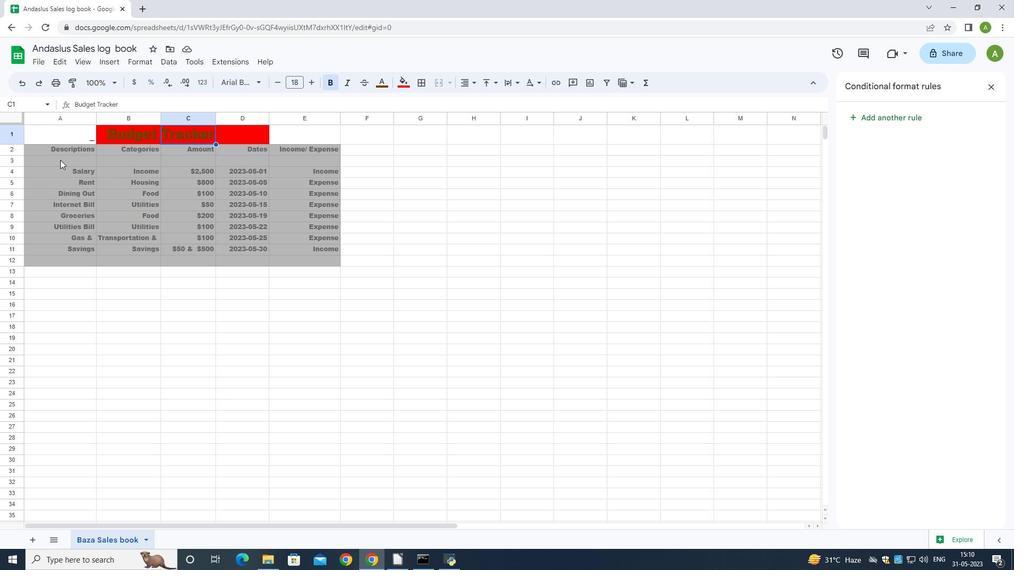 
Action: Mouse pressed left at (54, 152)
Screenshot: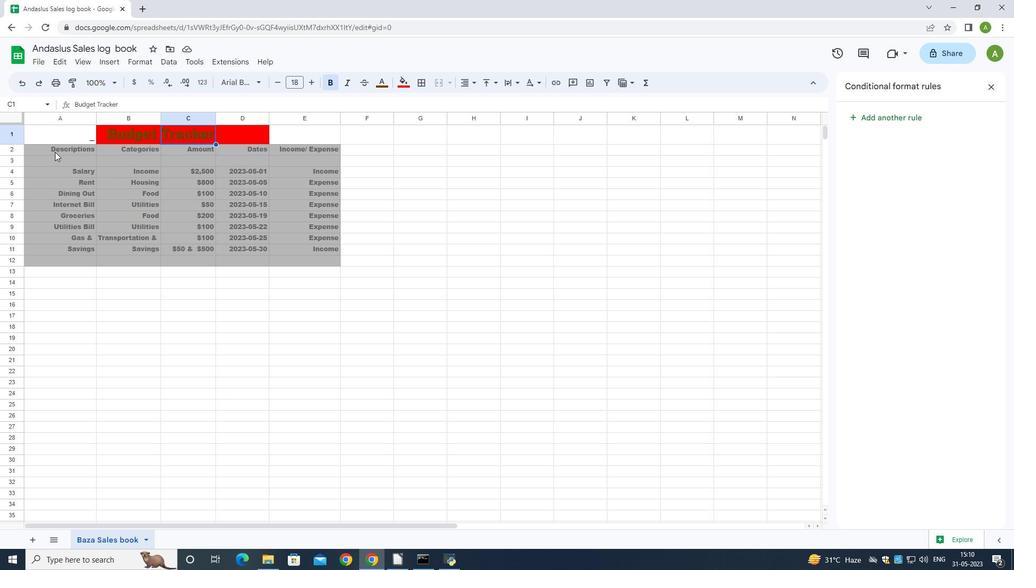 
Action: Mouse moved to (50, 150)
Screenshot: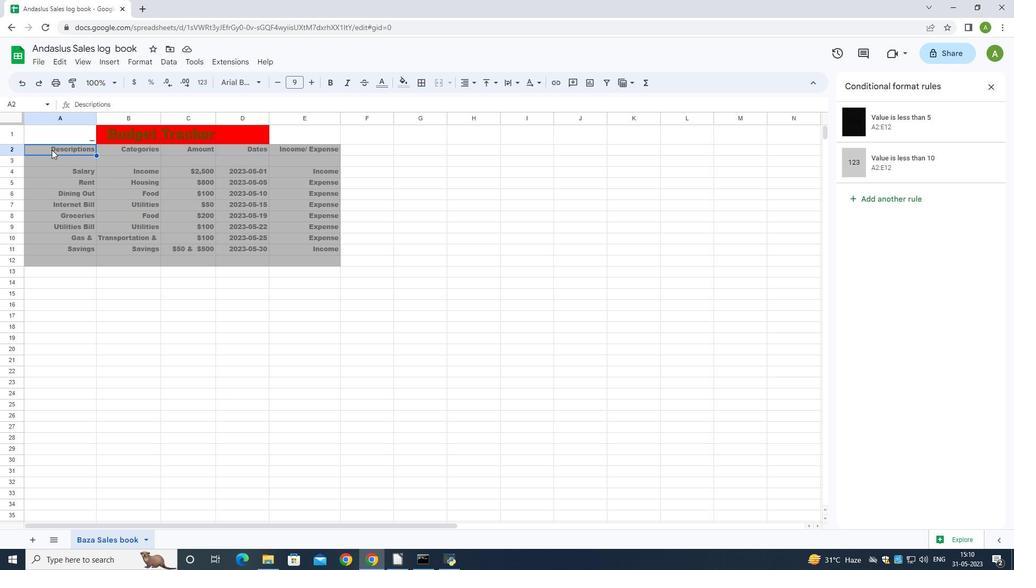 
Action: Mouse pressed left at (50, 150)
Screenshot: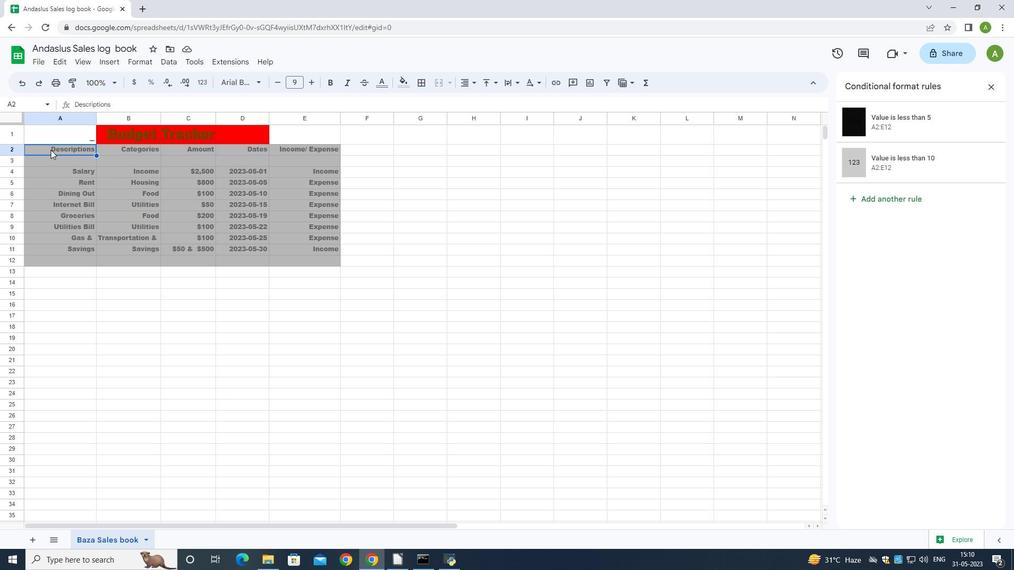 
Action: Mouse moved to (408, 84)
Screenshot: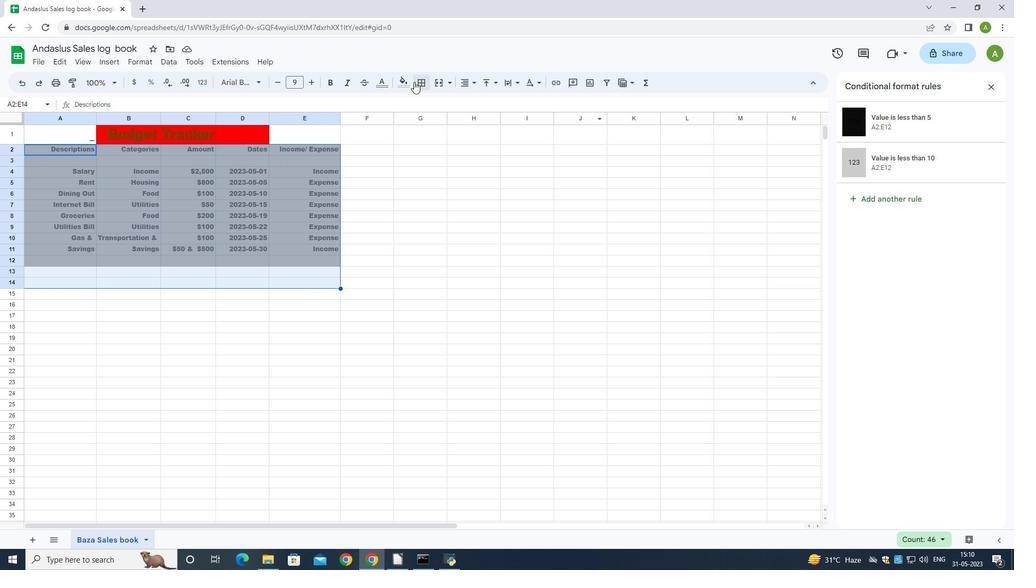 
Action: Mouse pressed left at (408, 84)
Screenshot: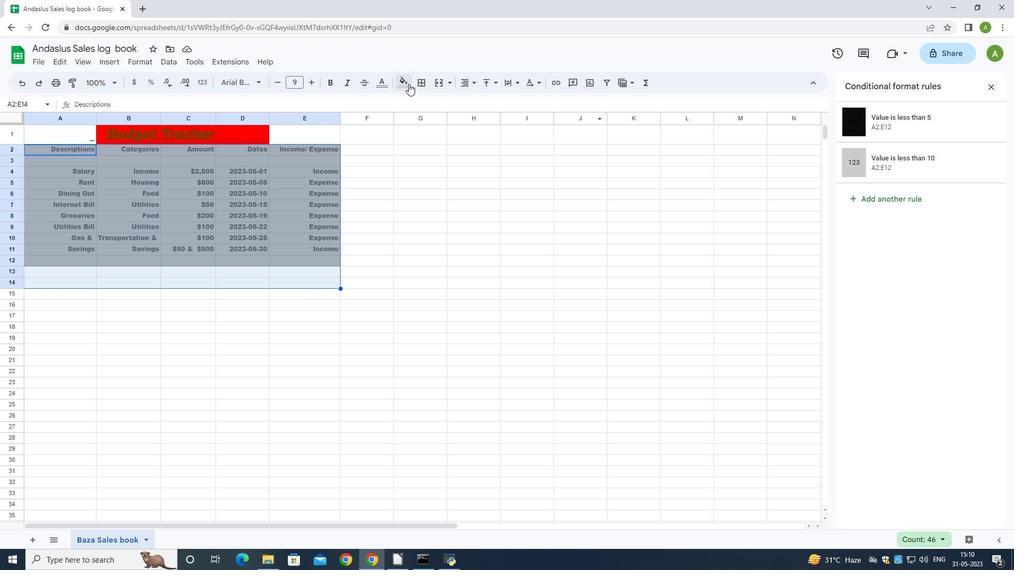 
Action: Mouse moved to (466, 118)
Screenshot: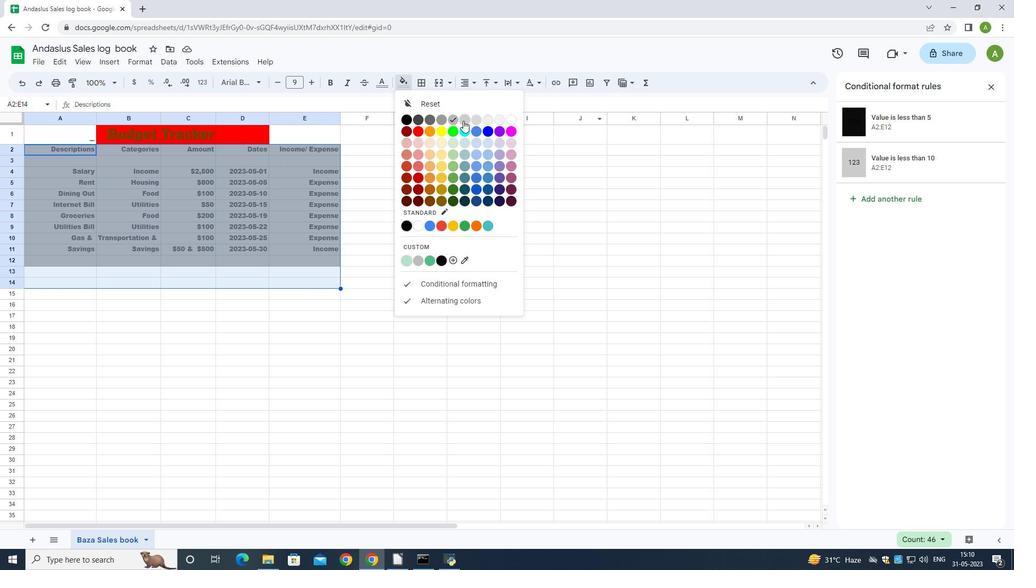 
Action: Mouse pressed left at (466, 118)
Screenshot: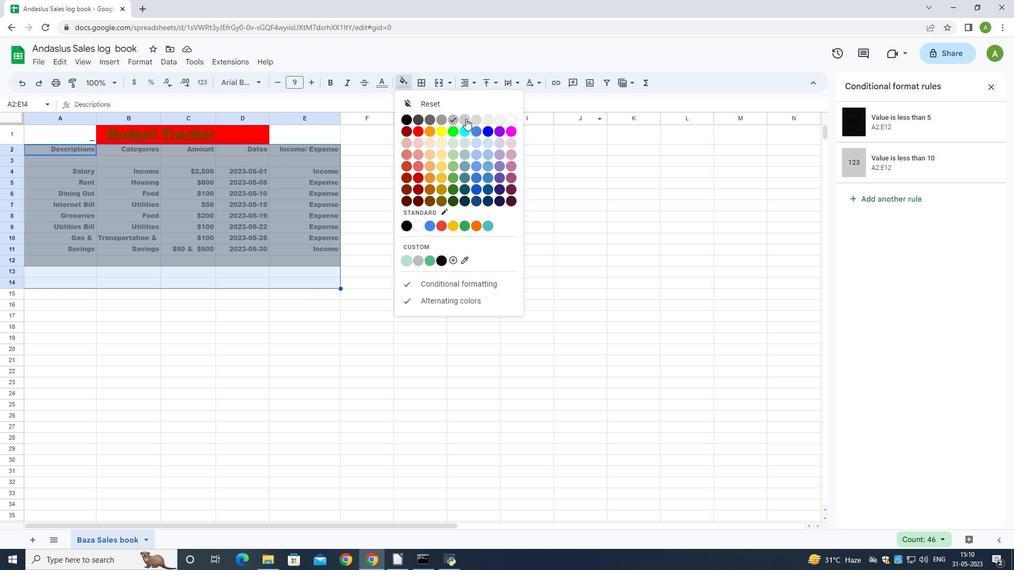 
Action: Mouse moved to (404, 84)
Screenshot: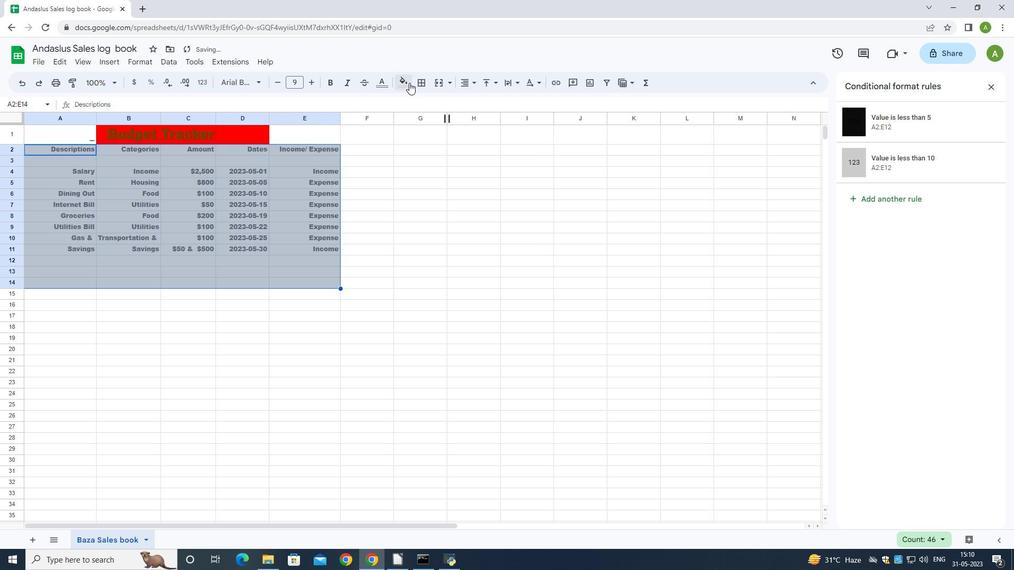 
Action: Mouse pressed left at (404, 84)
Screenshot: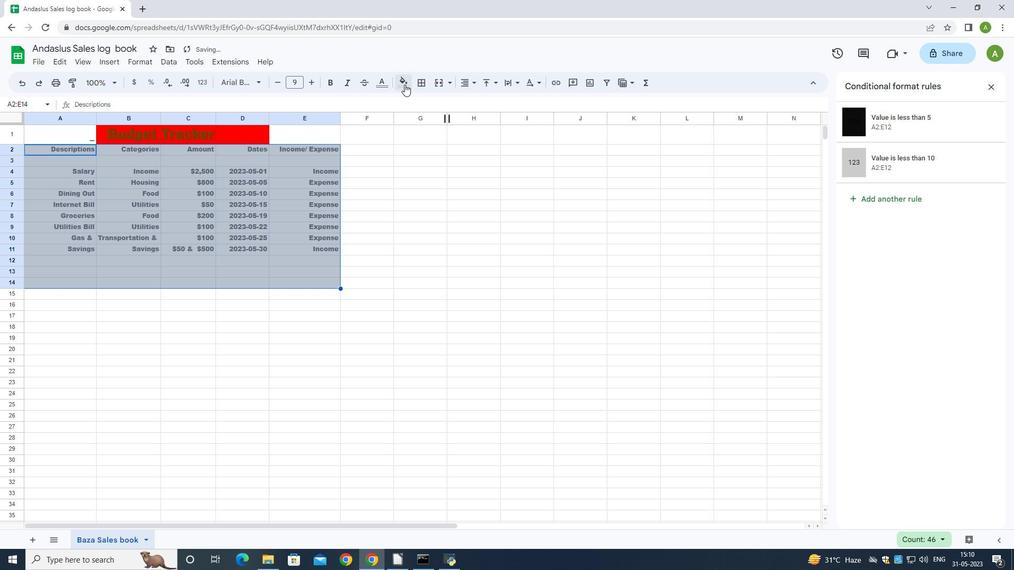 
Action: Mouse moved to (451, 118)
Screenshot: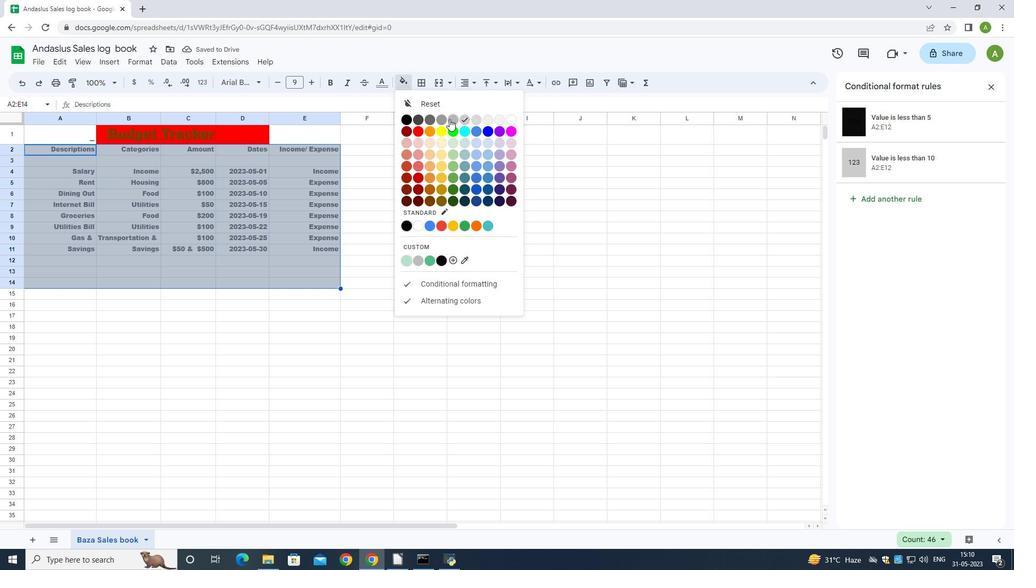 
Action: Mouse pressed left at (451, 118)
Screenshot: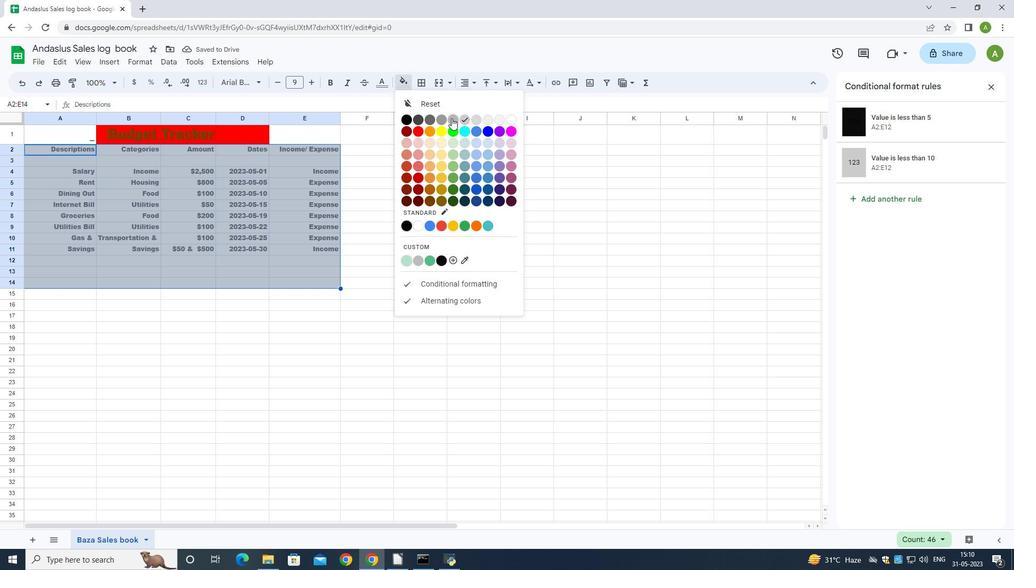 
Action: Mouse moved to (25, 147)
Screenshot: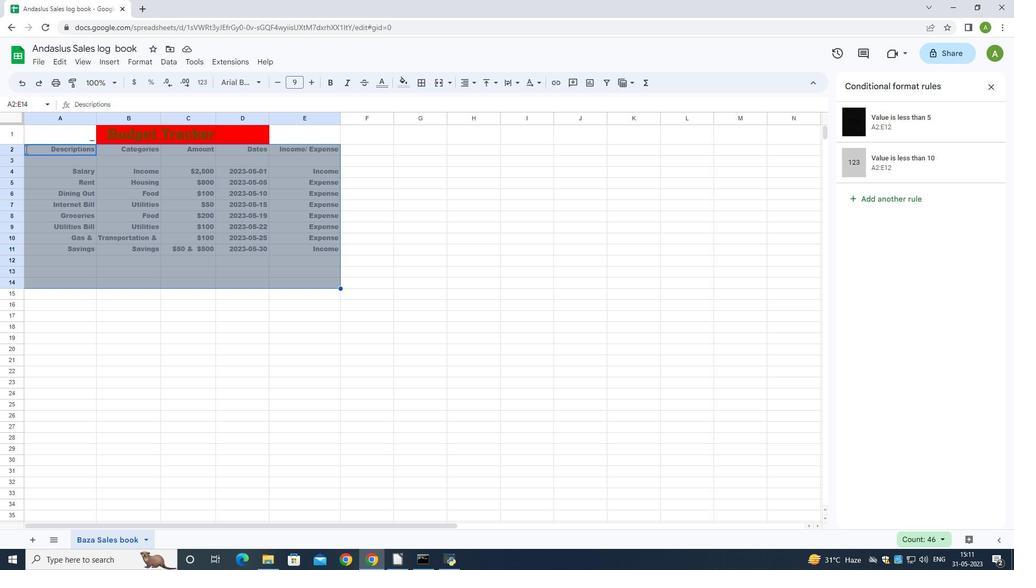 
Action: Mouse pressed left at (25, 147)
Screenshot: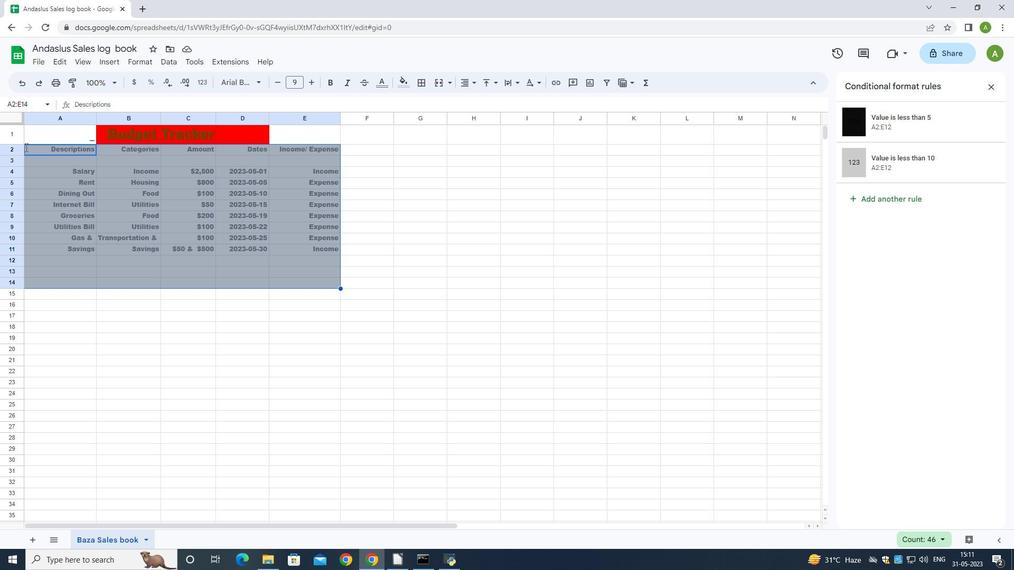 
Action: Mouse moved to (419, 81)
Screenshot: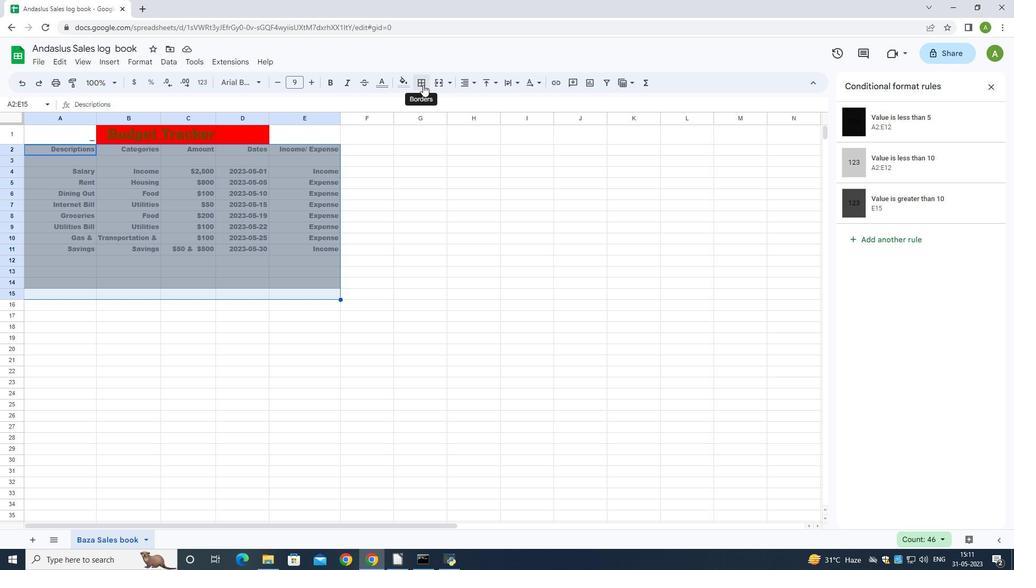 
Action: Mouse pressed left at (419, 81)
Screenshot: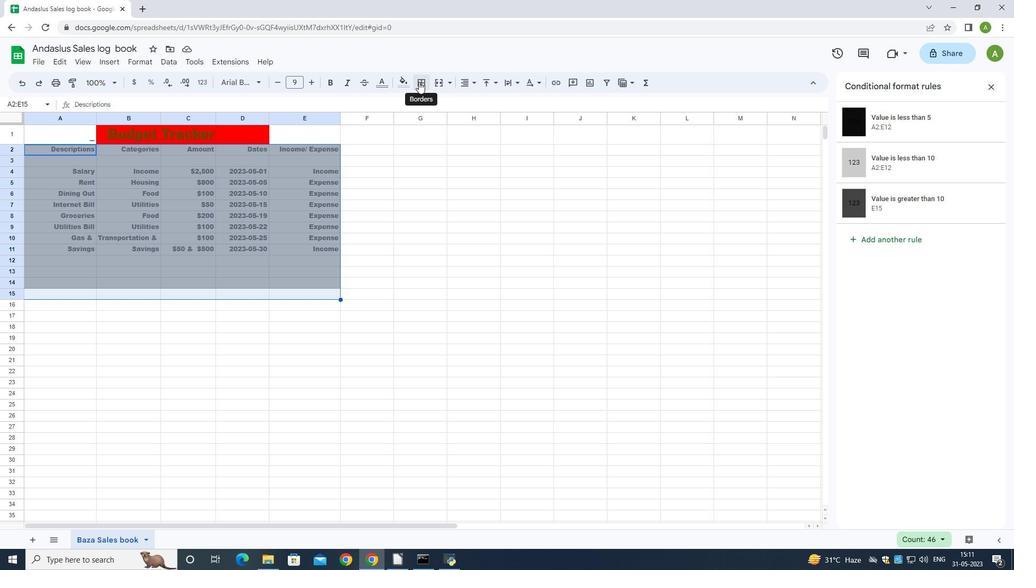 
Action: Mouse moved to (442, 123)
Screenshot: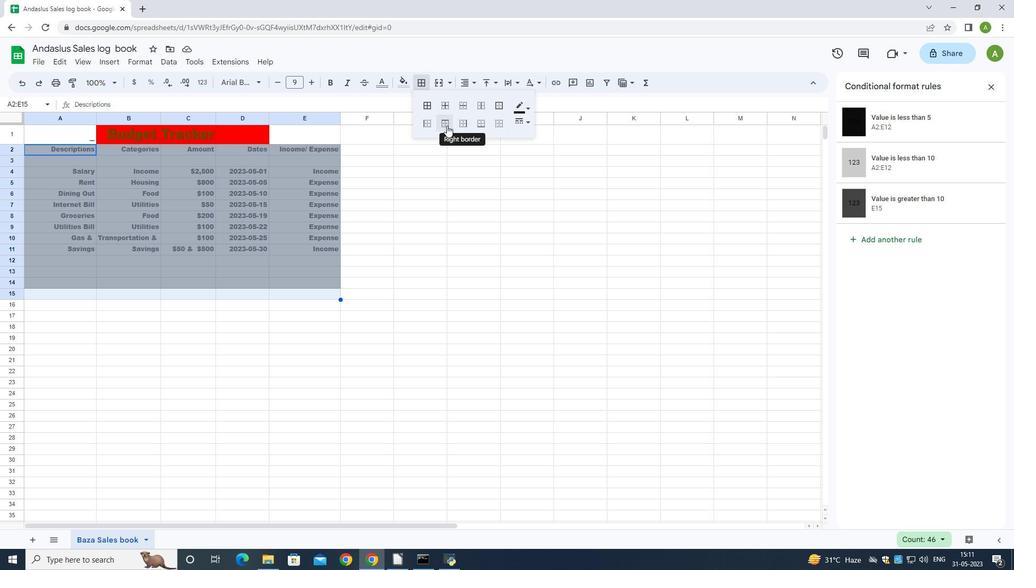 
Action: Mouse pressed left at (442, 123)
Screenshot: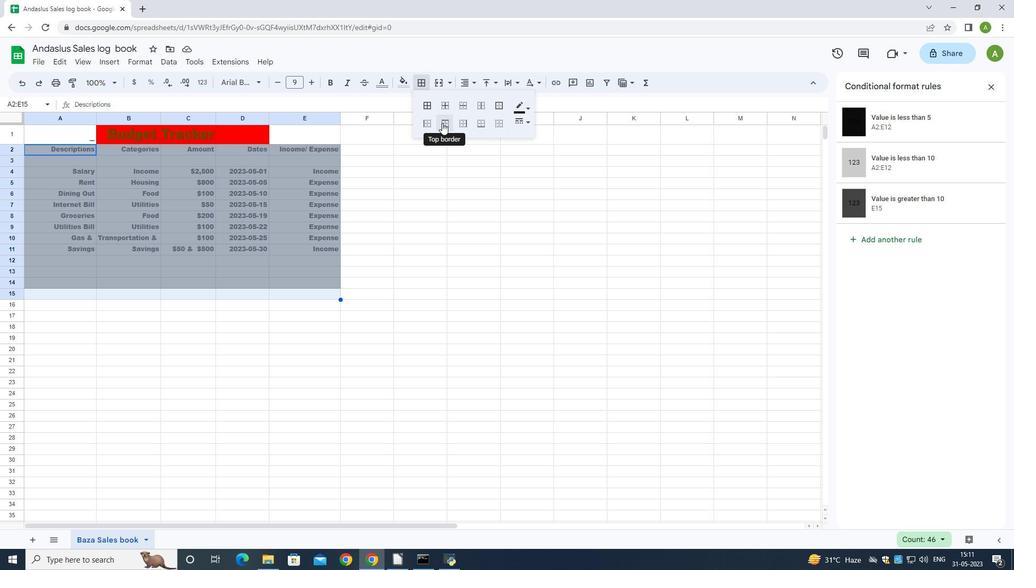 
Action: Mouse moved to (246, 394)
Screenshot: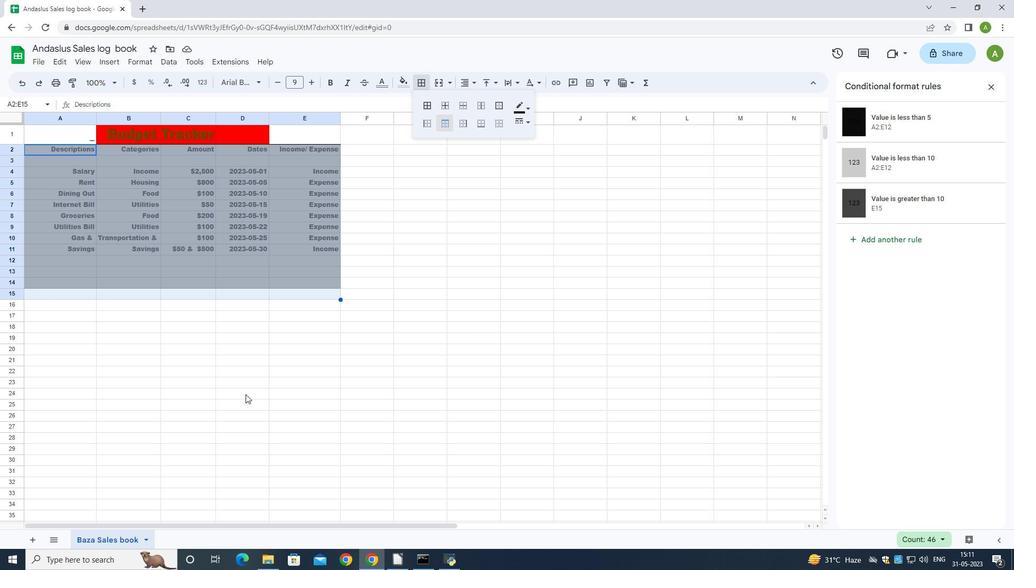 
Action: Key pressed <Key.enter>
Screenshot: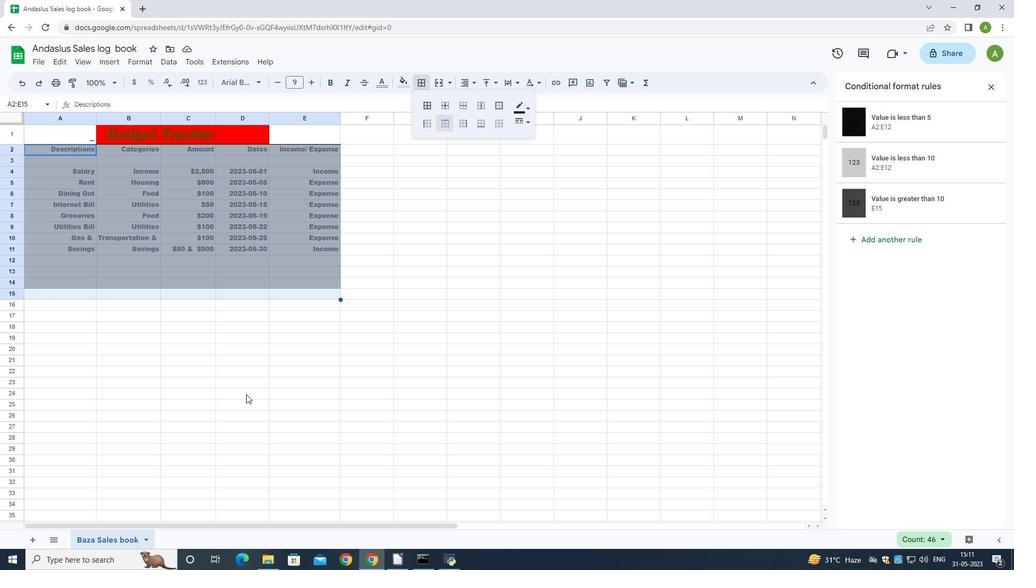 
Action: Mouse moved to (244, 394)
Screenshot: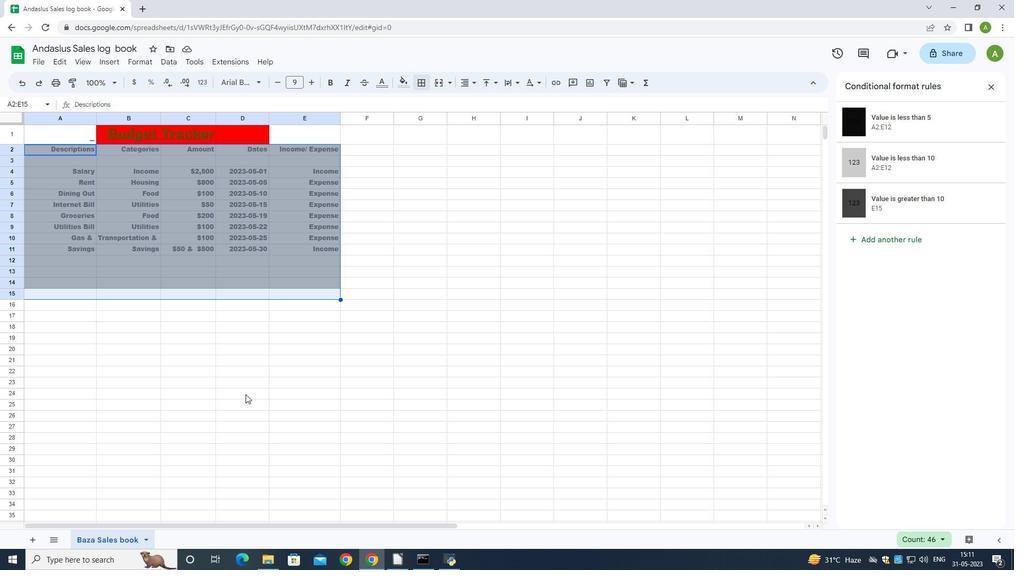 
Action: Key pressed ctrl+S
Screenshot: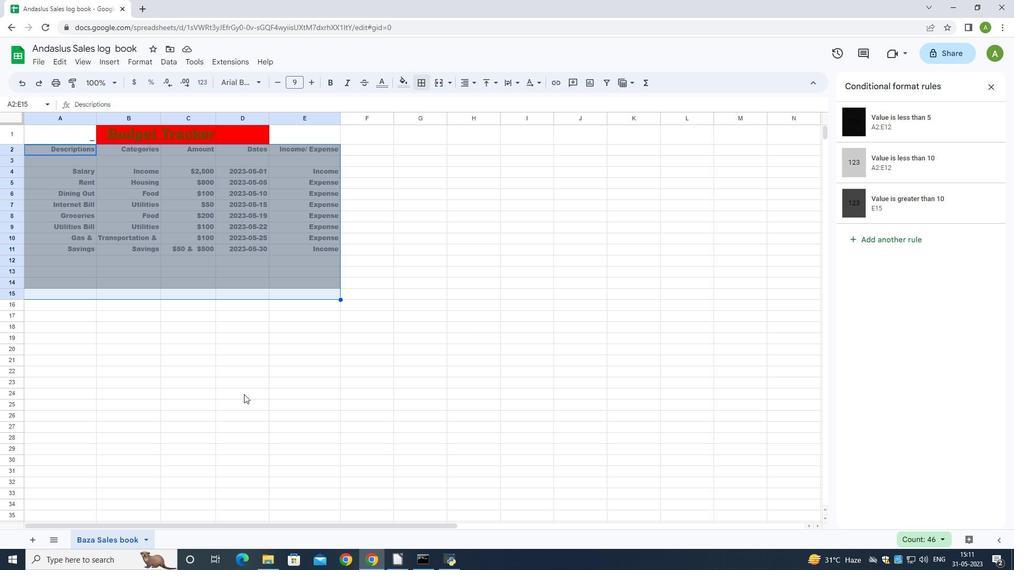 
Action: Mouse moved to (90, 392)
Screenshot: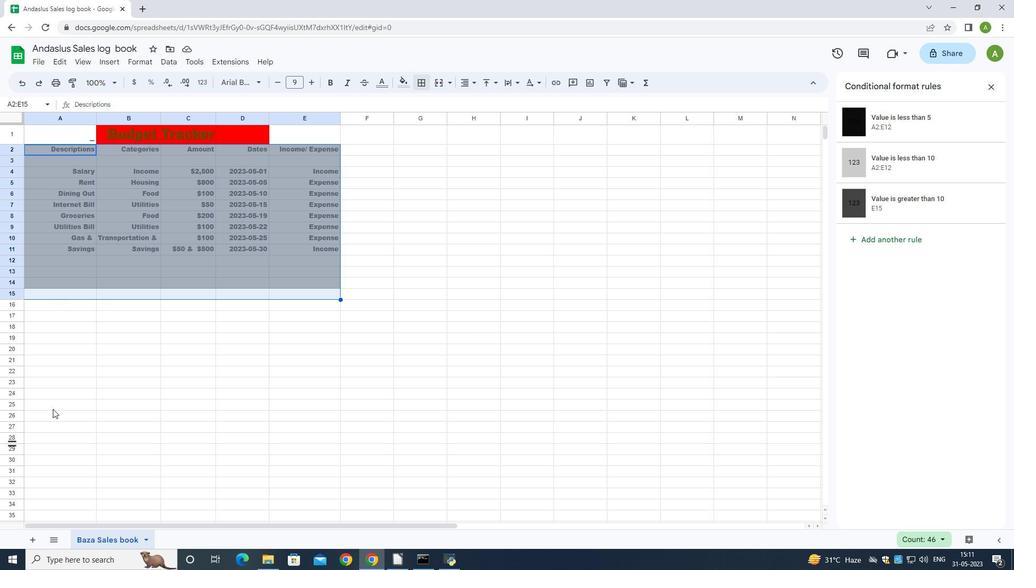 
